 Task: Find connections with filter location Crimmitschau with filter topic #innovationwith filter profile language German with filter current company Worldpanel by Kantar with filter school Sikkim Manipal University - Distance Education with filter industry Wholesale Hardware, Plumbing, Heating Equipment with filter service category Public Speaking with filter keywords title Financial Services Representative
Action: Mouse moved to (707, 96)
Screenshot: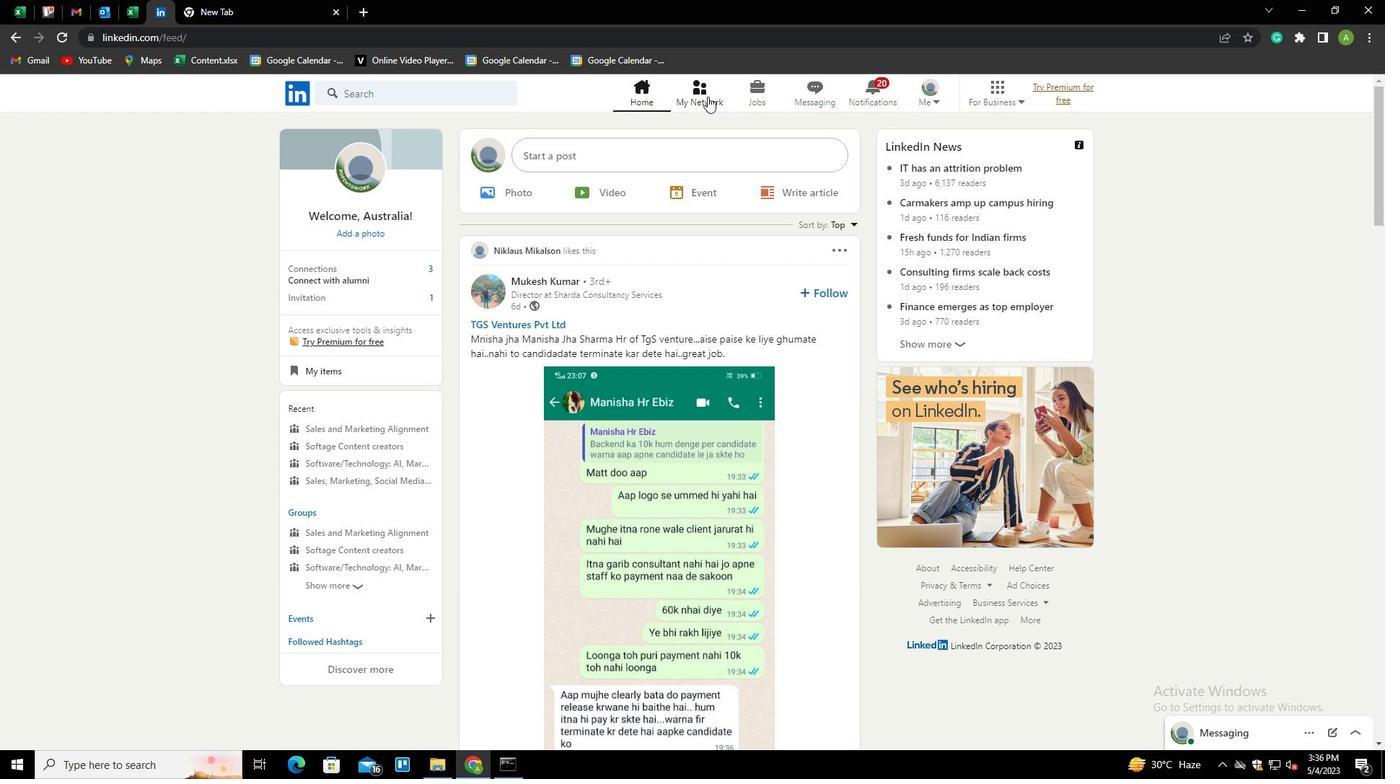 
Action: Mouse pressed left at (707, 96)
Screenshot: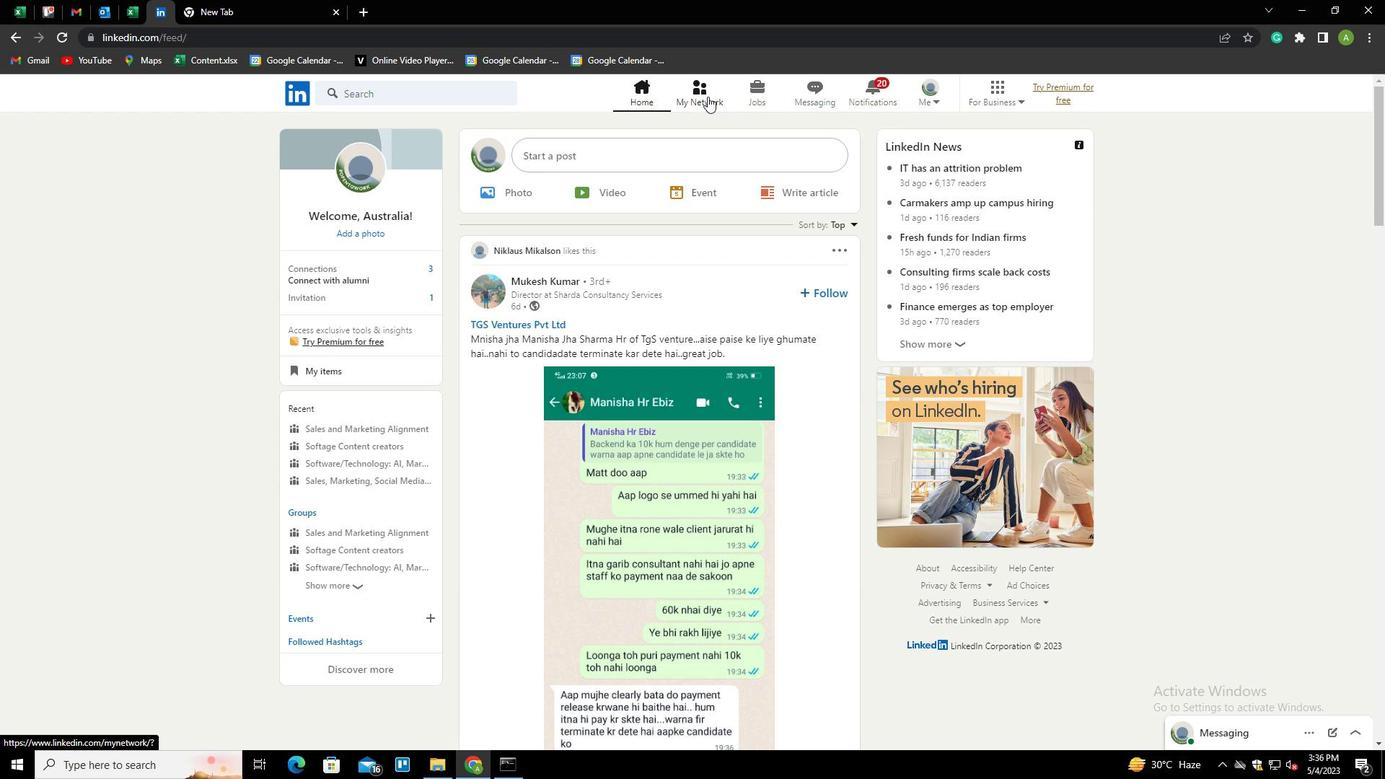 
Action: Mouse moved to (415, 167)
Screenshot: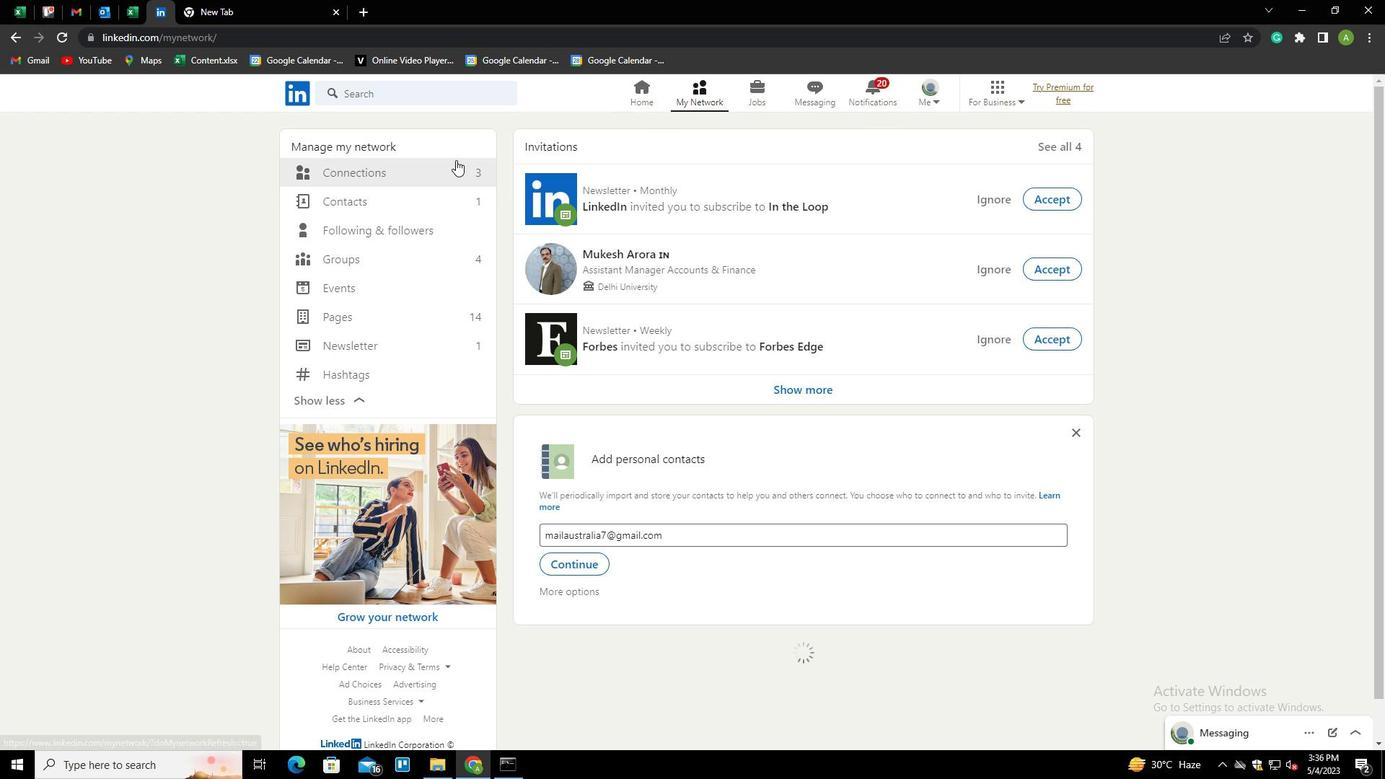 
Action: Mouse pressed left at (415, 167)
Screenshot: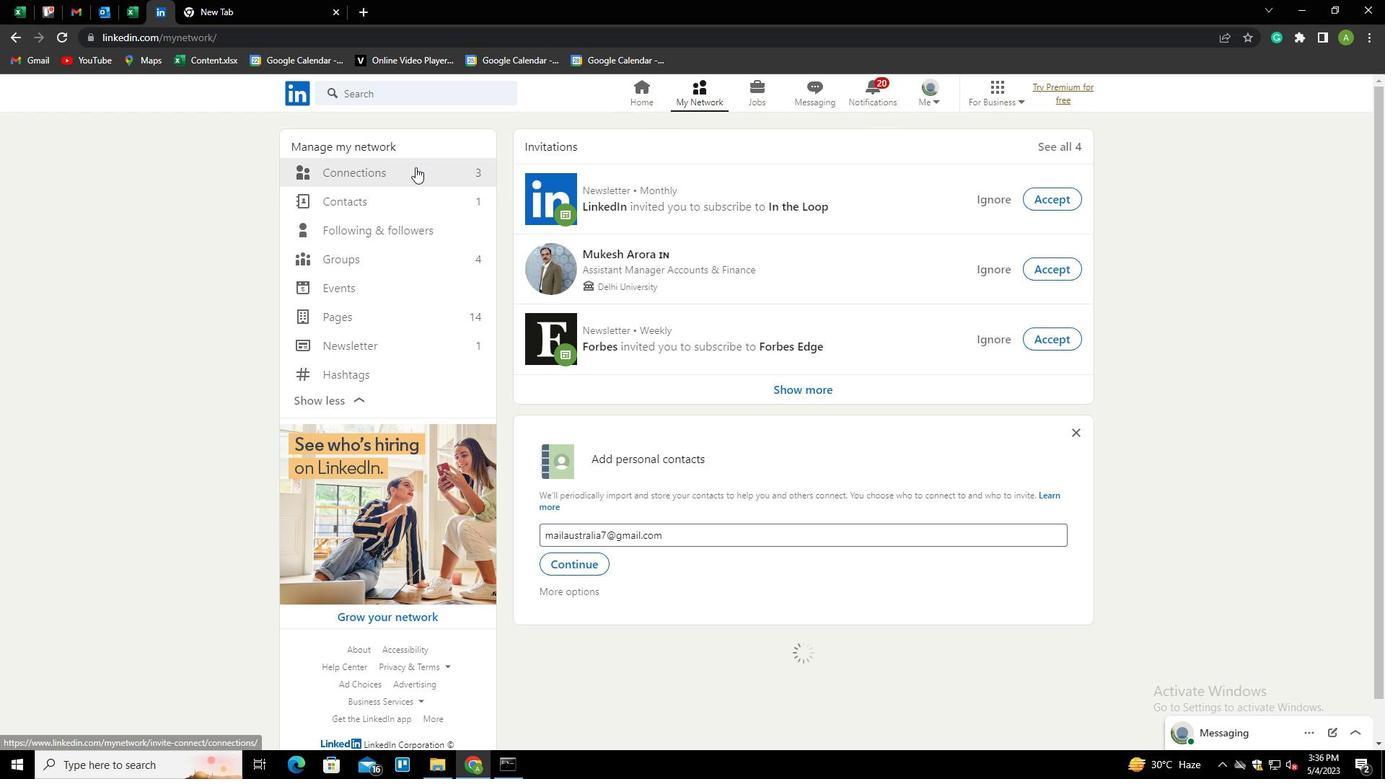 
Action: Mouse moved to (786, 173)
Screenshot: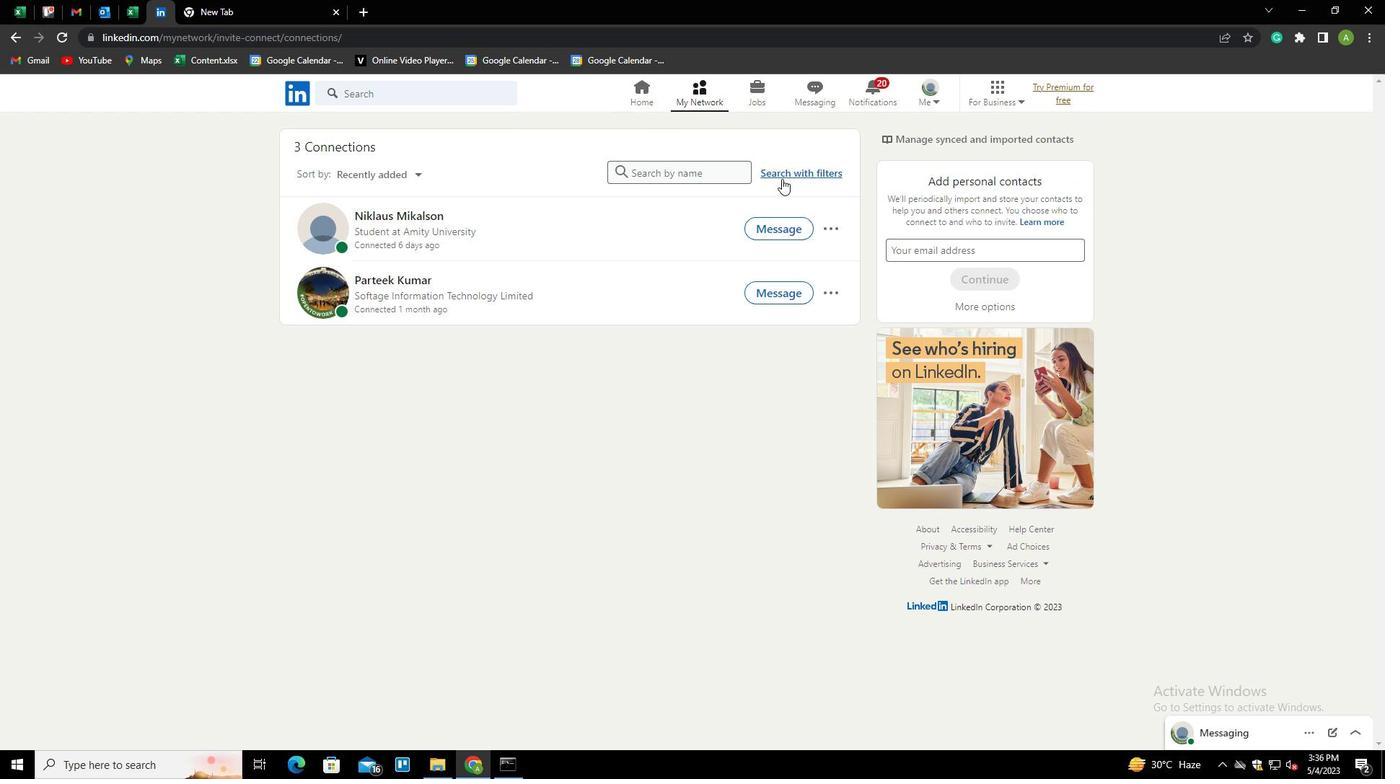 
Action: Mouse pressed left at (786, 173)
Screenshot: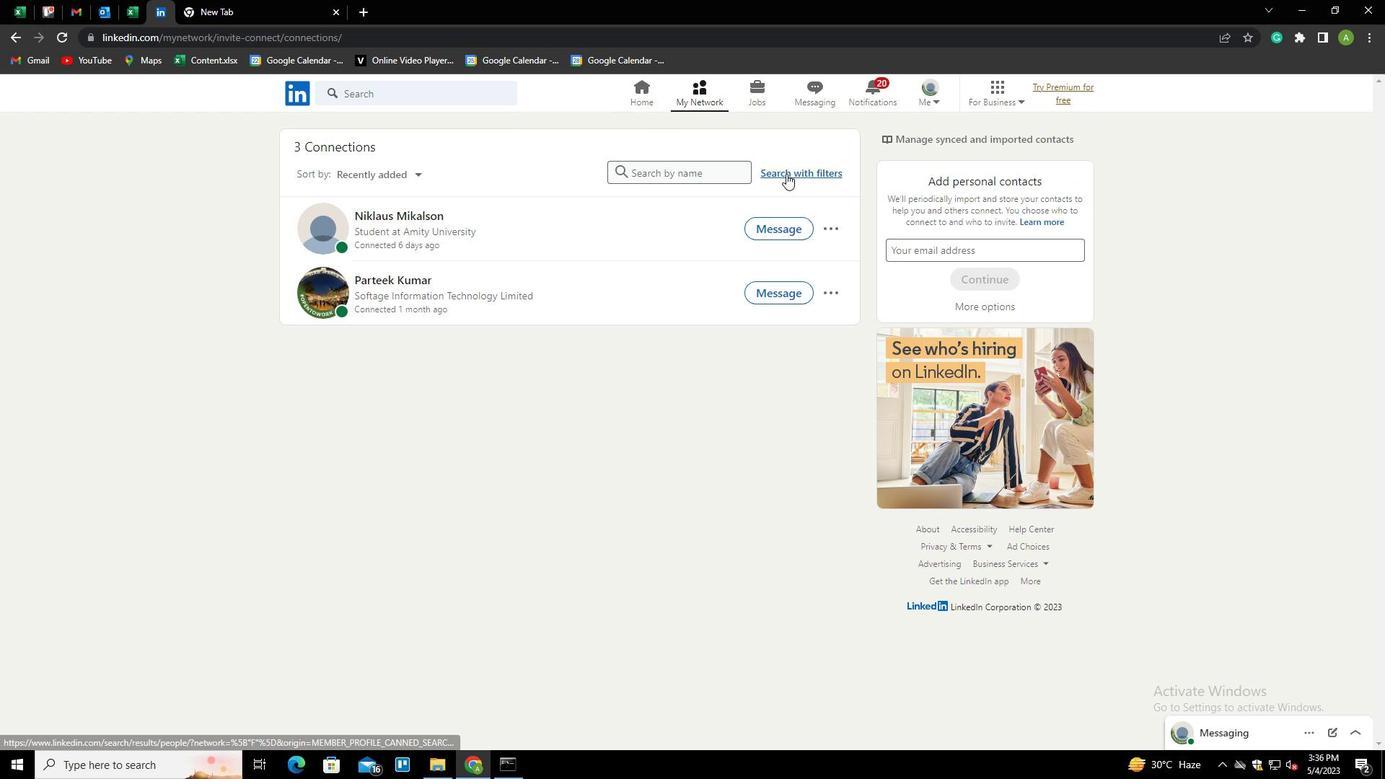 
Action: Mouse moved to (741, 135)
Screenshot: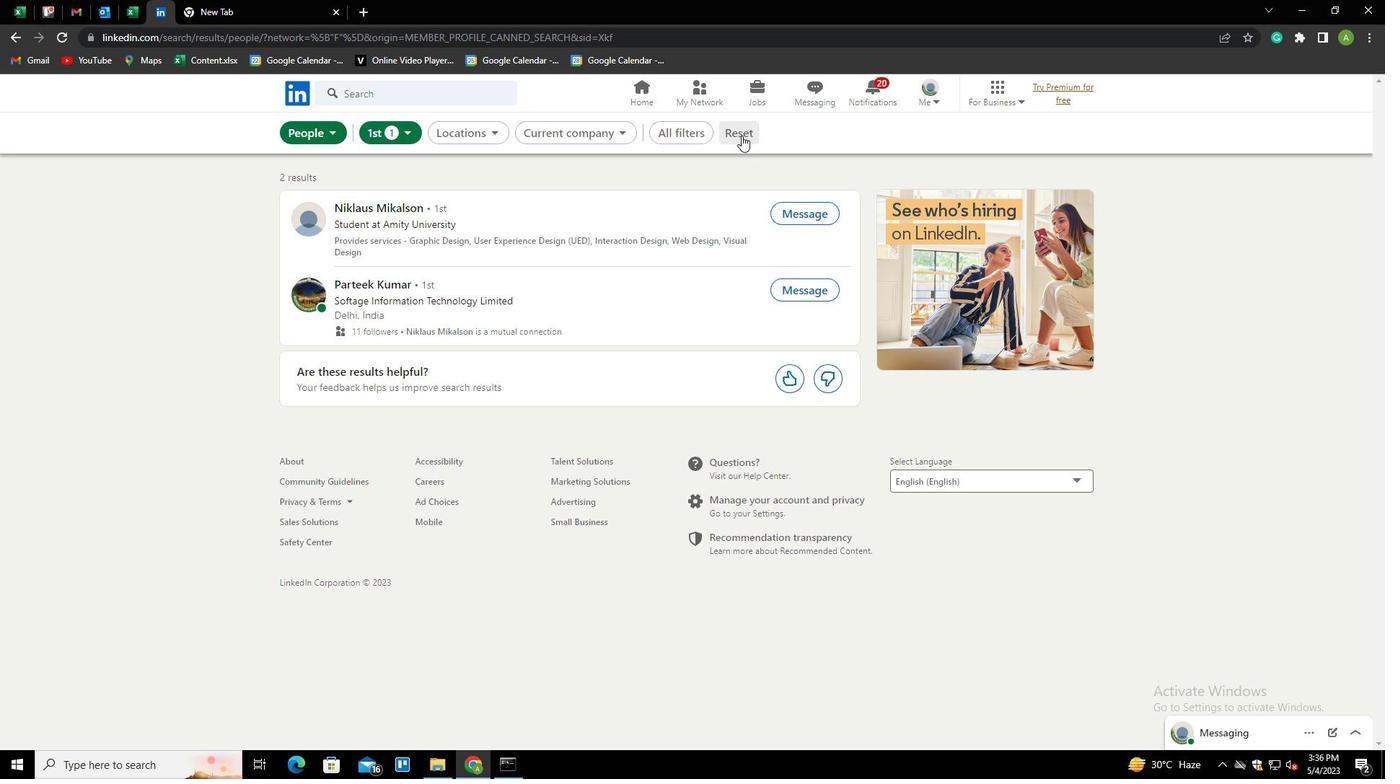 
Action: Mouse pressed left at (741, 135)
Screenshot: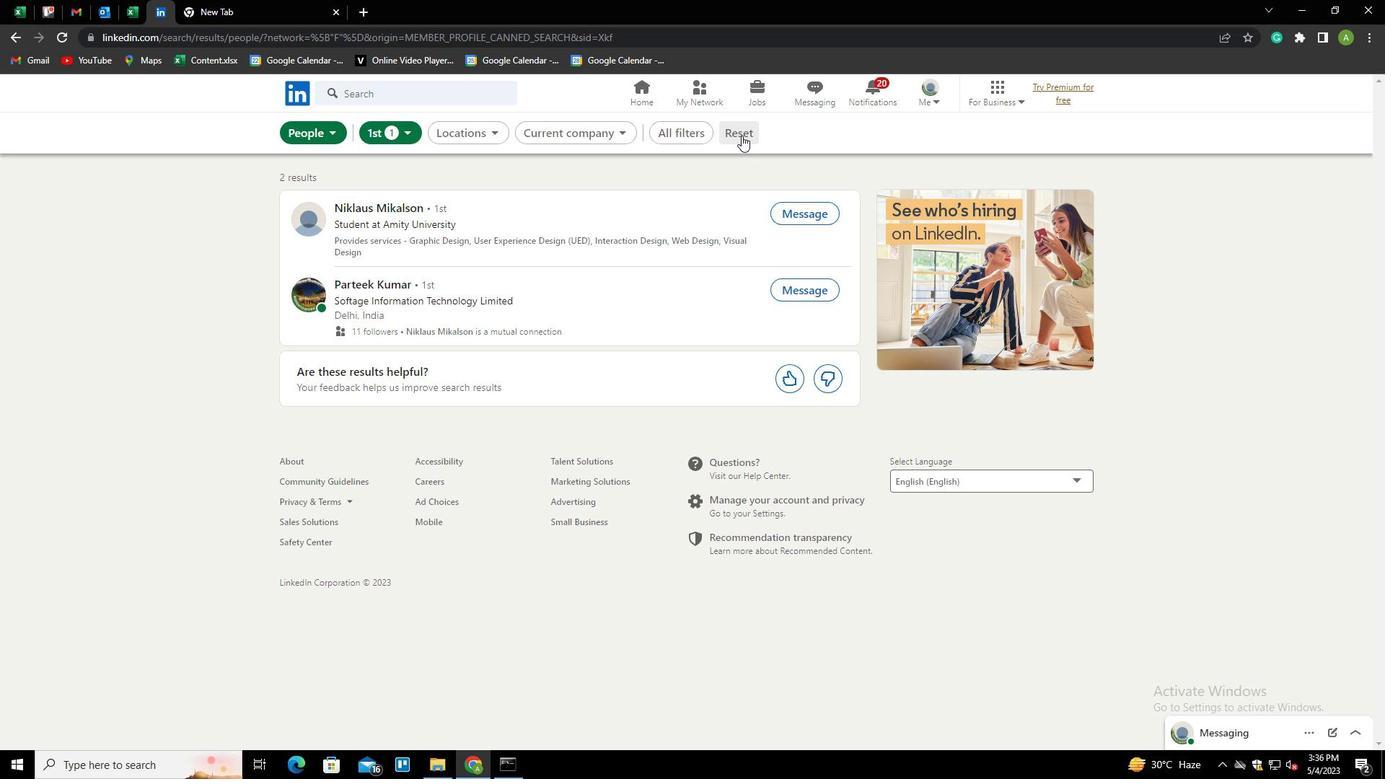 
Action: Mouse moved to (717, 137)
Screenshot: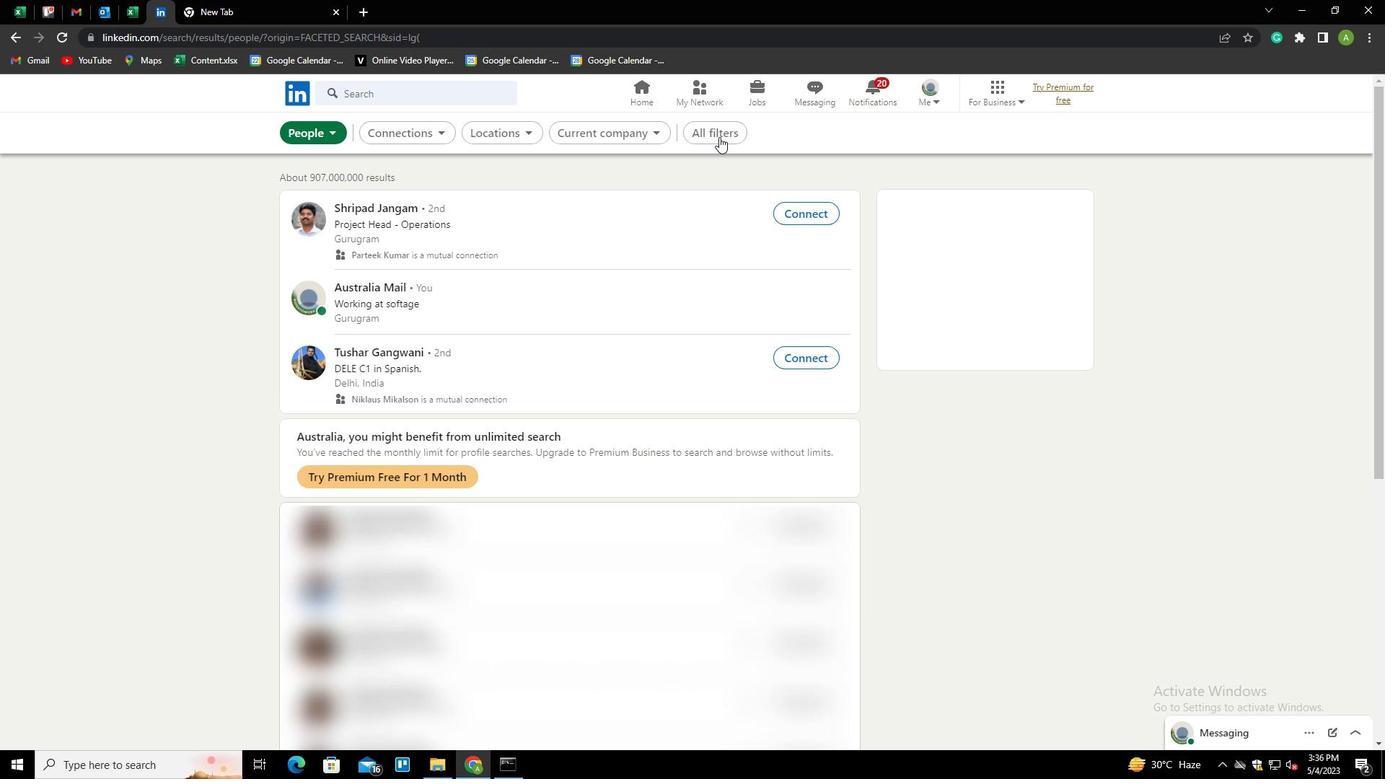 
Action: Mouse pressed left at (717, 137)
Screenshot: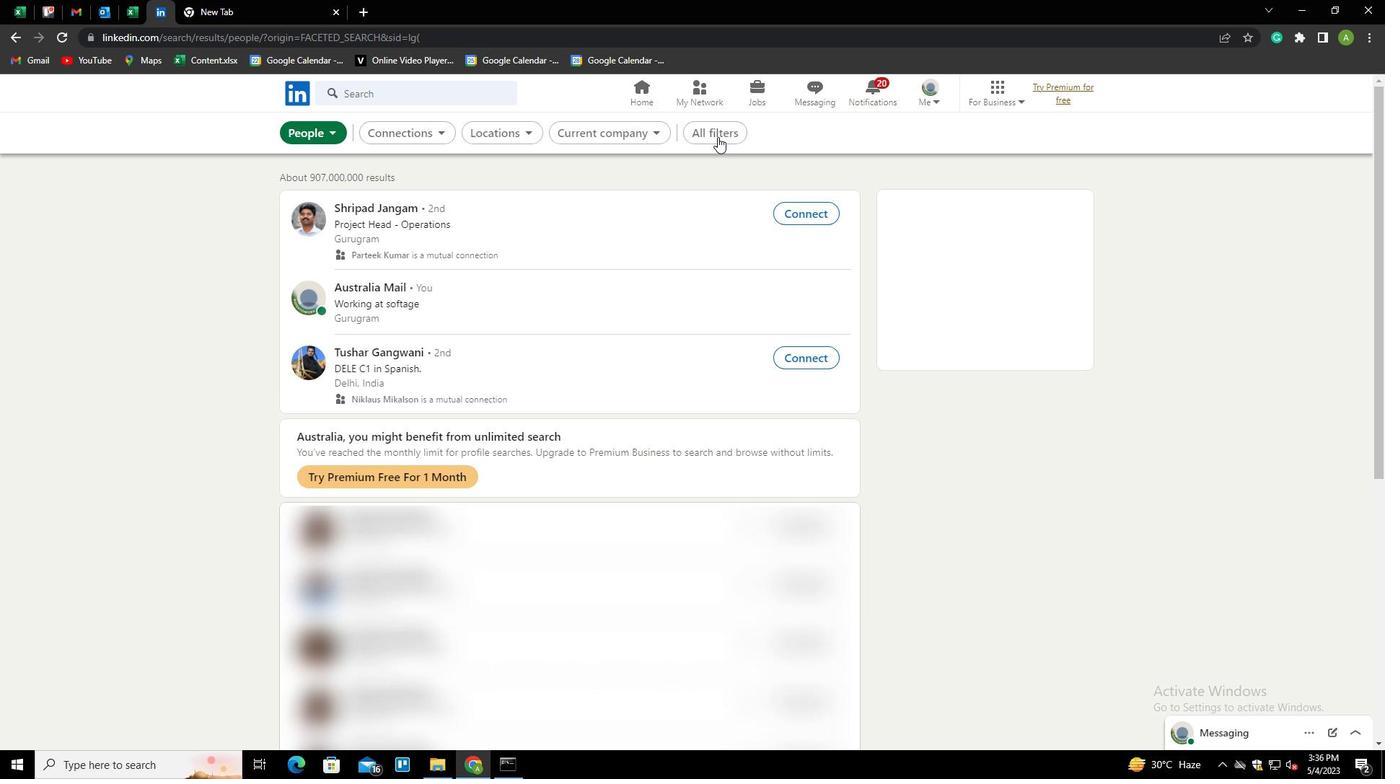 
Action: Mouse moved to (1109, 389)
Screenshot: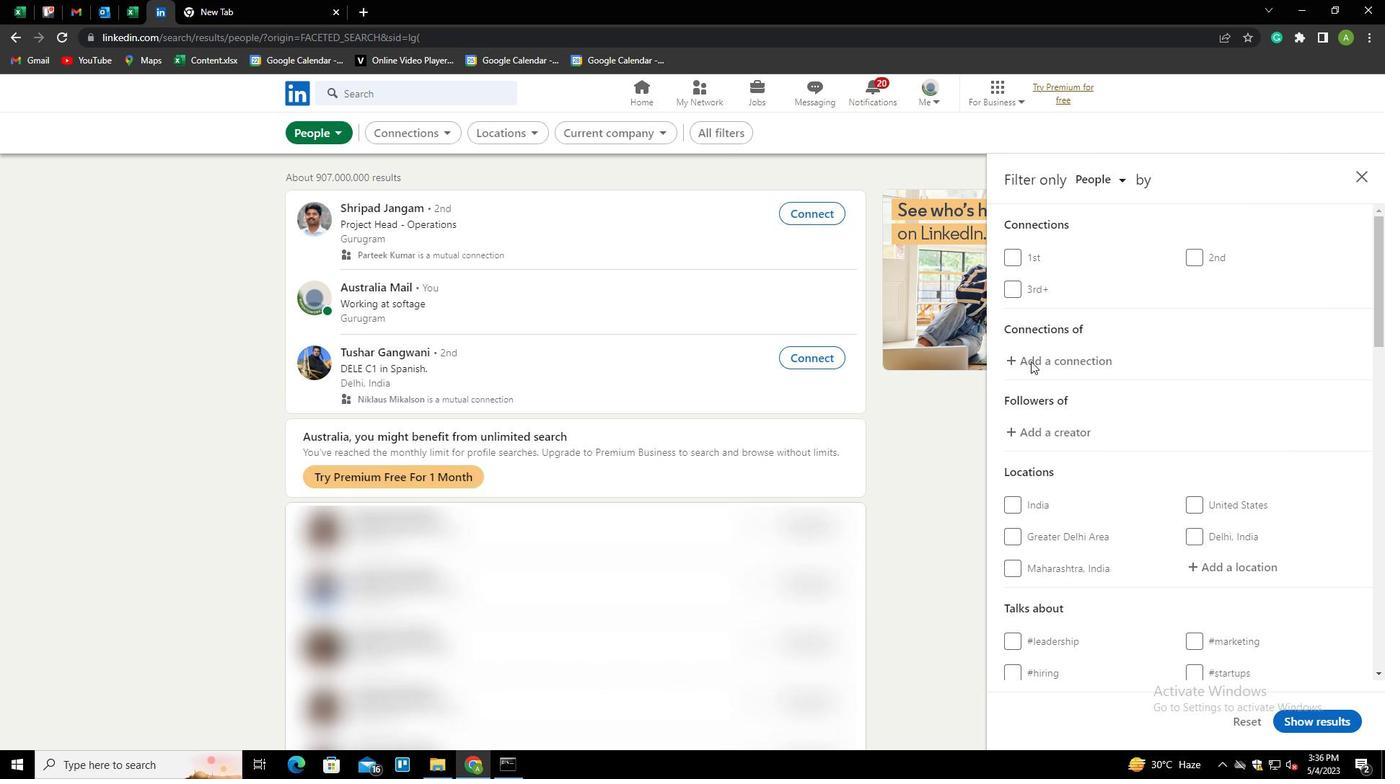 
Action: Mouse scrolled (1109, 388) with delta (0, 0)
Screenshot: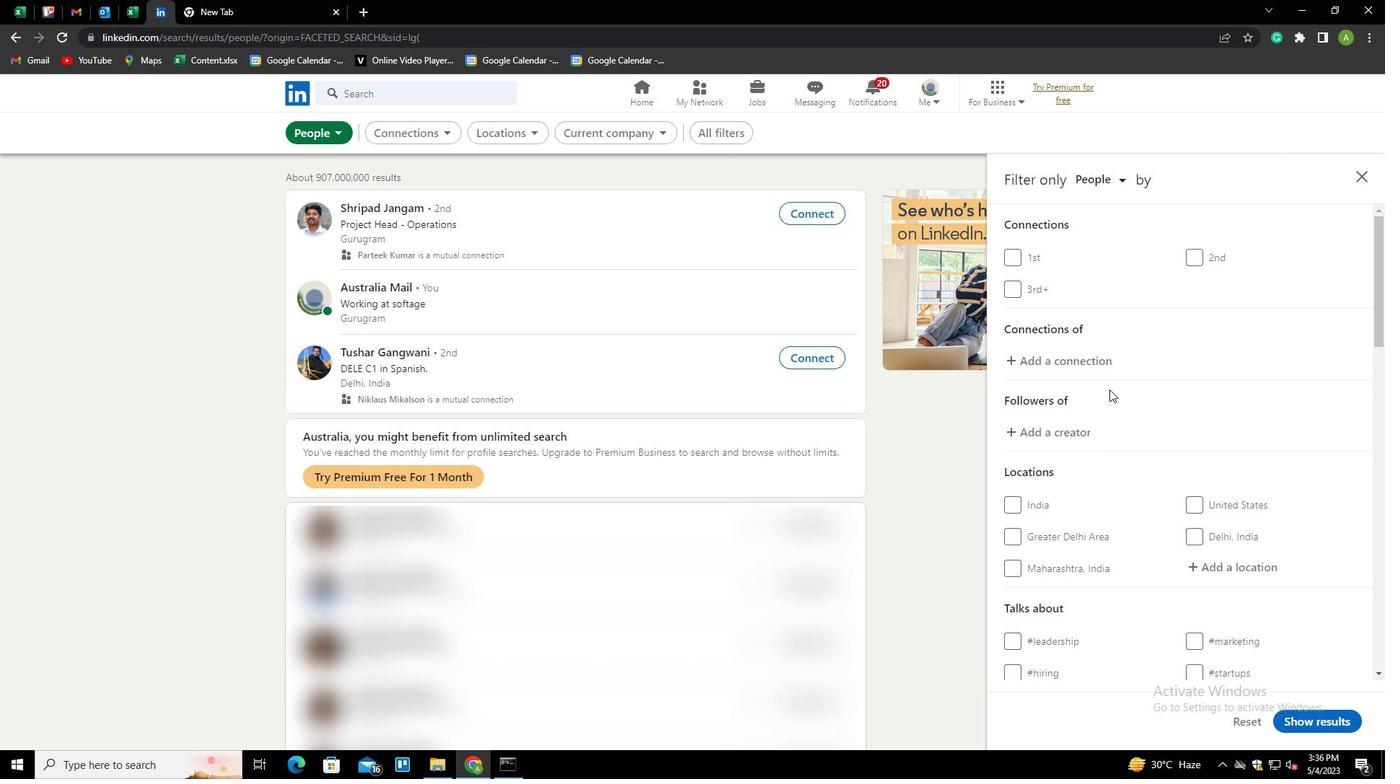 
Action: Mouse scrolled (1109, 388) with delta (0, 0)
Screenshot: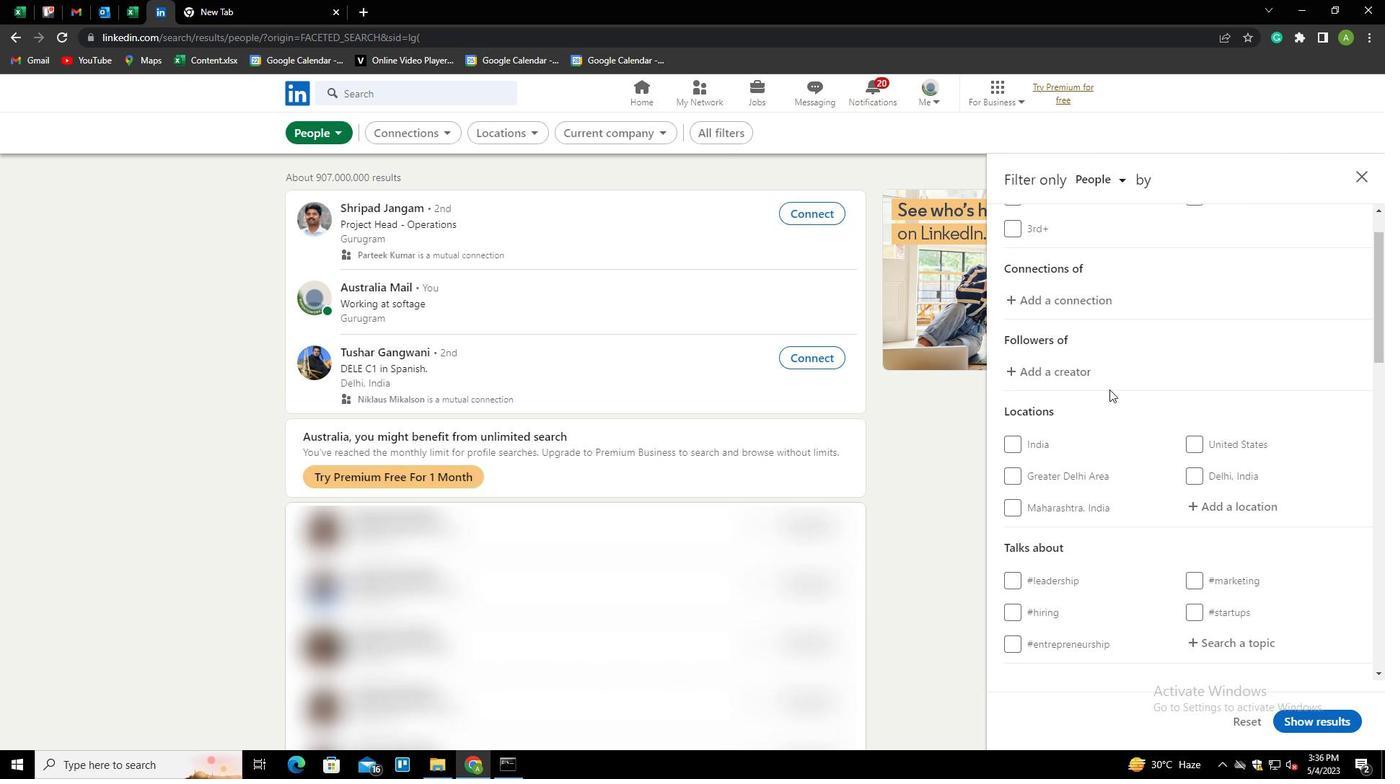 
Action: Mouse scrolled (1109, 388) with delta (0, 0)
Screenshot: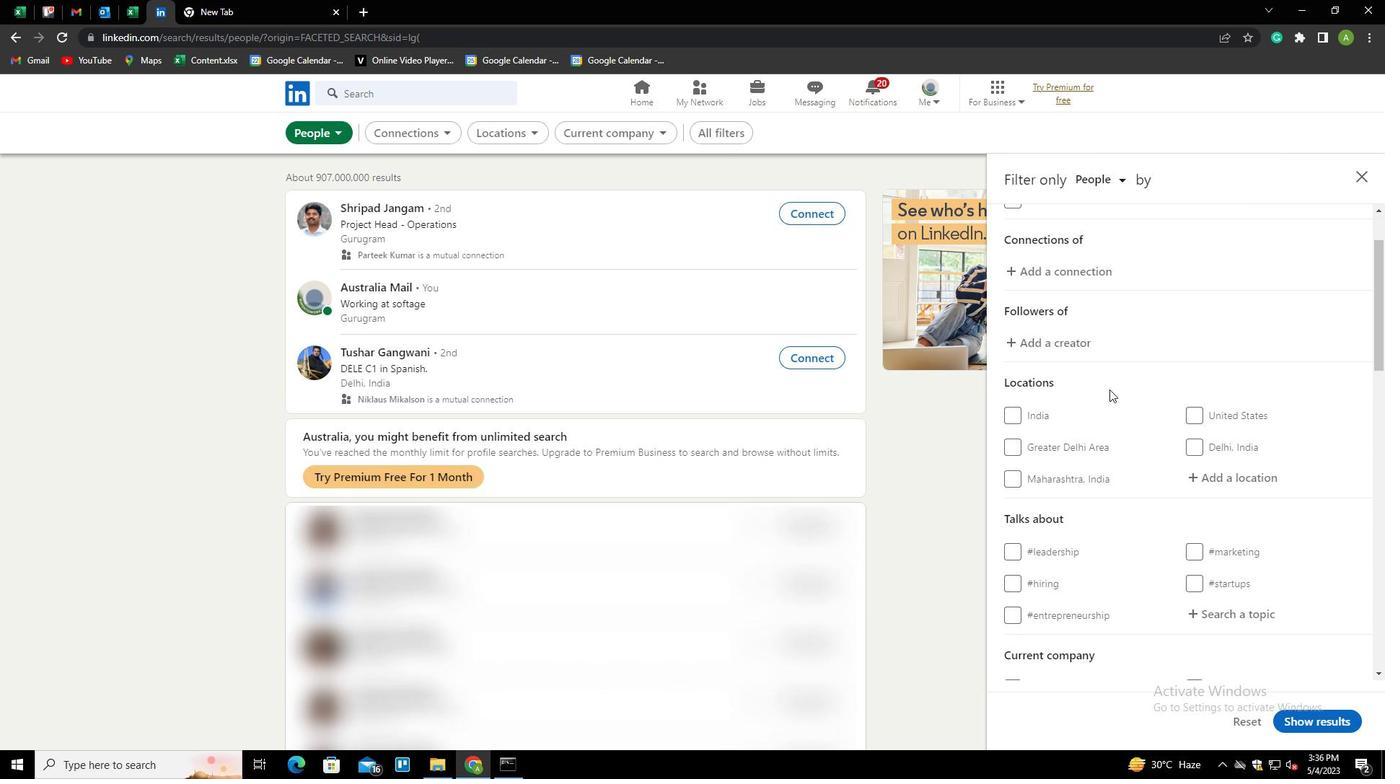 
Action: Mouse moved to (1204, 349)
Screenshot: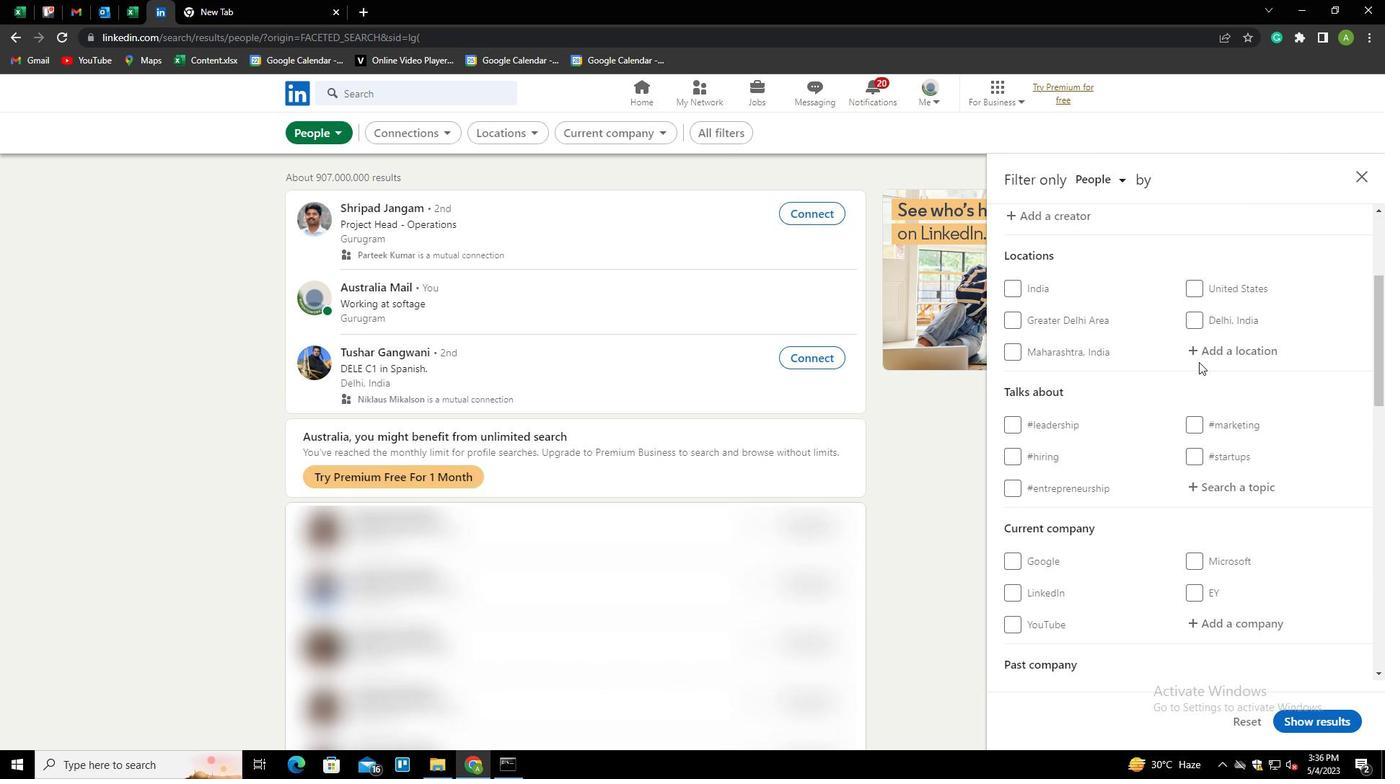 
Action: Mouse pressed left at (1204, 349)
Screenshot: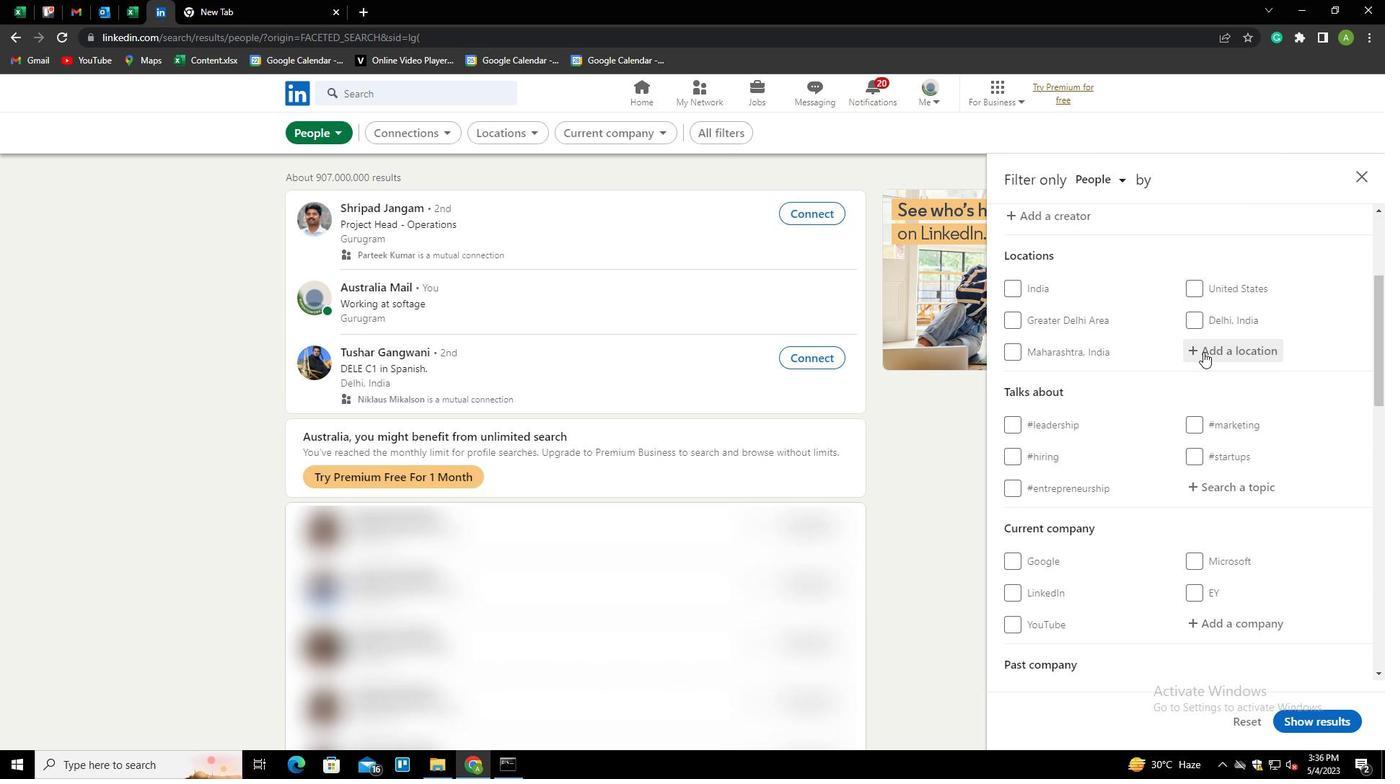 
Action: Mouse moved to (1158, 357)
Screenshot: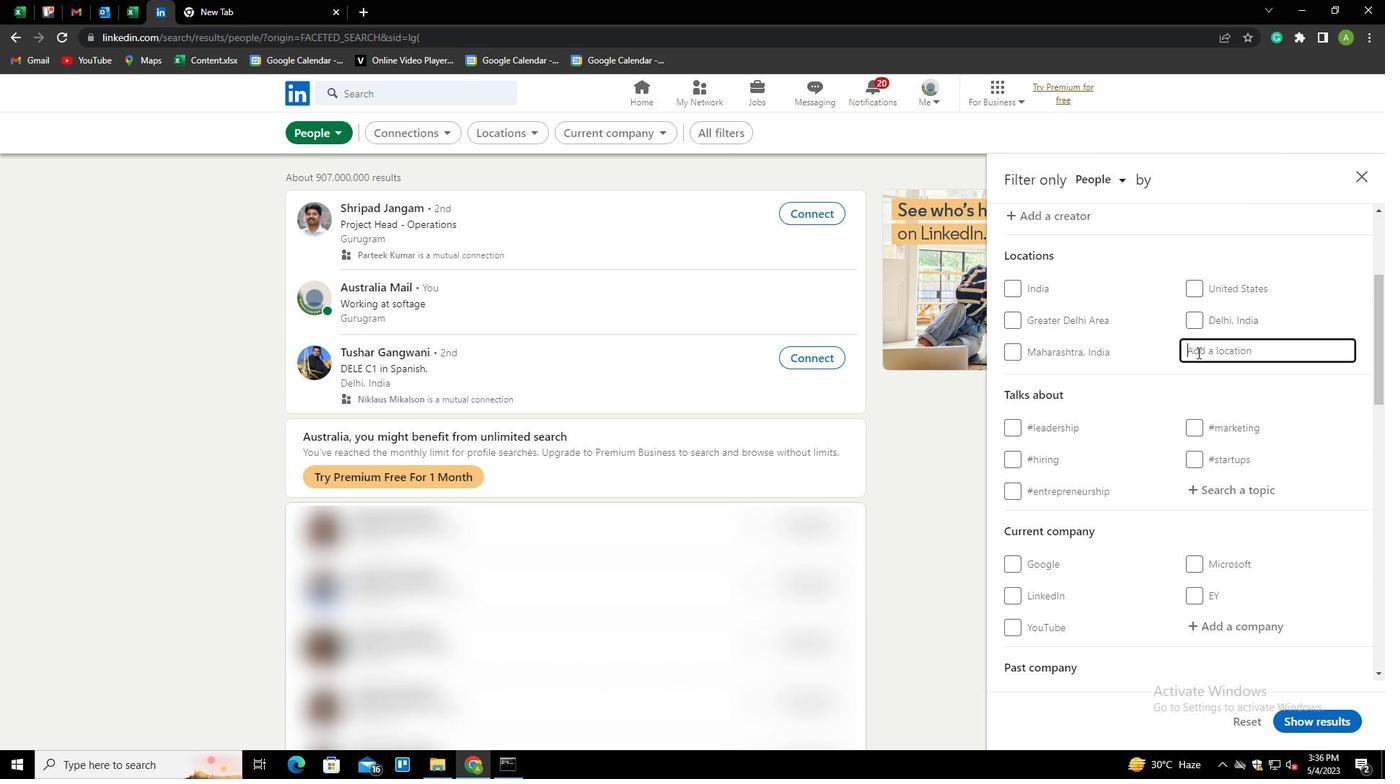 
Action: Key pressed <Key.shift>CRIMMISTSC<Key.left><Key.left><Key.left><Key.backspace><Key.end><Key.down><Key.enter>
Screenshot: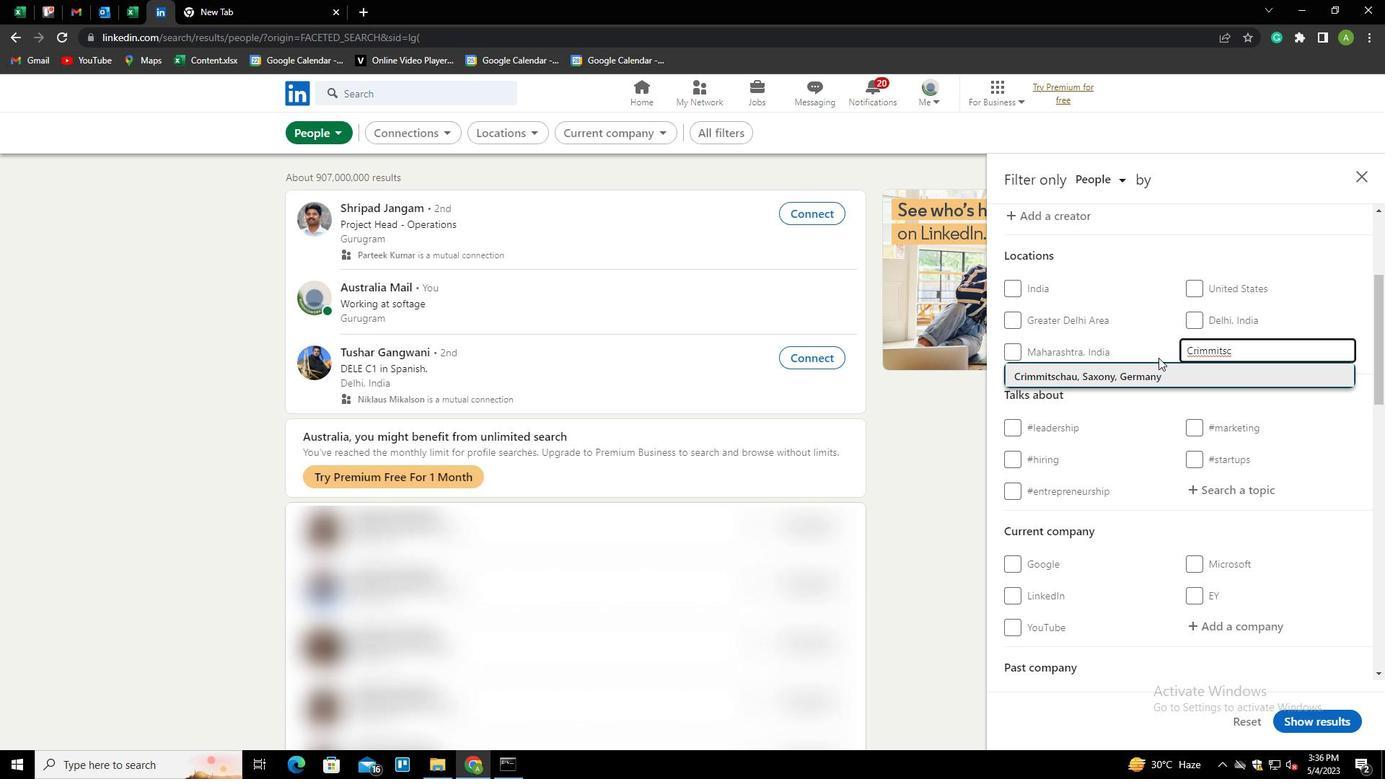 
Action: Mouse scrolled (1158, 357) with delta (0, 0)
Screenshot: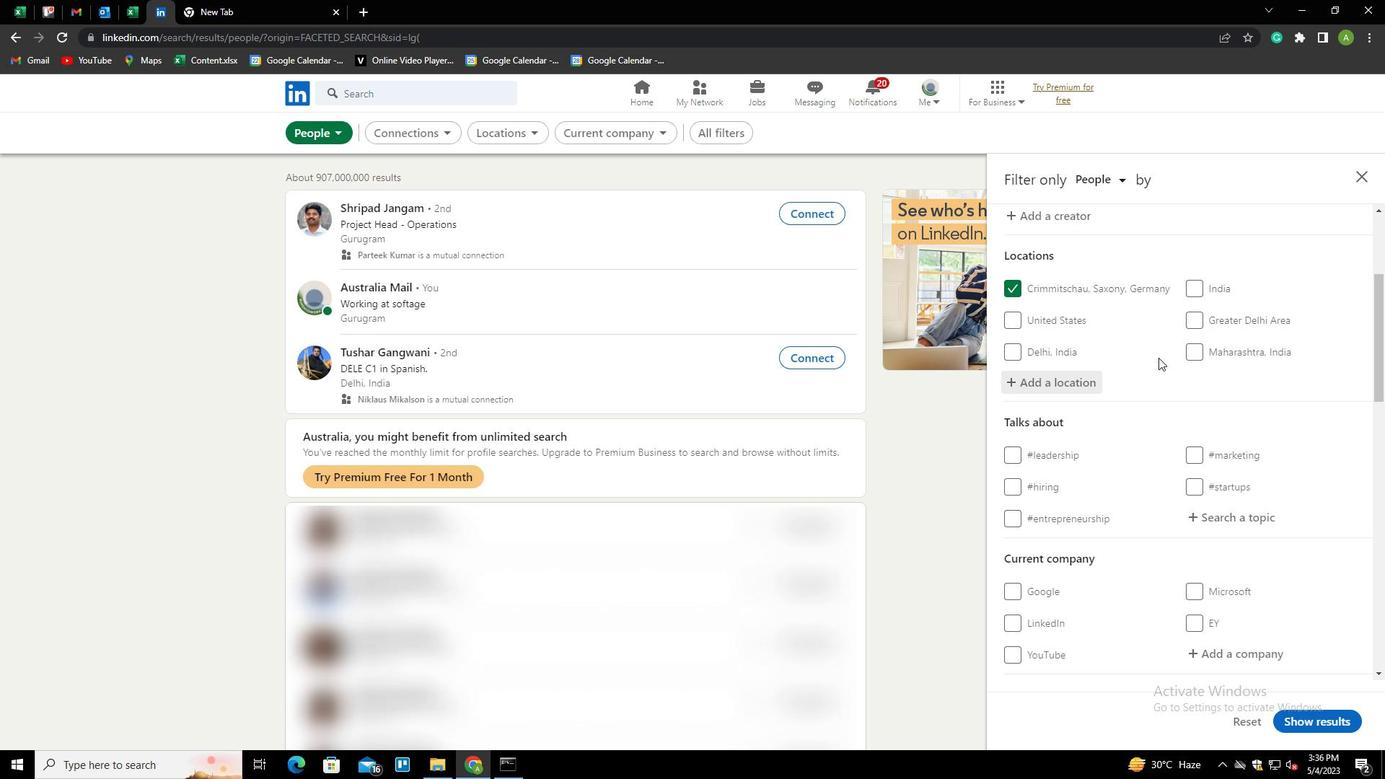 
Action: Mouse scrolled (1158, 357) with delta (0, 0)
Screenshot: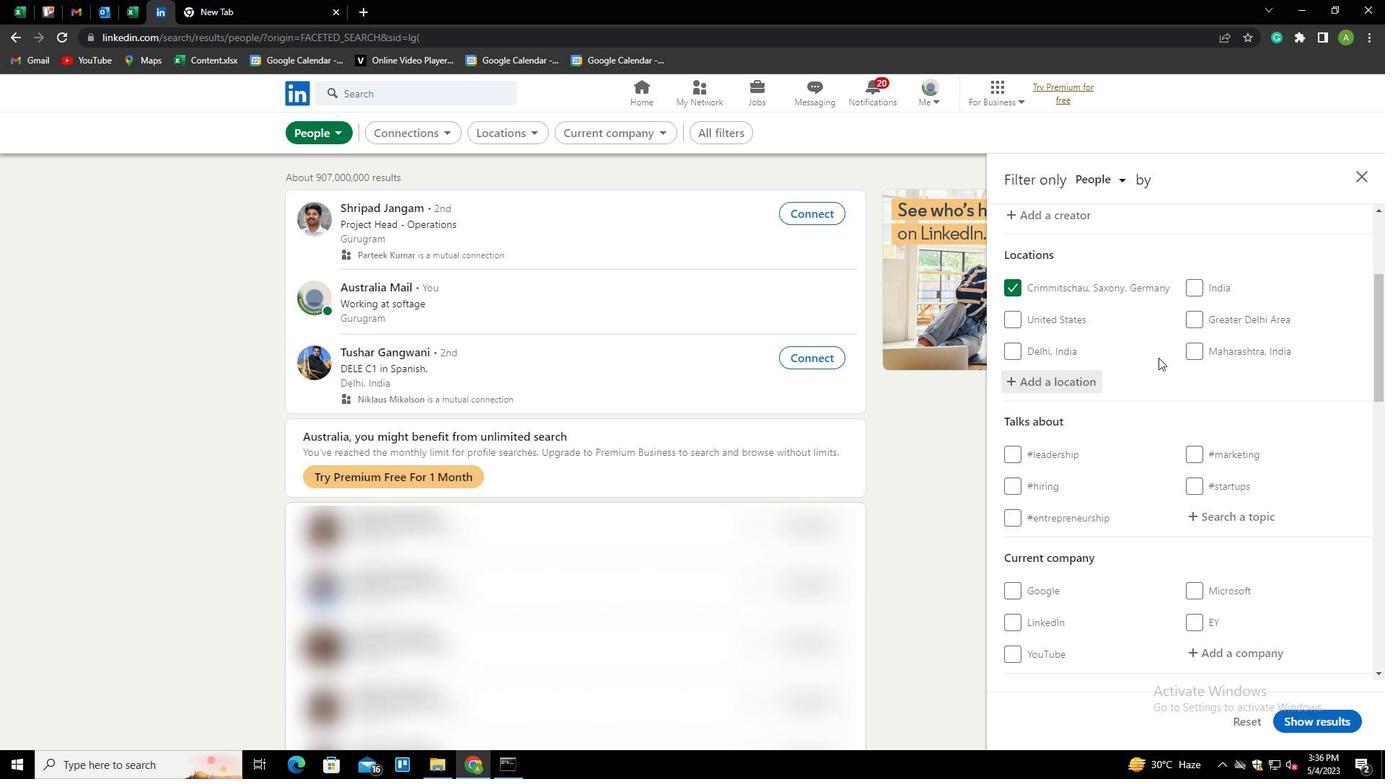
Action: Mouse moved to (1204, 374)
Screenshot: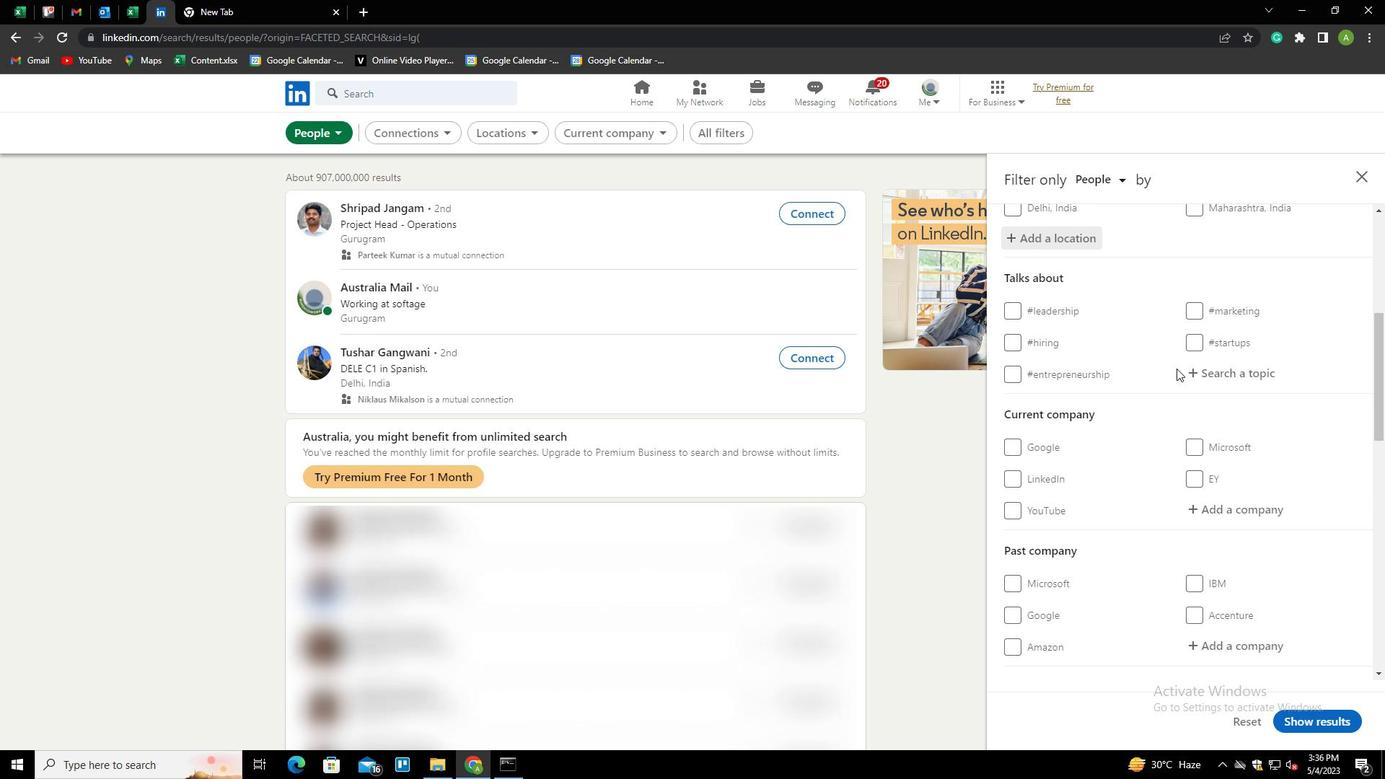 
Action: Mouse pressed left at (1204, 374)
Screenshot: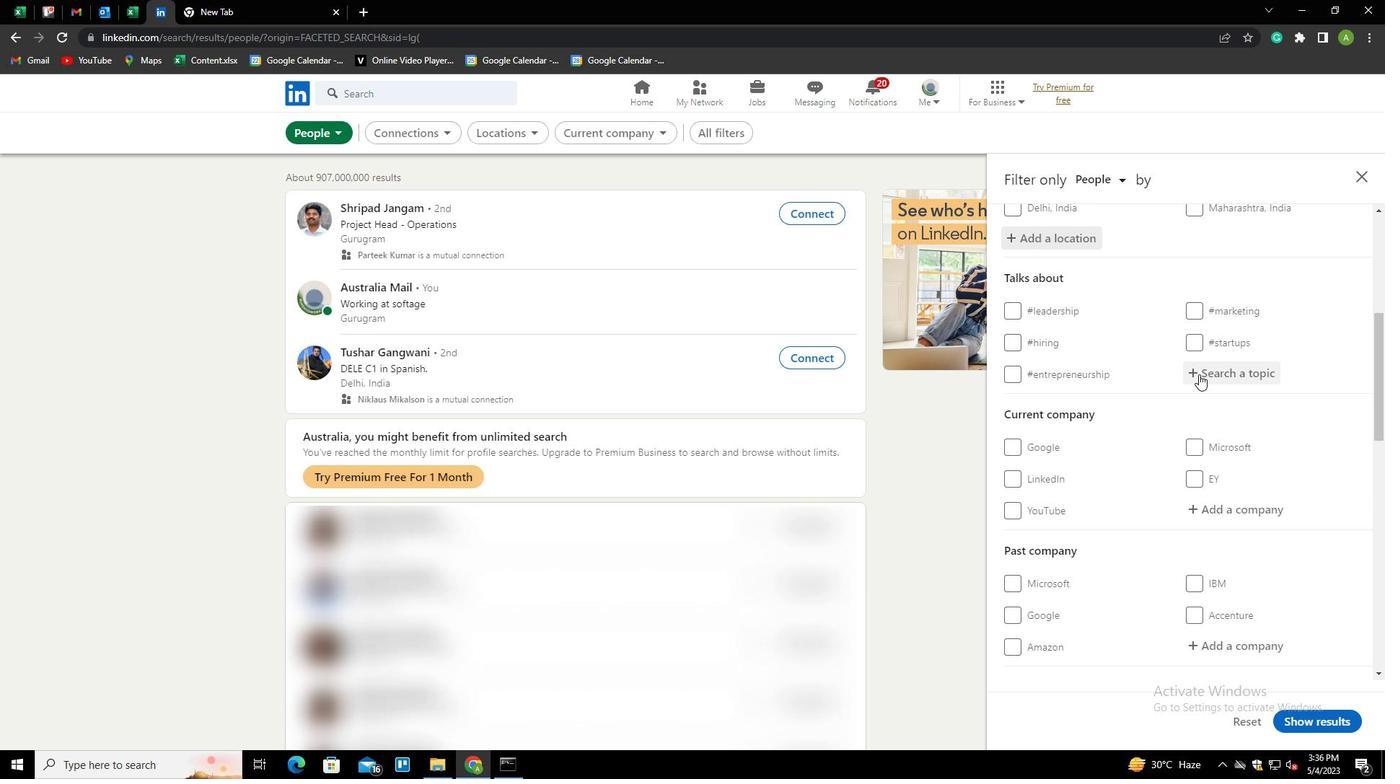 
Action: Mouse moved to (1181, 357)
Screenshot: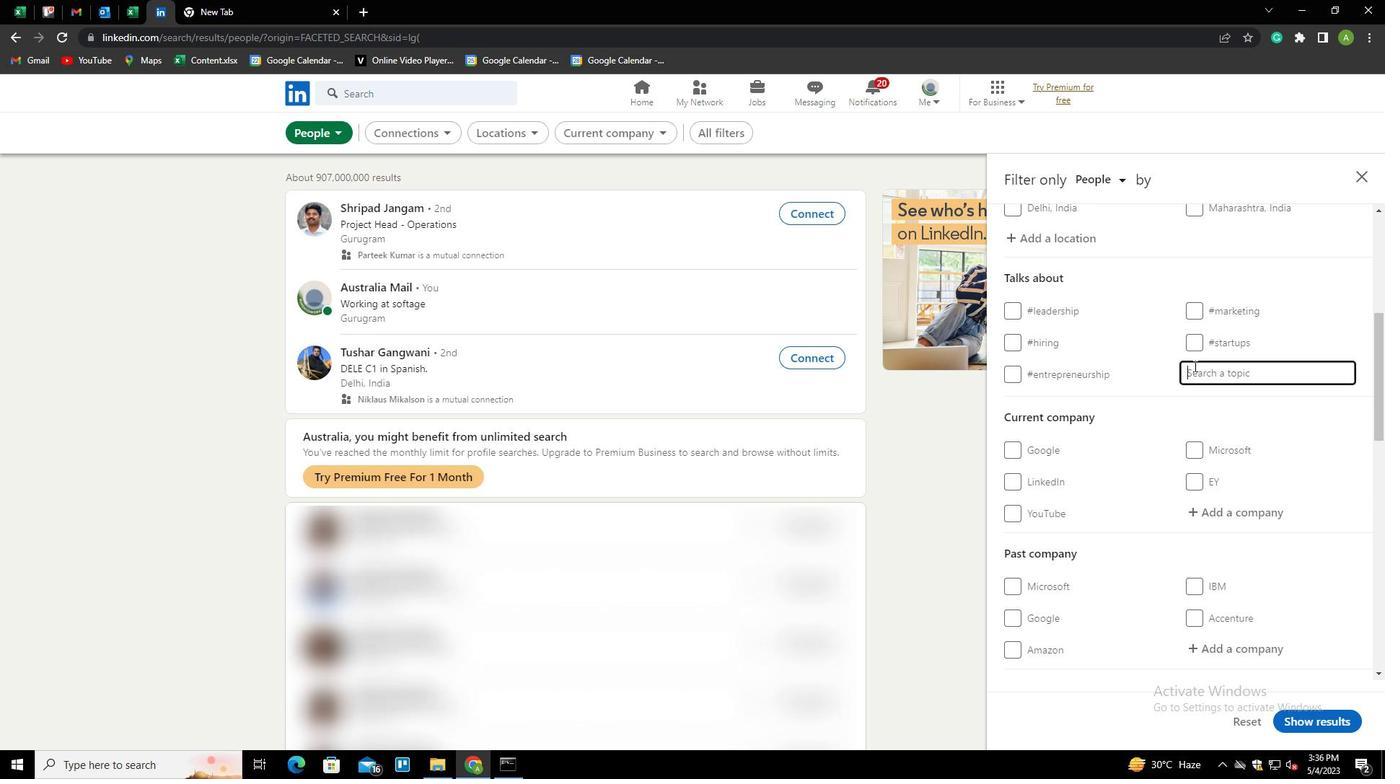 
Action: Key pressed INNOVATION<Key.down><Key.enter>
Screenshot: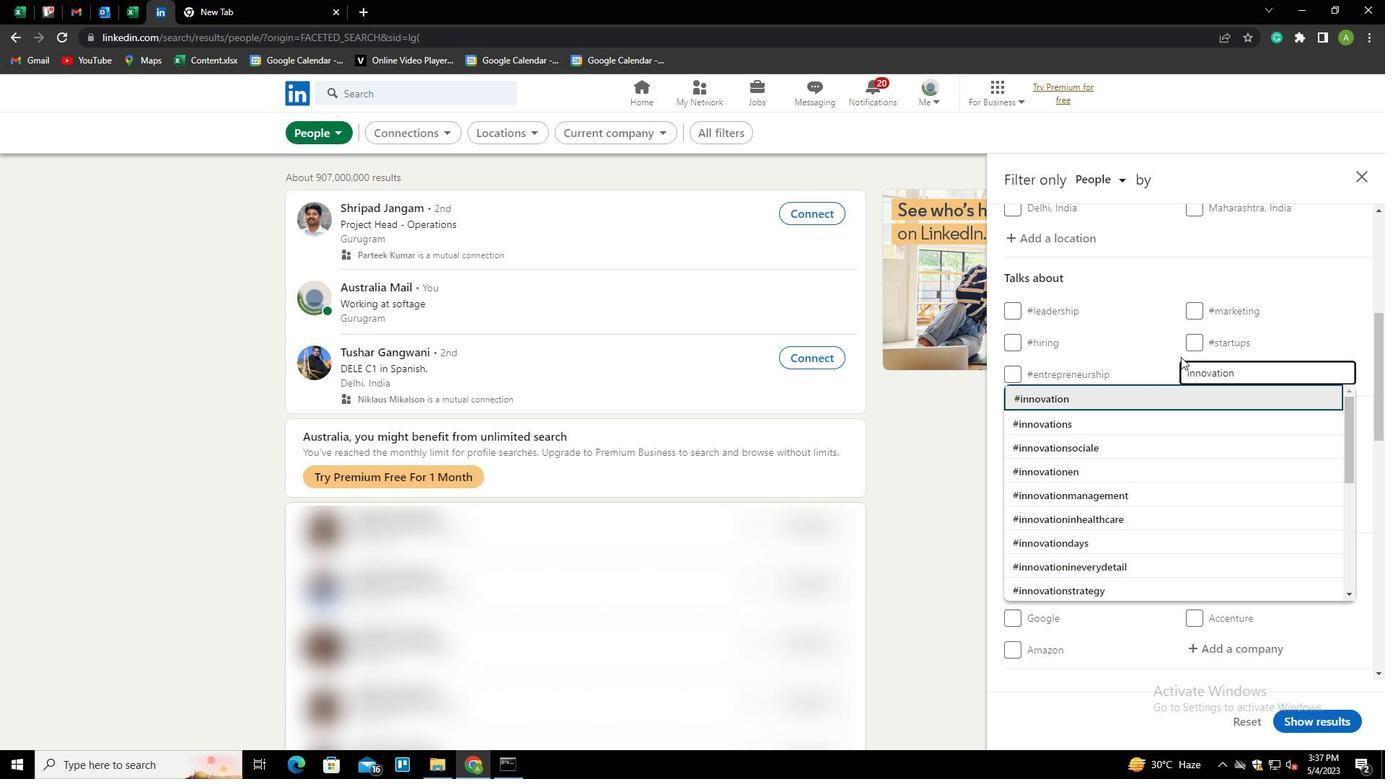 
Action: Mouse scrolled (1181, 356) with delta (0, 0)
Screenshot: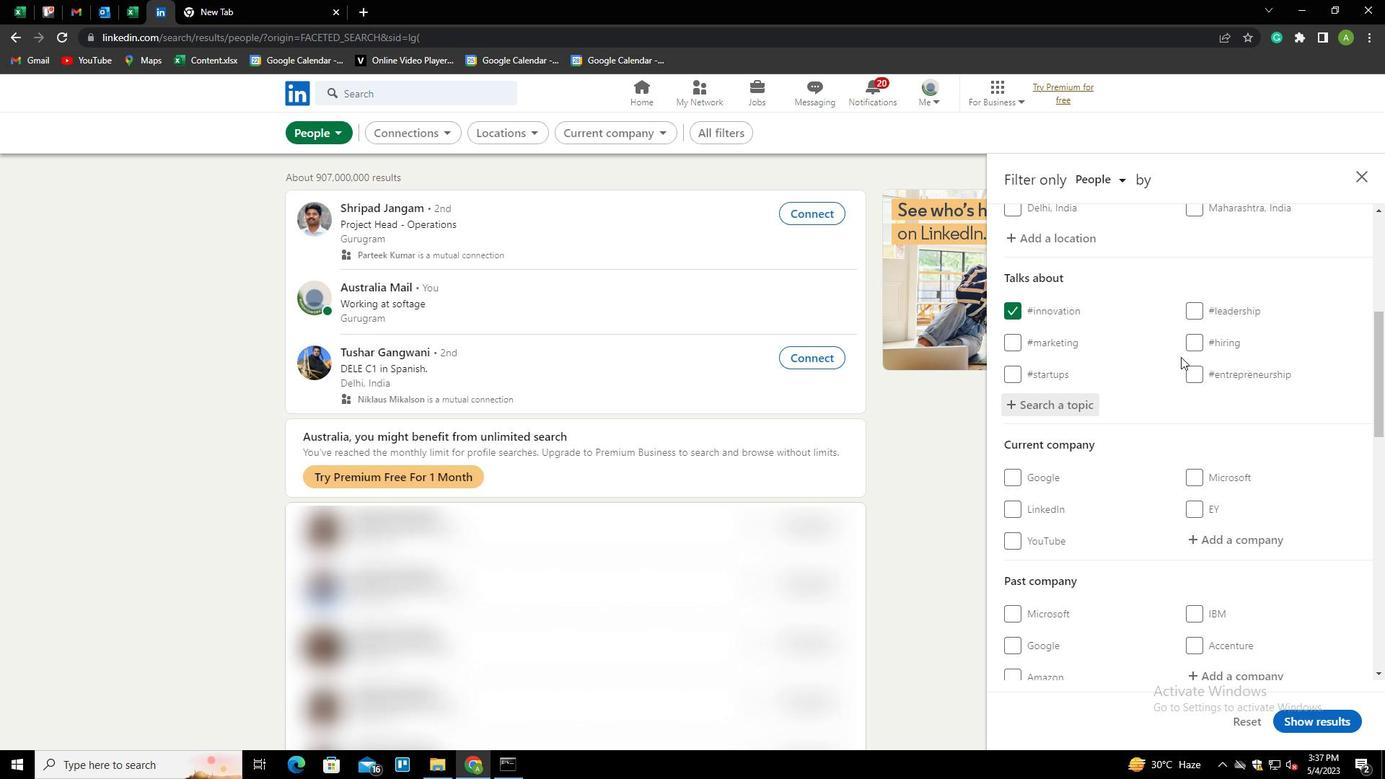 
Action: Mouse scrolled (1181, 356) with delta (0, 0)
Screenshot: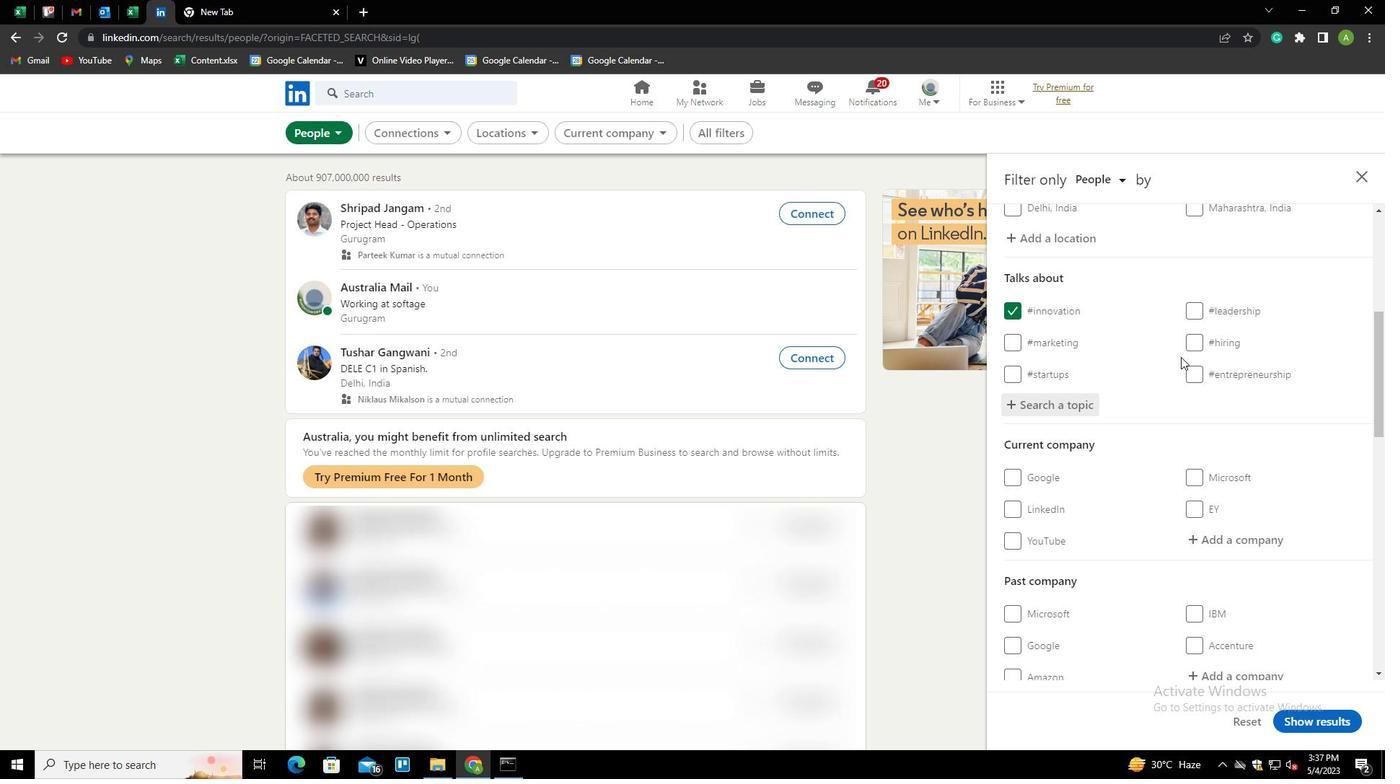 
Action: Mouse scrolled (1181, 356) with delta (0, 0)
Screenshot: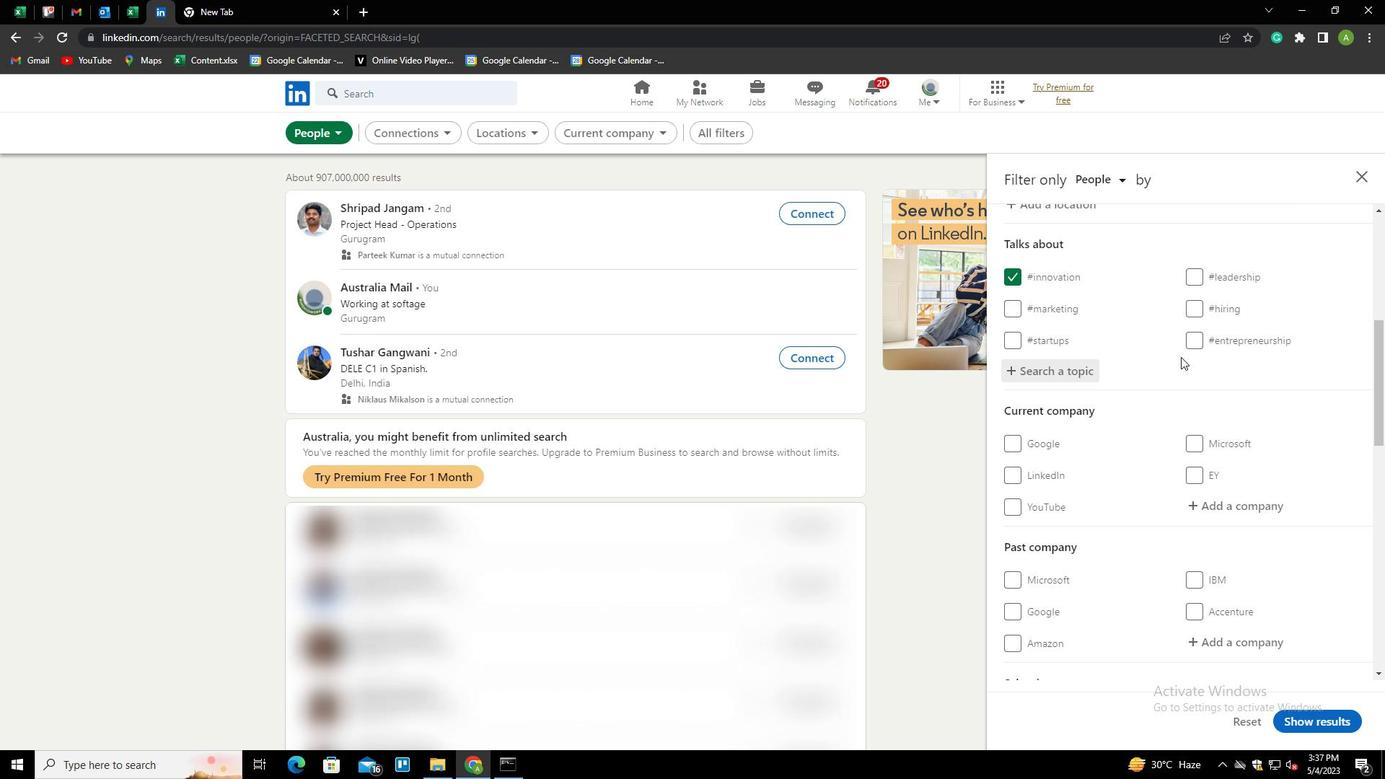
Action: Mouse scrolled (1181, 356) with delta (0, 0)
Screenshot: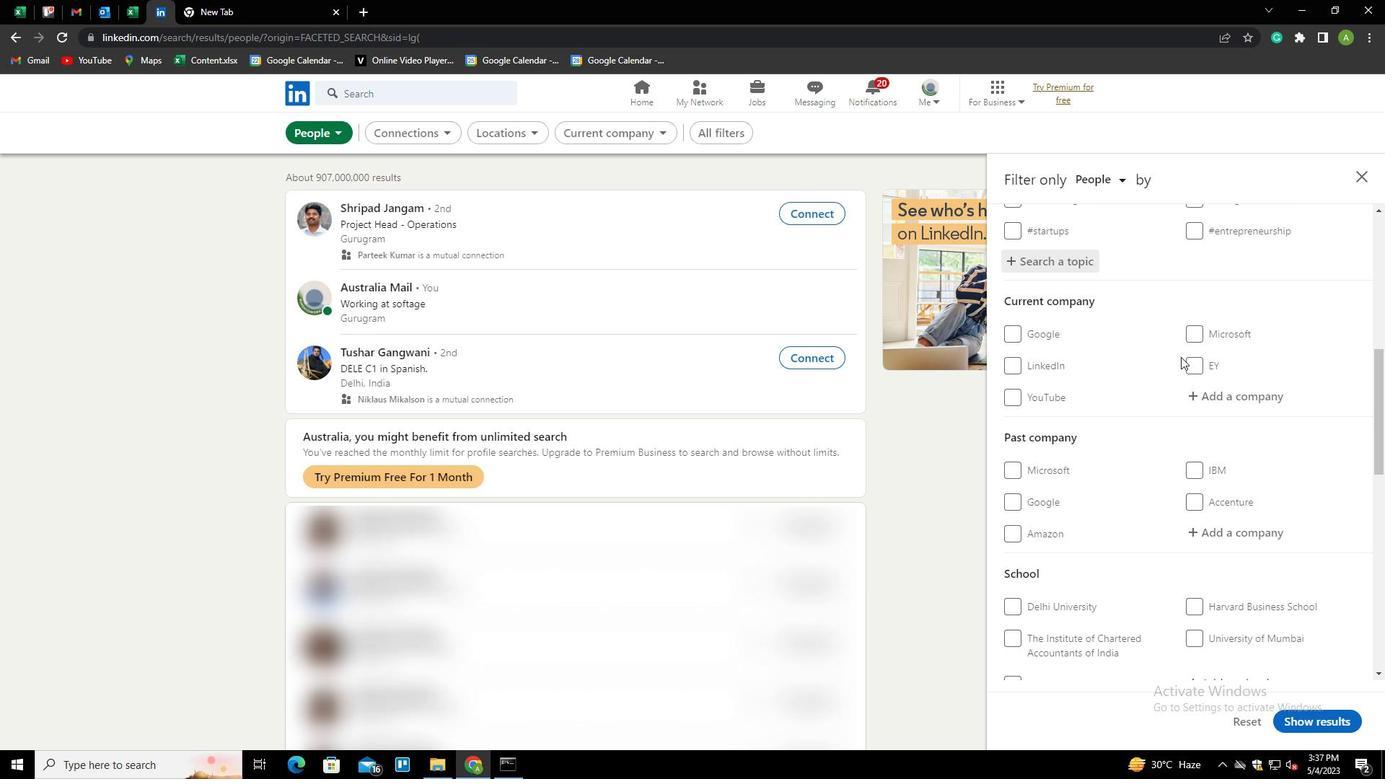 
Action: Mouse scrolled (1181, 356) with delta (0, 0)
Screenshot: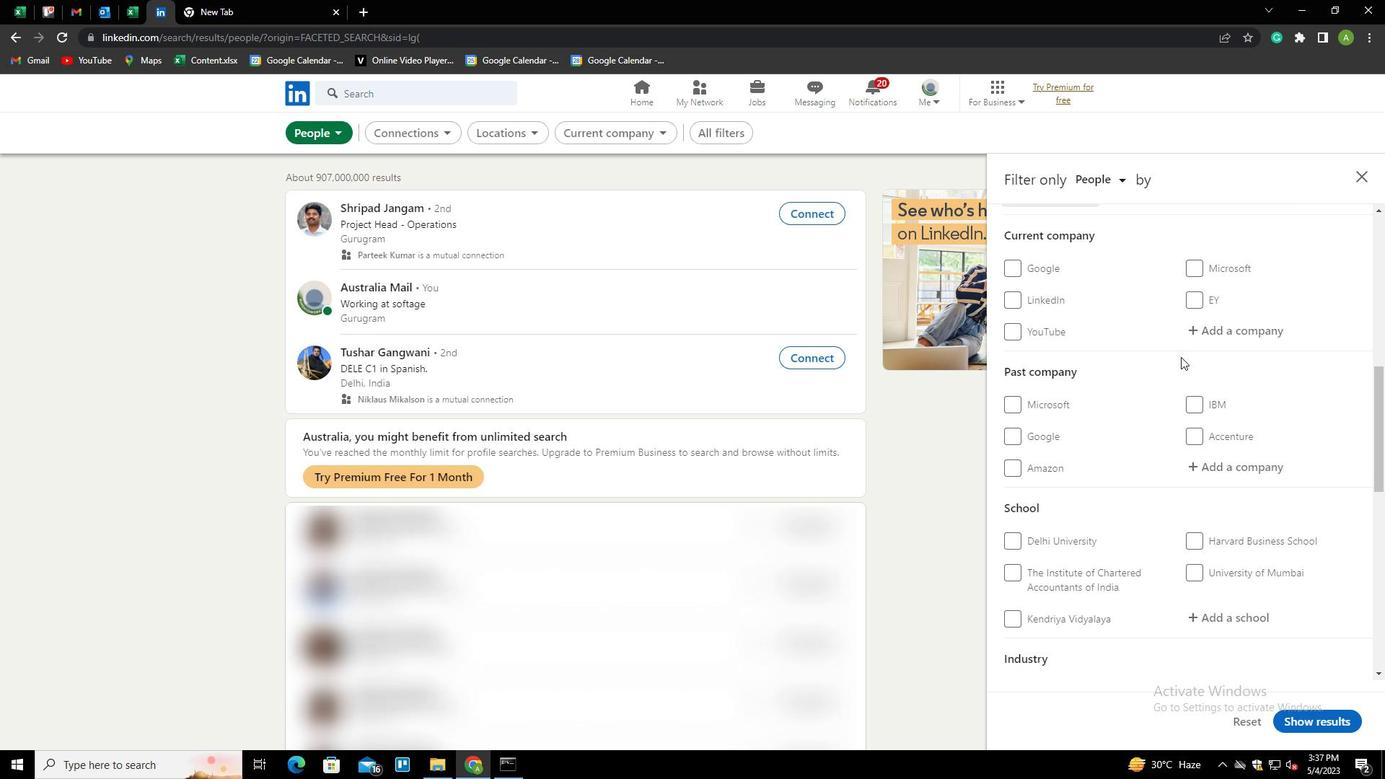 
Action: Mouse scrolled (1181, 356) with delta (0, 0)
Screenshot: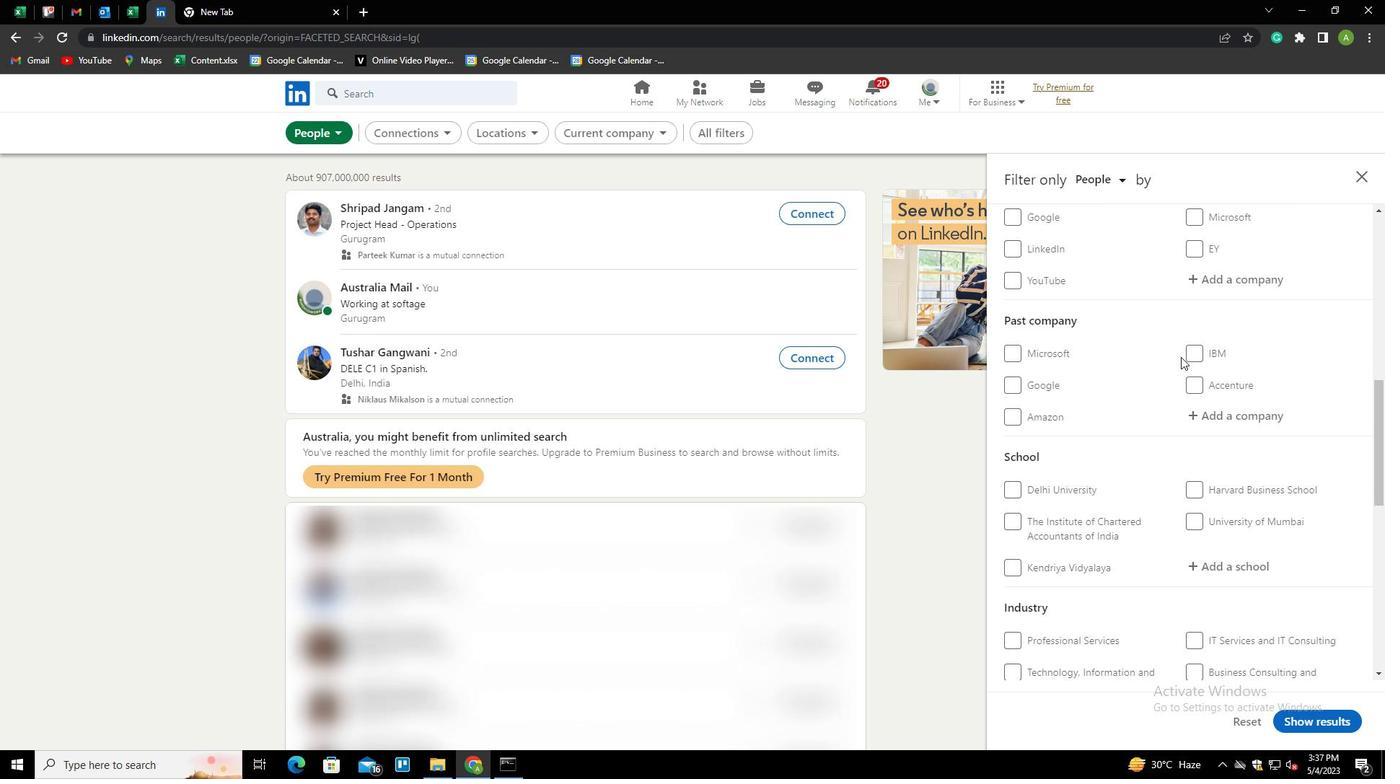 
Action: Mouse scrolled (1181, 356) with delta (0, 0)
Screenshot: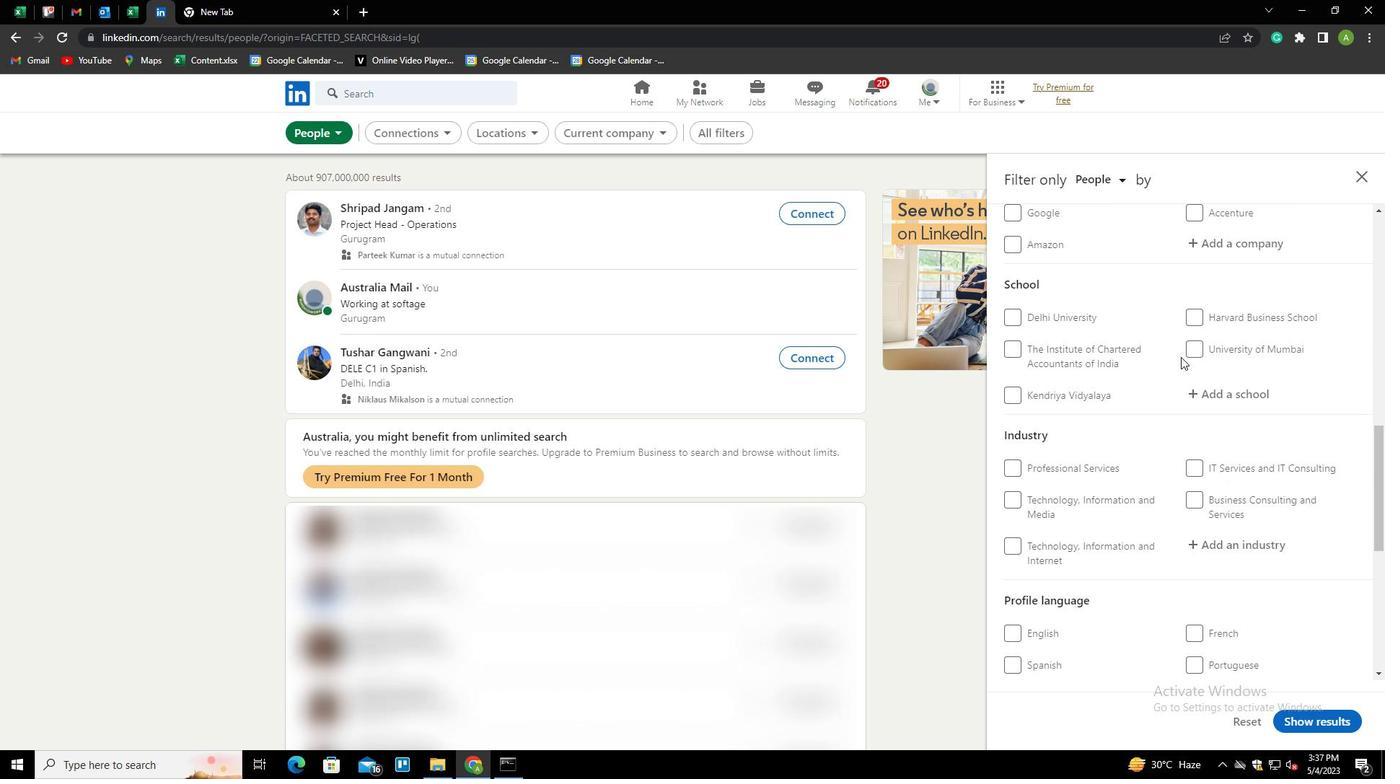 
Action: Mouse scrolled (1181, 356) with delta (0, 0)
Screenshot: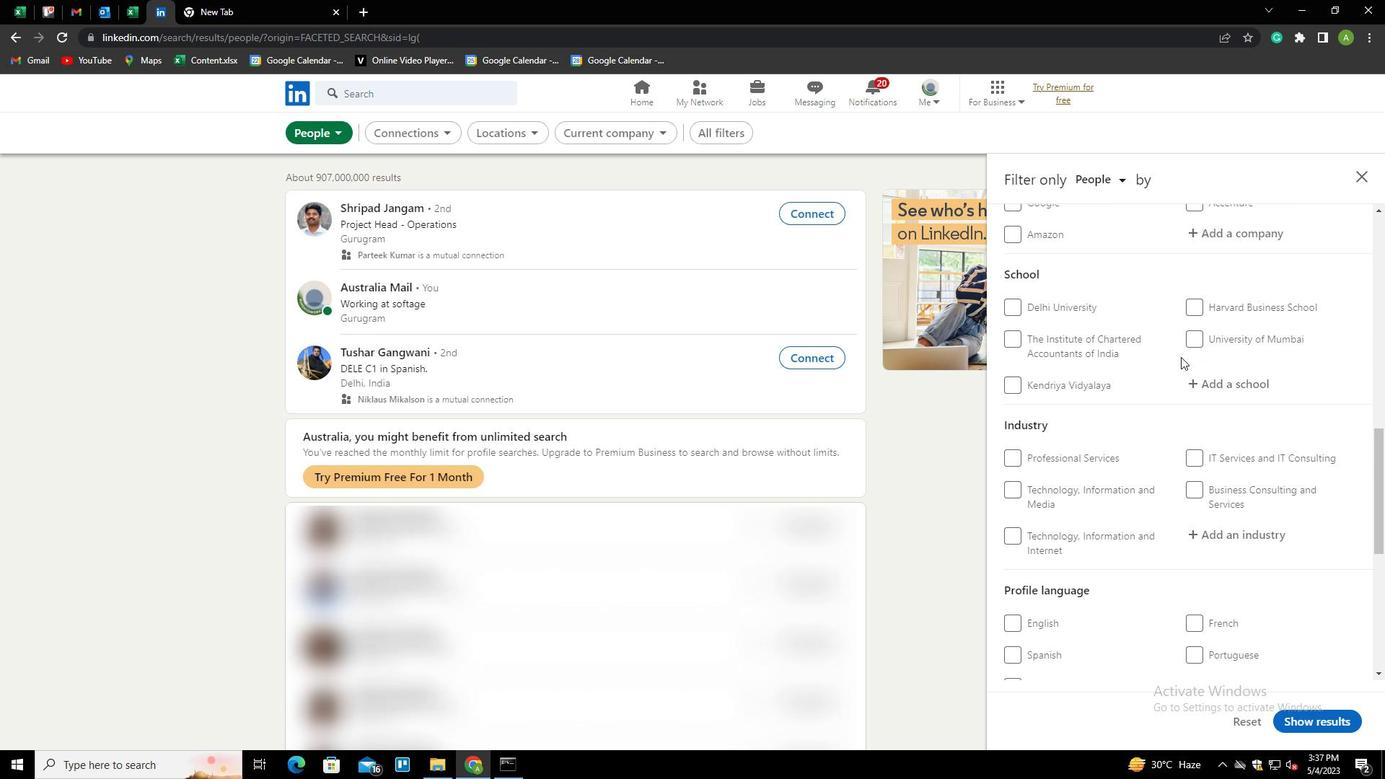 
Action: Mouse scrolled (1181, 356) with delta (0, 0)
Screenshot: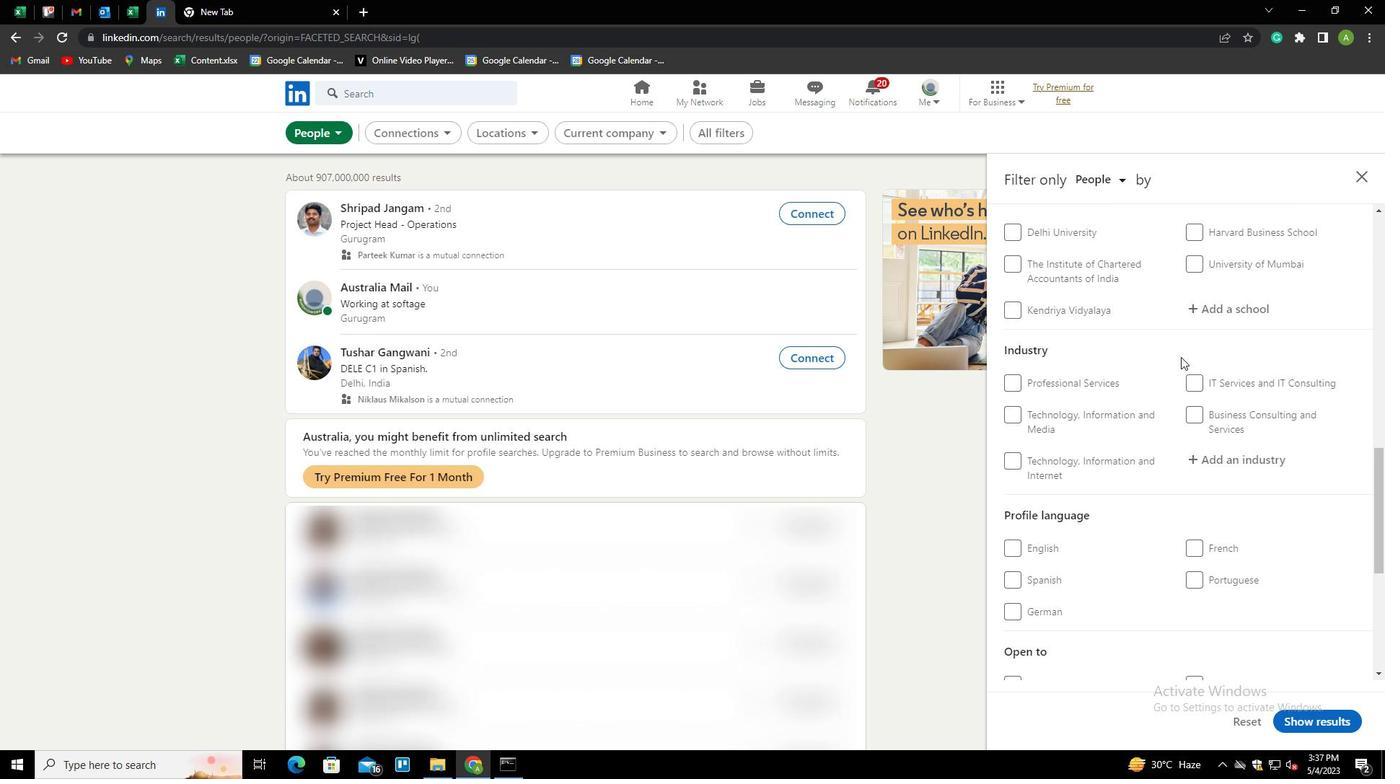 
Action: Mouse moved to (1006, 483)
Screenshot: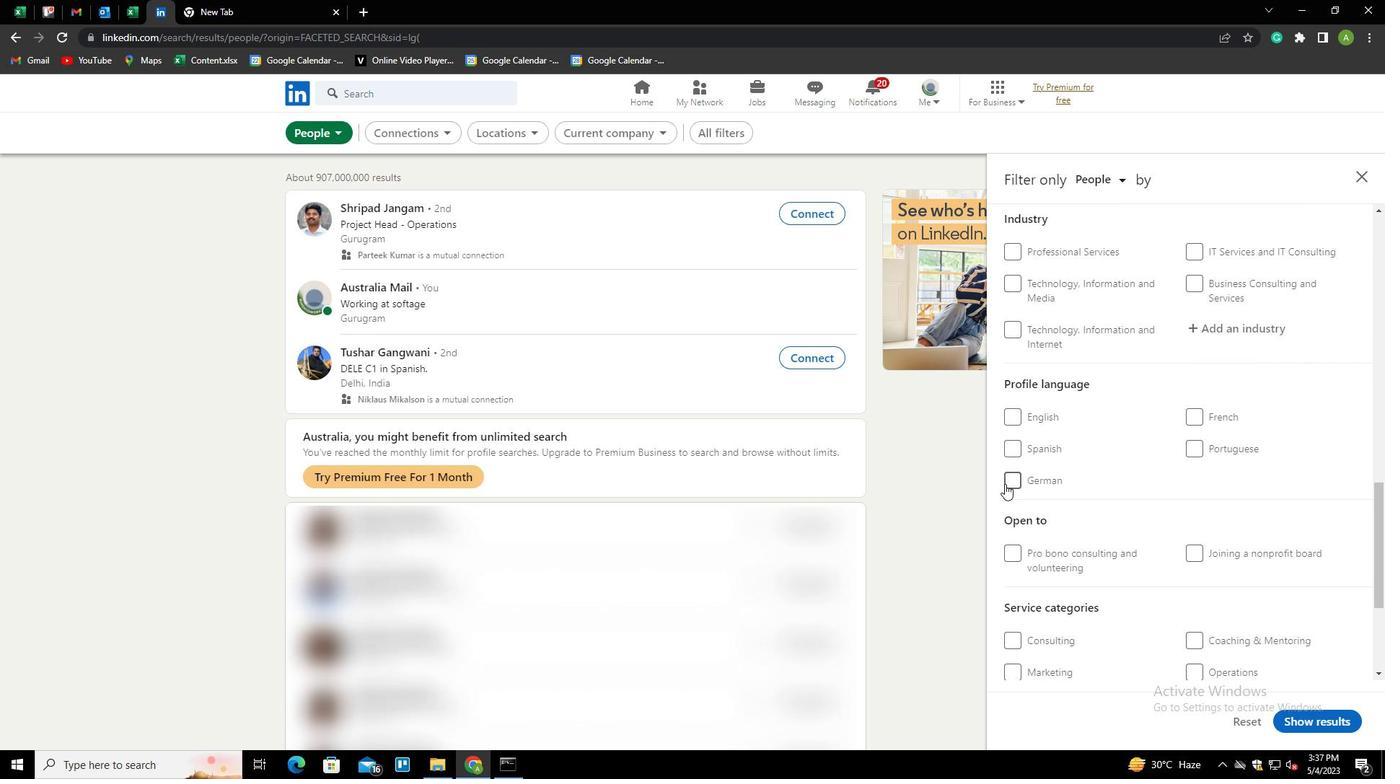 
Action: Mouse pressed left at (1006, 483)
Screenshot: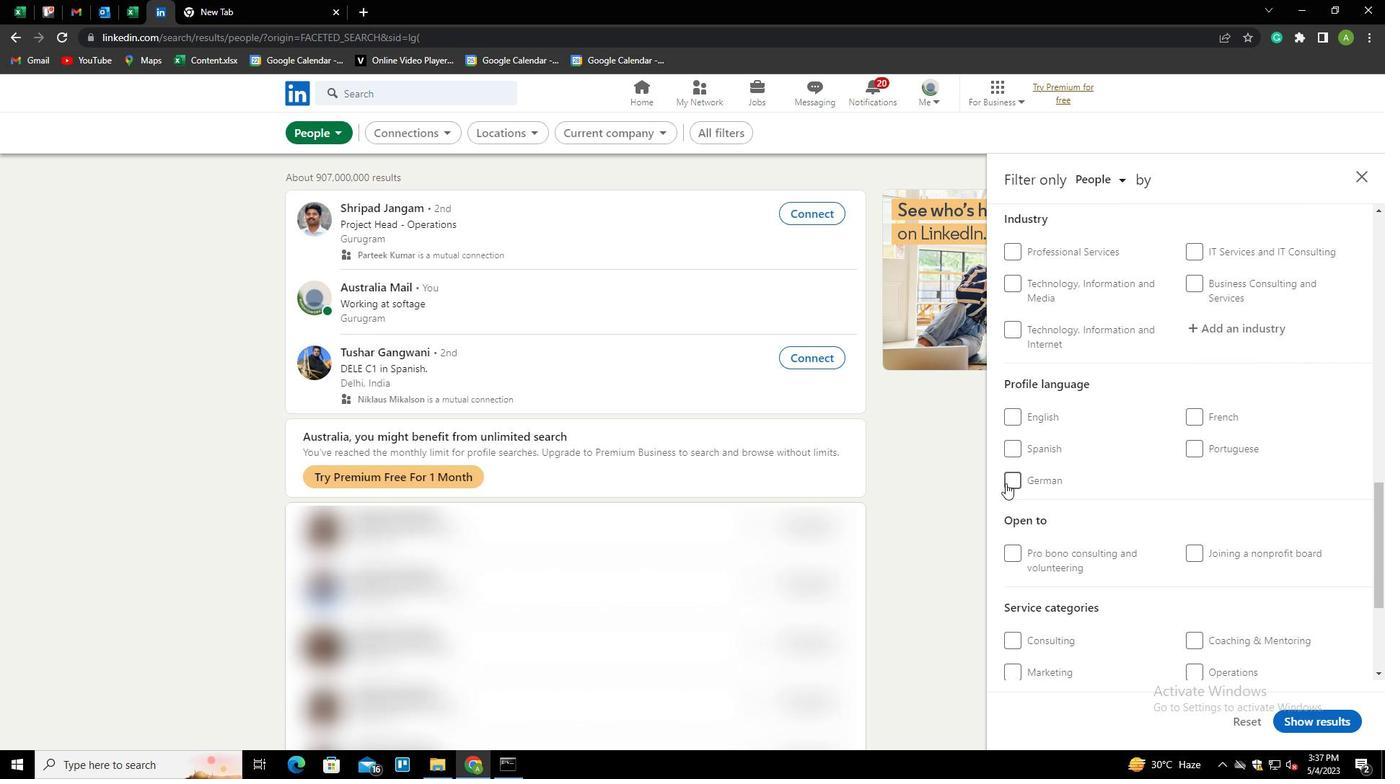 
Action: Mouse moved to (1112, 486)
Screenshot: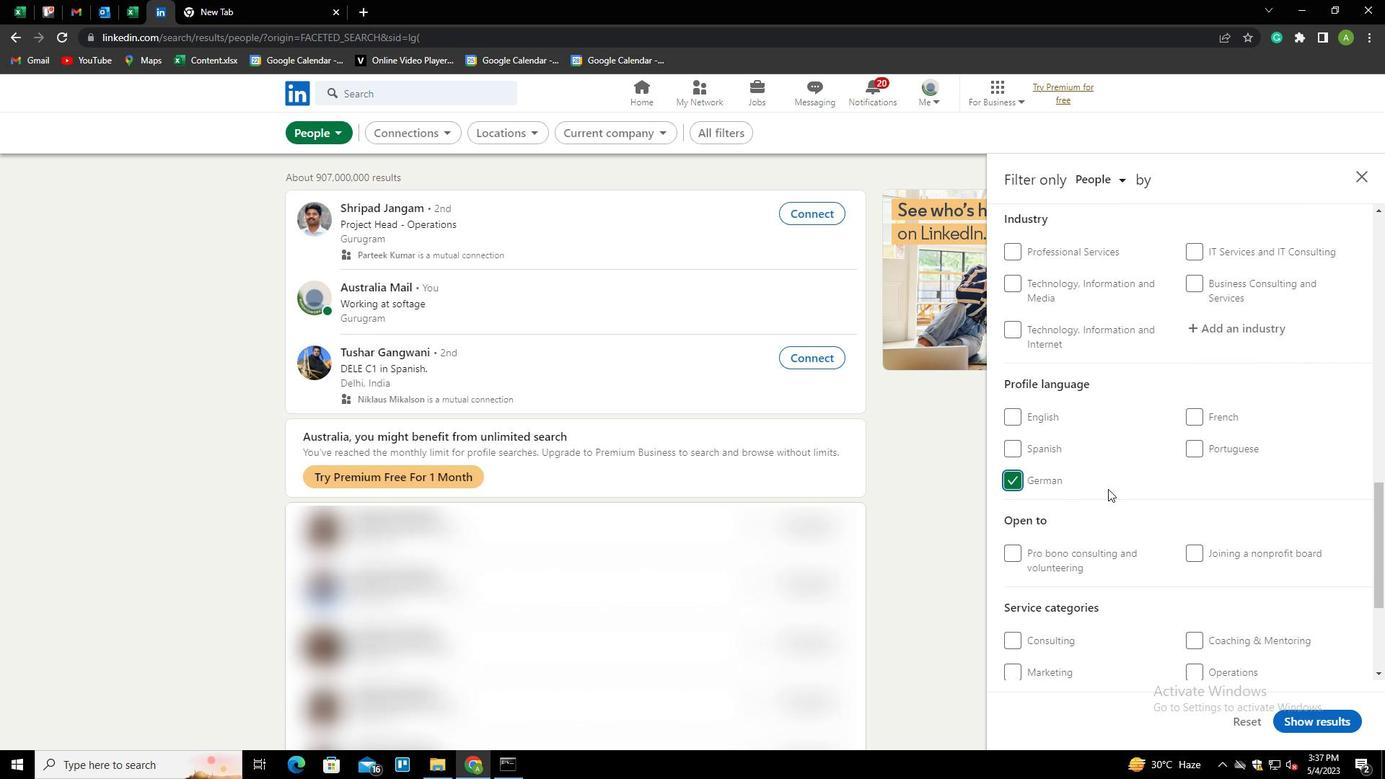 
Action: Mouse scrolled (1112, 487) with delta (0, 0)
Screenshot: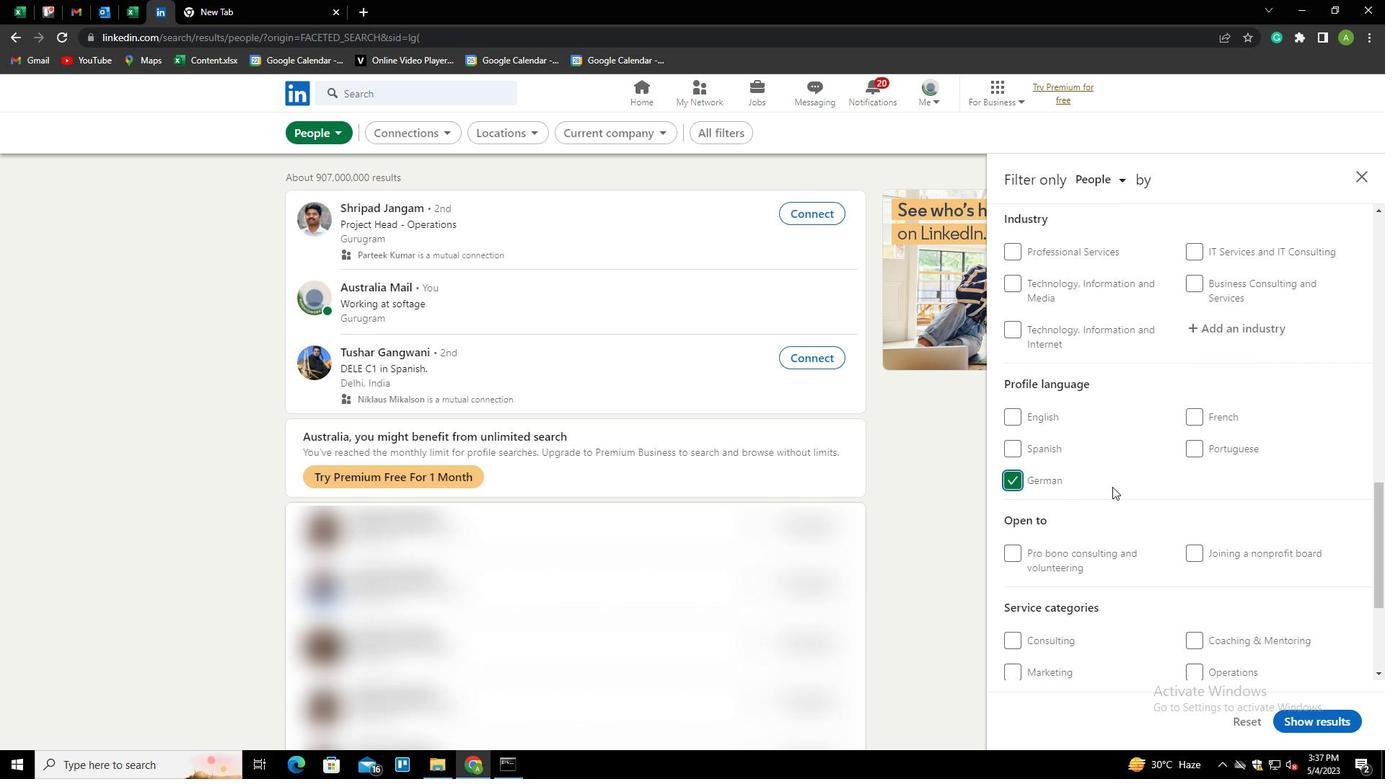 
Action: Mouse scrolled (1112, 487) with delta (0, 0)
Screenshot: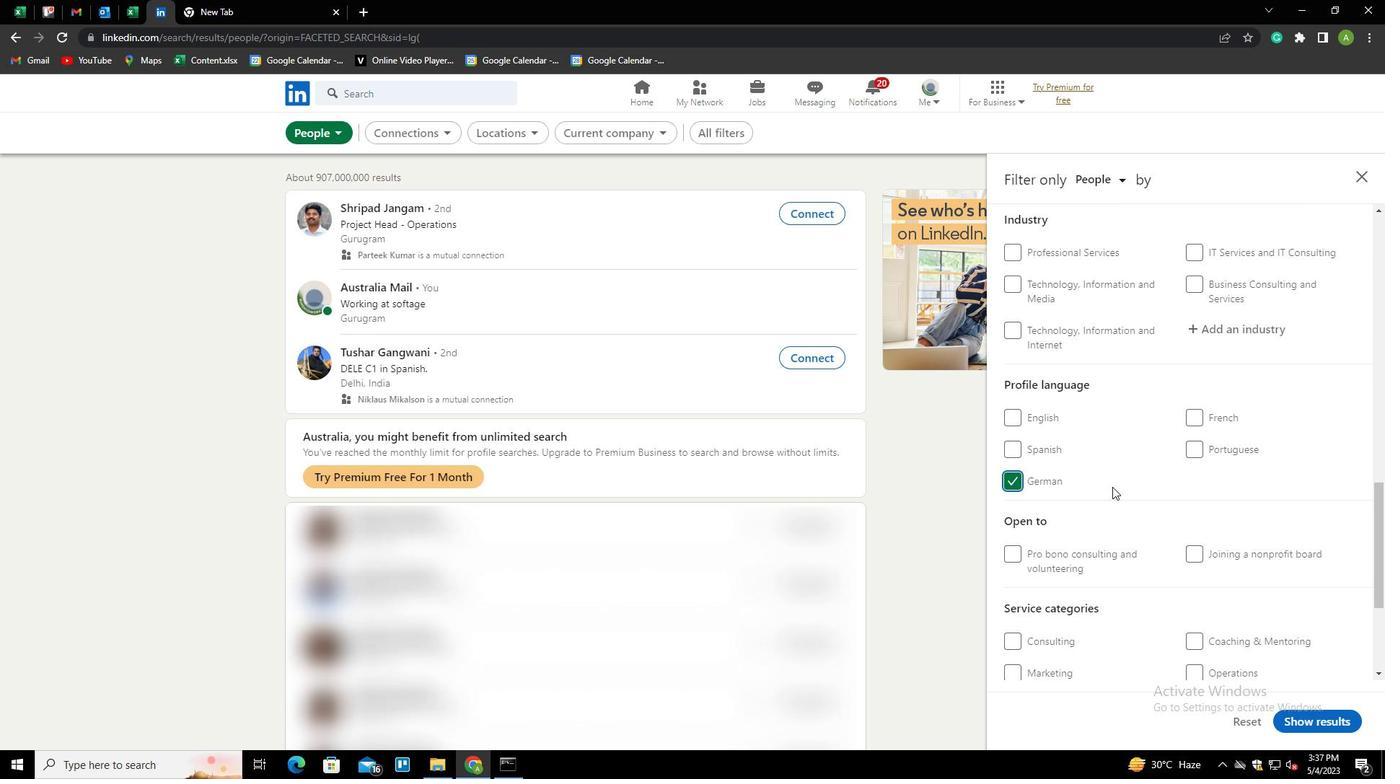 
Action: Mouse scrolled (1112, 487) with delta (0, 0)
Screenshot: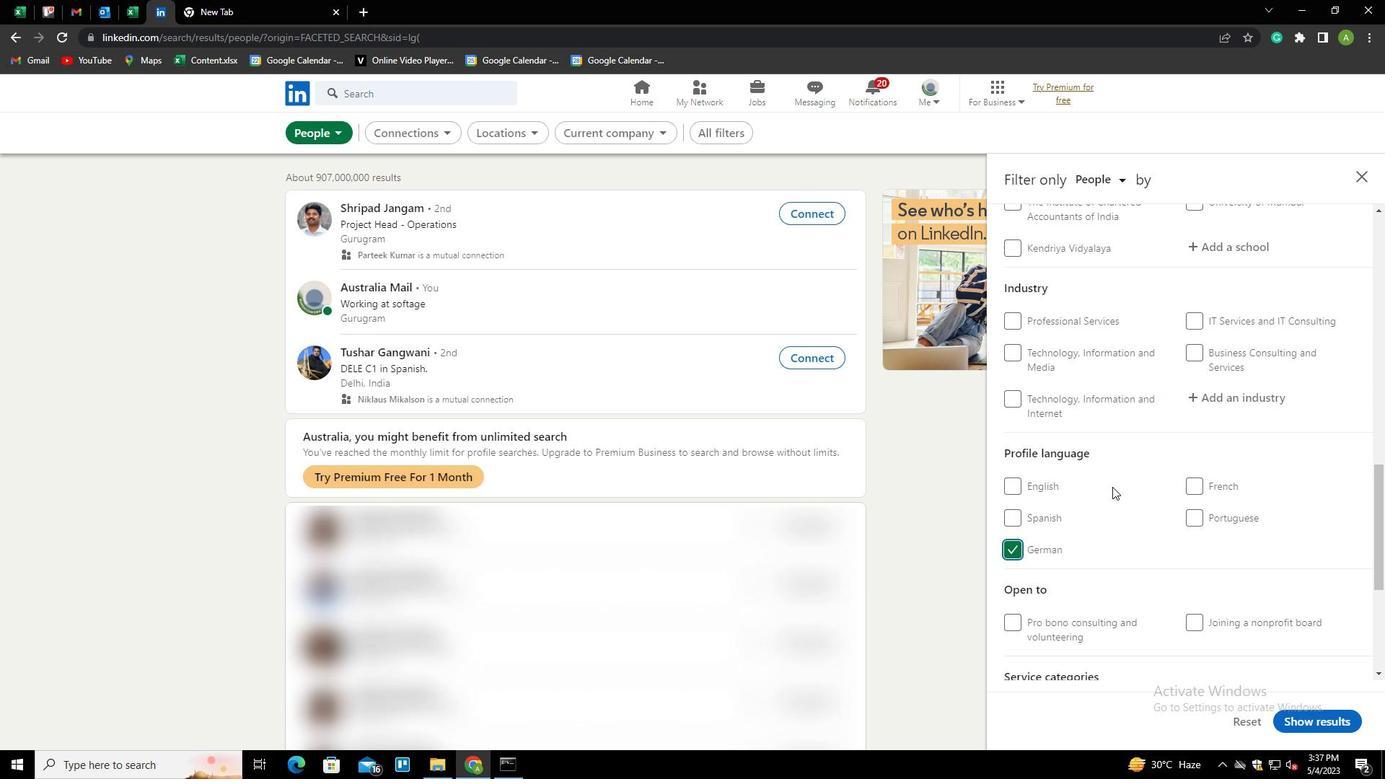 
Action: Mouse scrolled (1112, 487) with delta (0, 0)
Screenshot: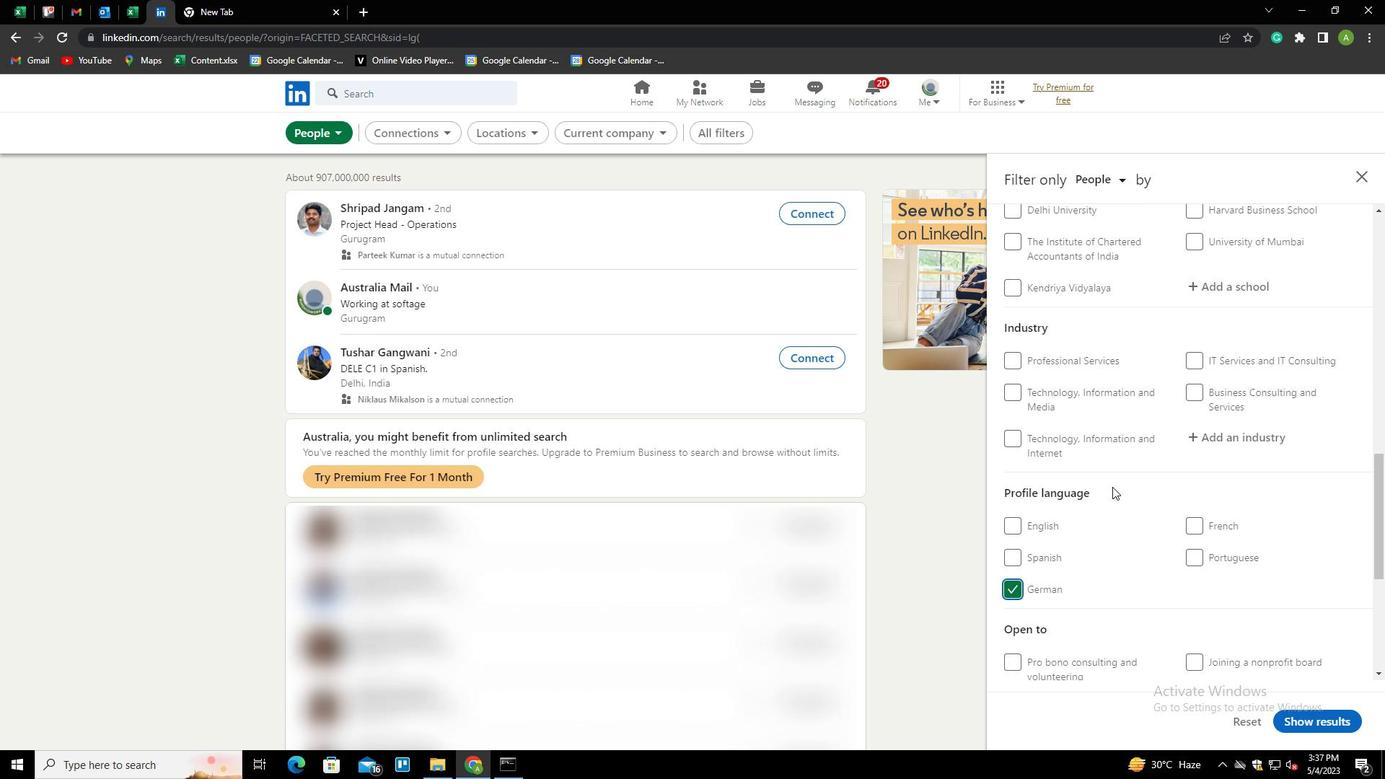 
Action: Mouse scrolled (1112, 487) with delta (0, 0)
Screenshot: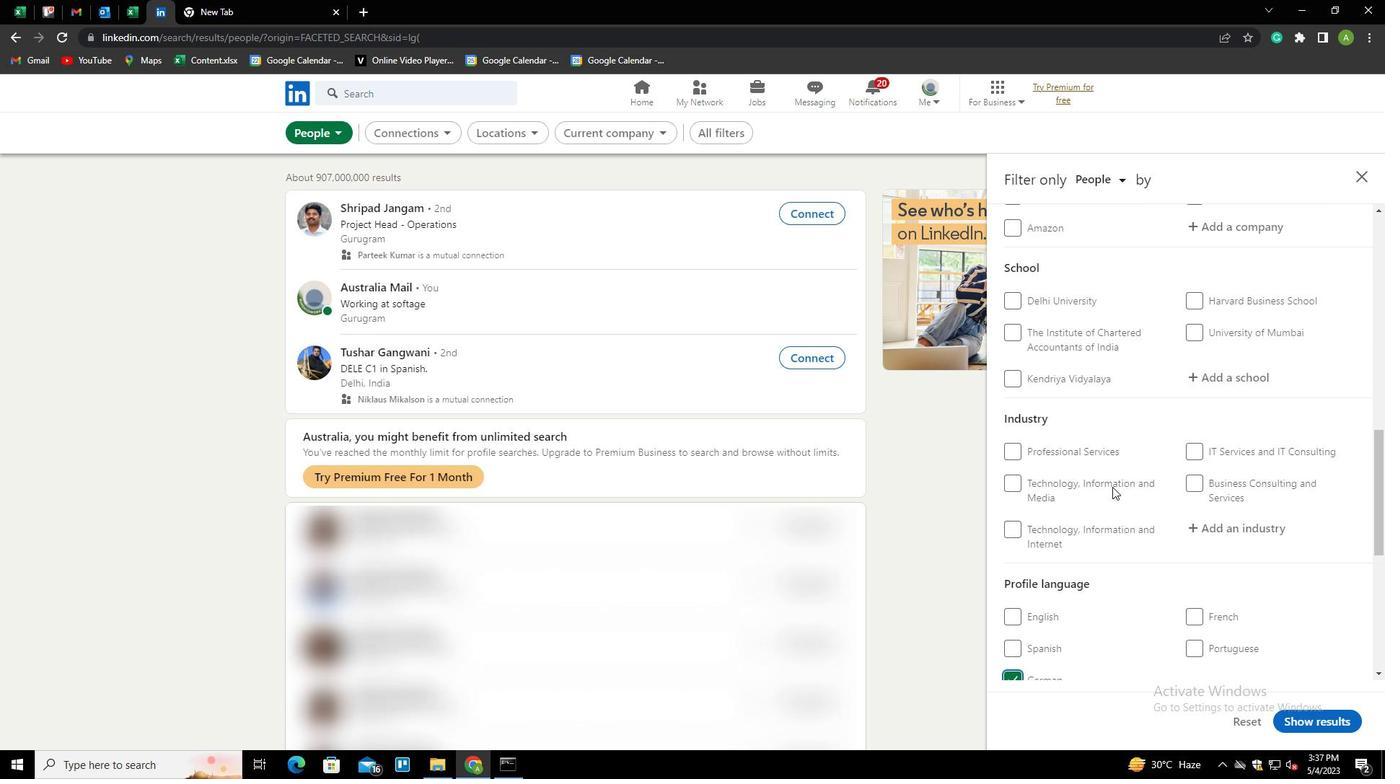 
Action: Mouse scrolled (1112, 487) with delta (0, 0)
Screenshot: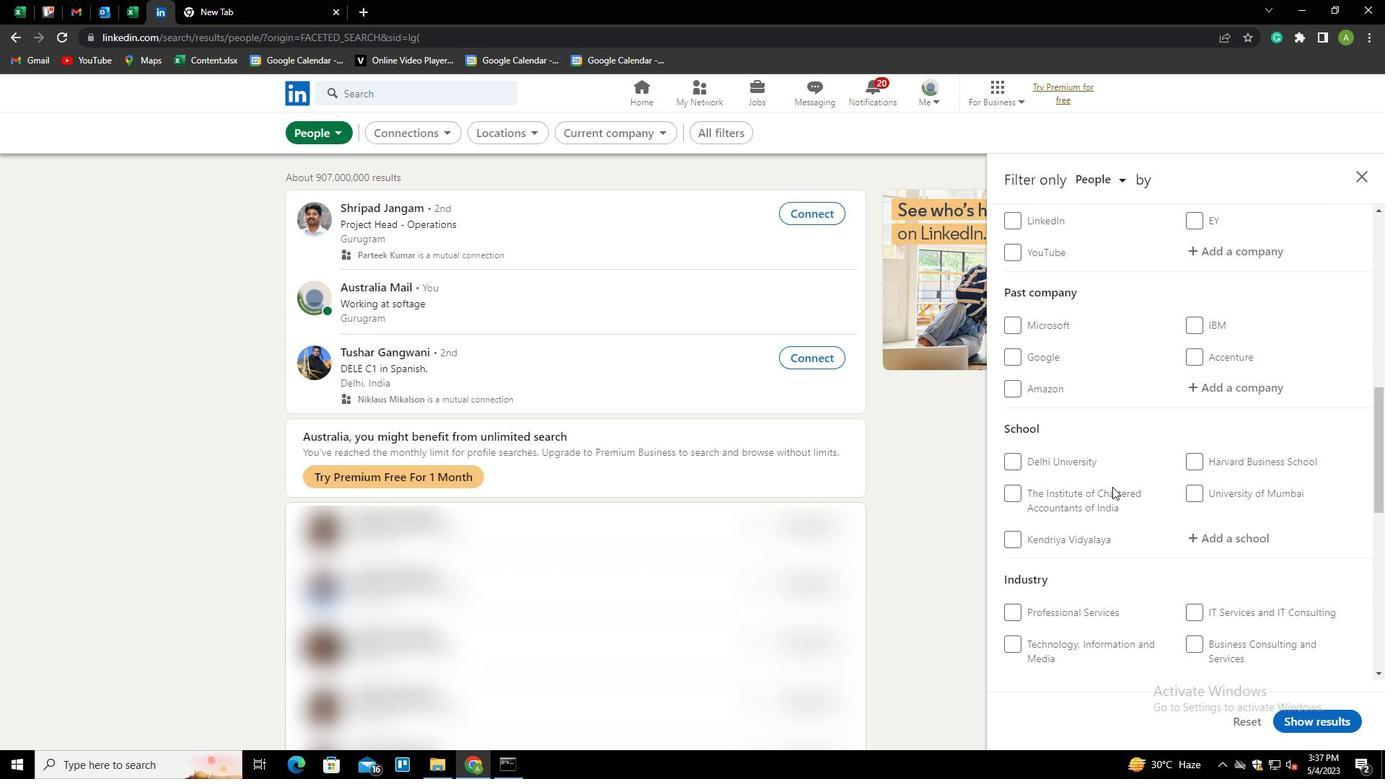 
Action: Mouse scrolled (1112, 487) with delta (0, 0)
Screenshot: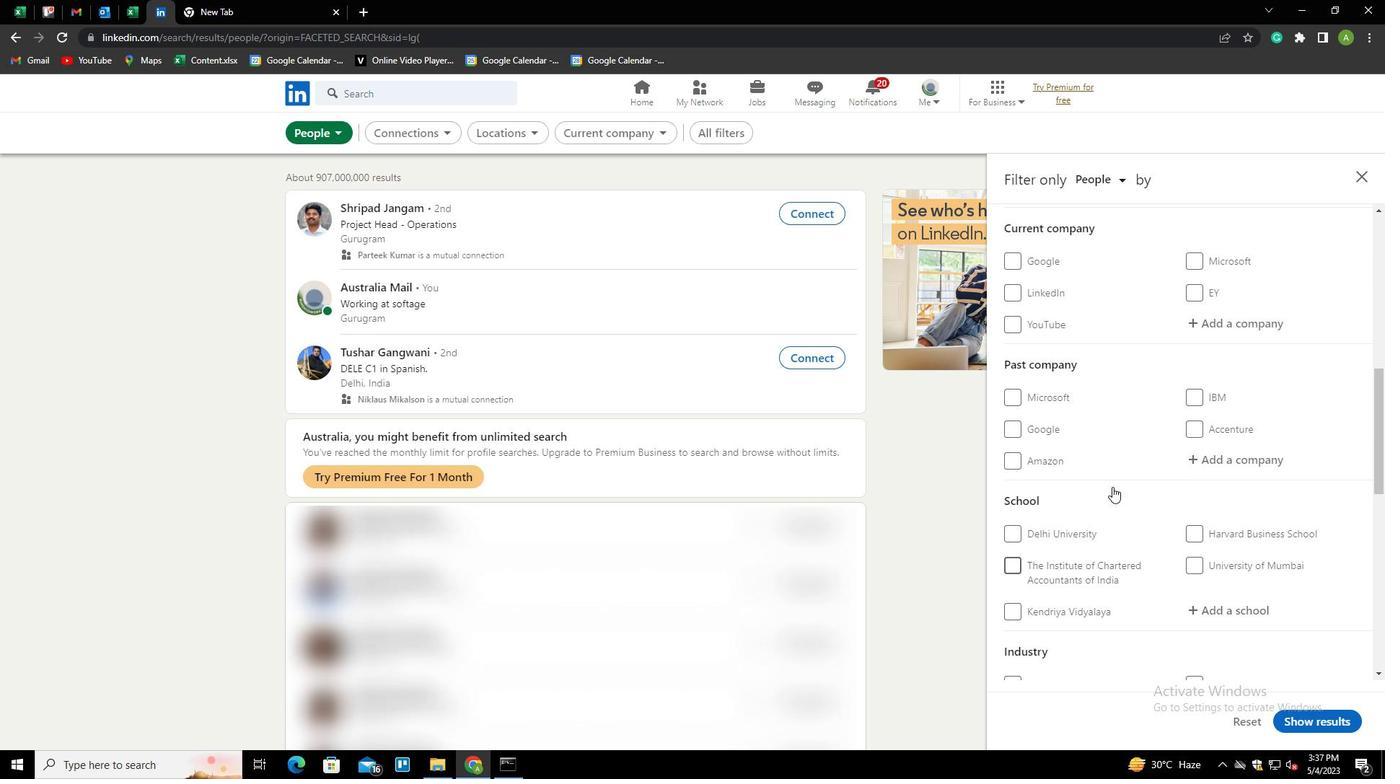 
Action: Mouse moved to (1198, 391)
Screenshot: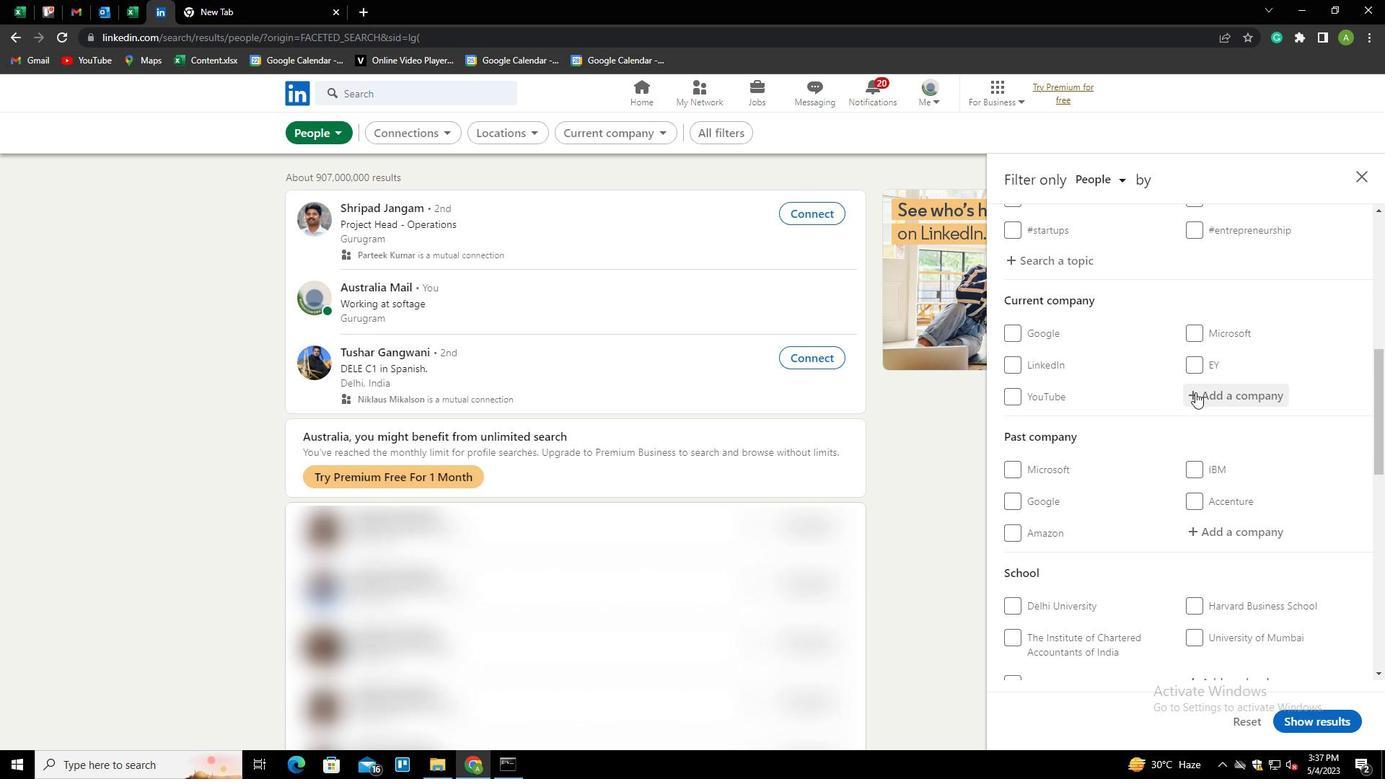 
Action: Mouse pressed left at (1198, 391)
Screenshot: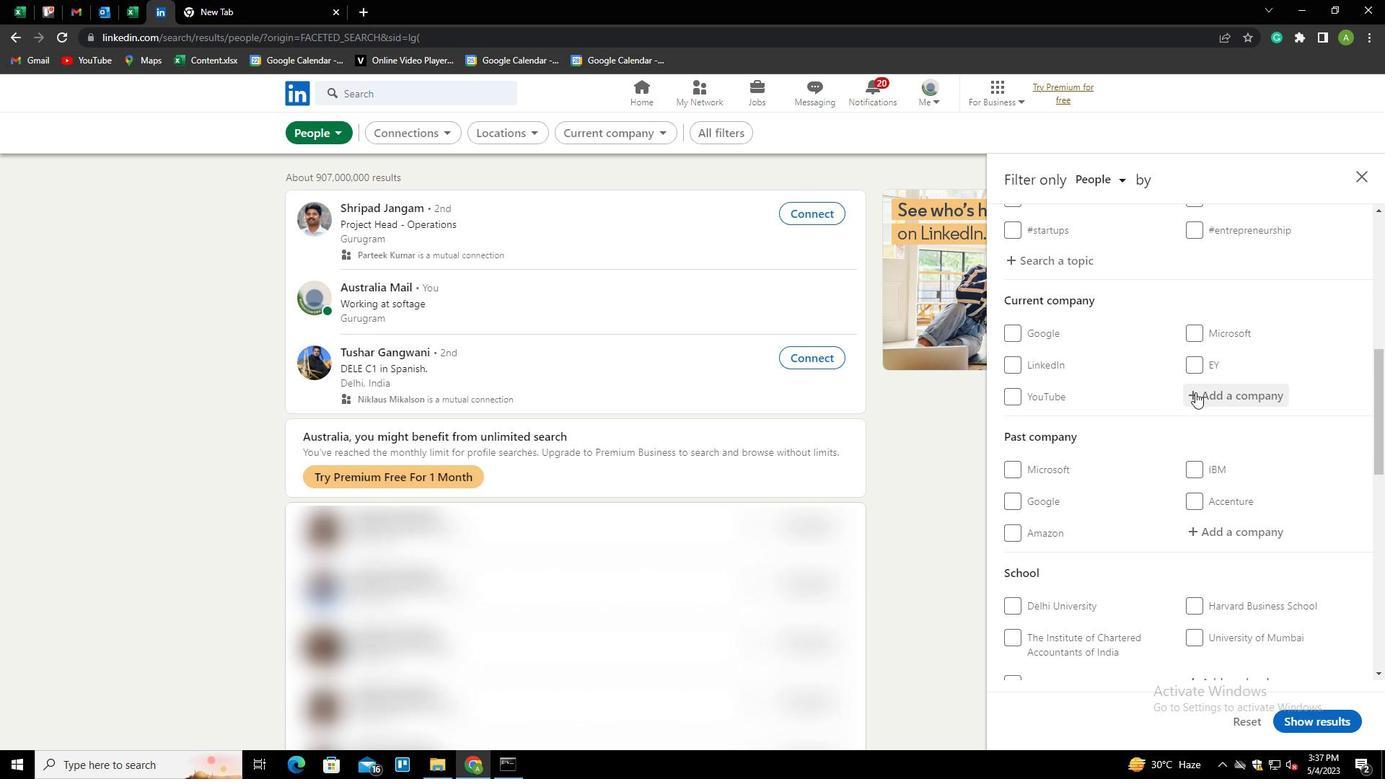 
Action: Key pressed F
Screenshot: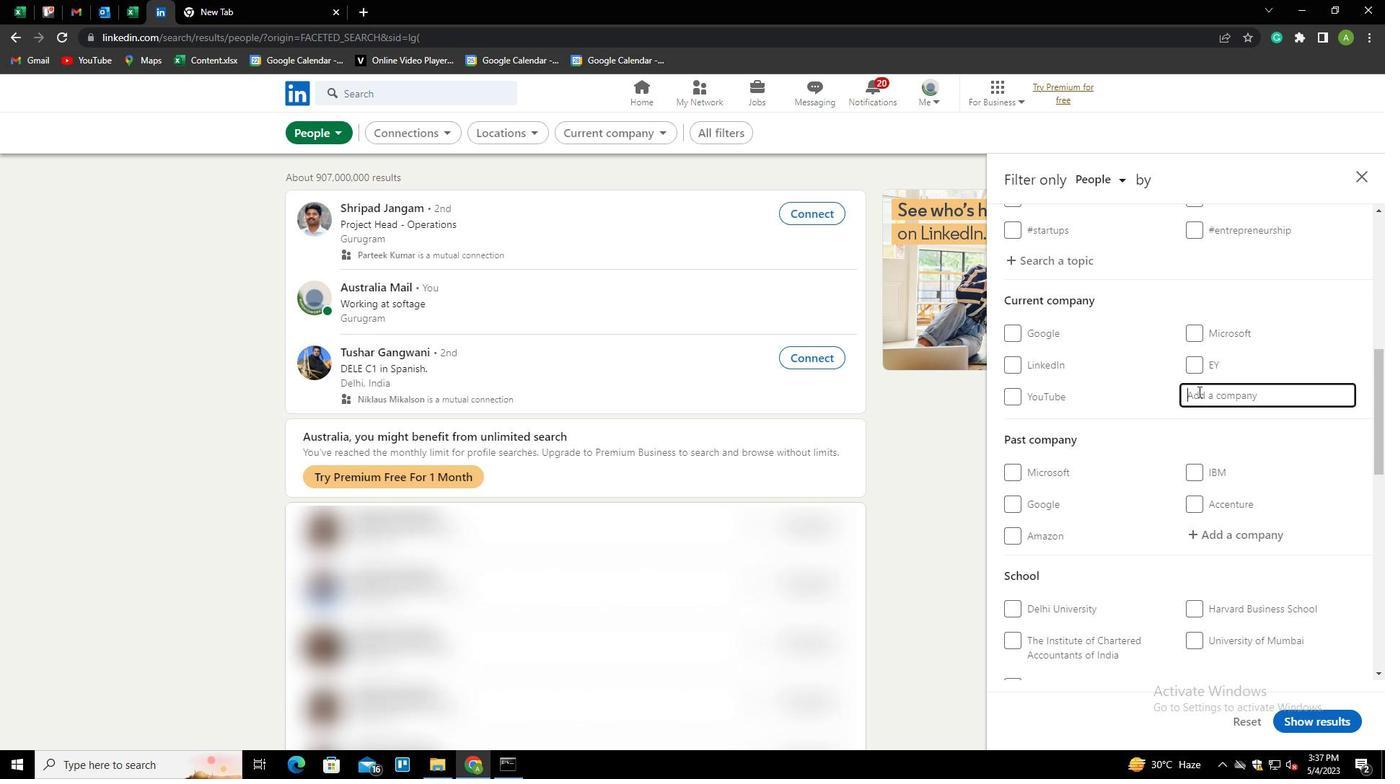 
Action: Mouse moved to (1190, 386)
Screenshot: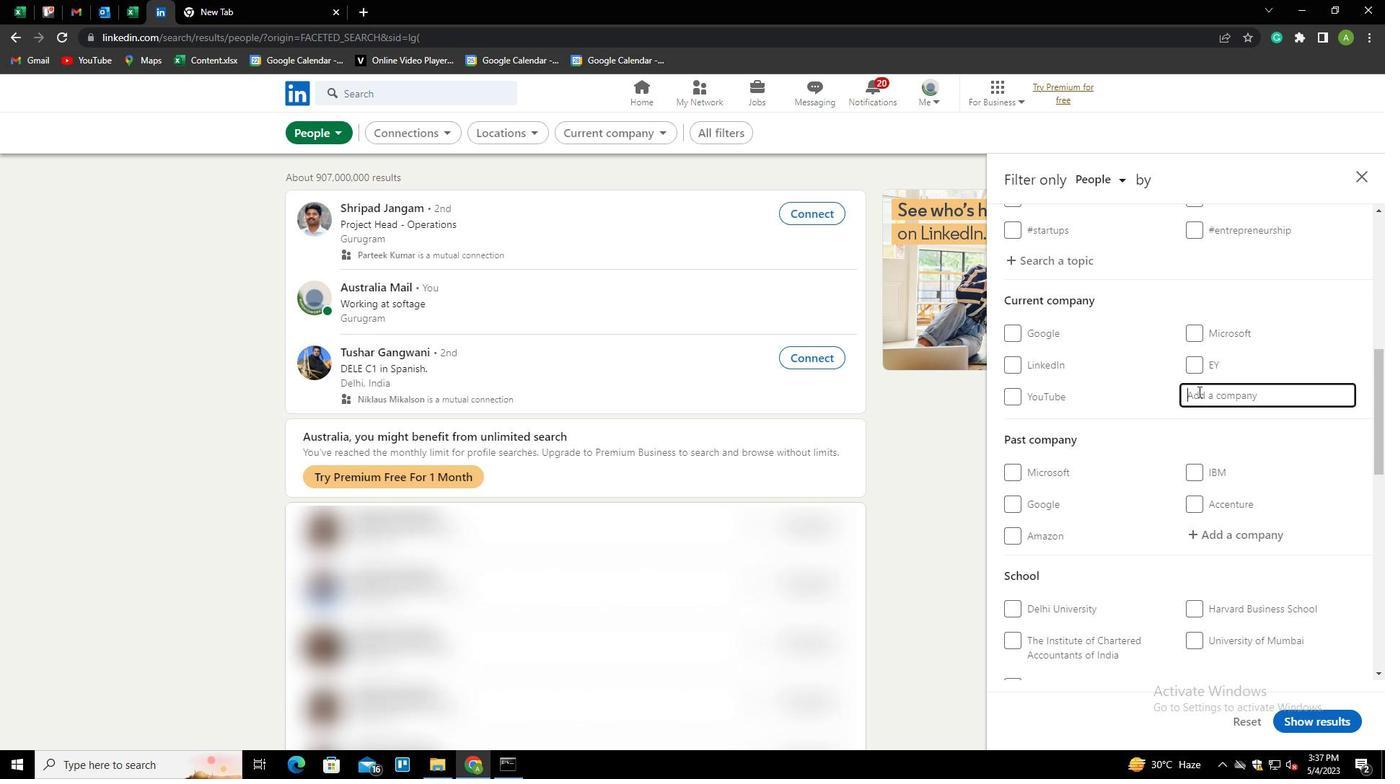 
Action: Key pressed <Key.backspace><Key.shift>WORLD<Key.shift>PANEL<Key.space><Key.down><Key.enter>
Screenshot: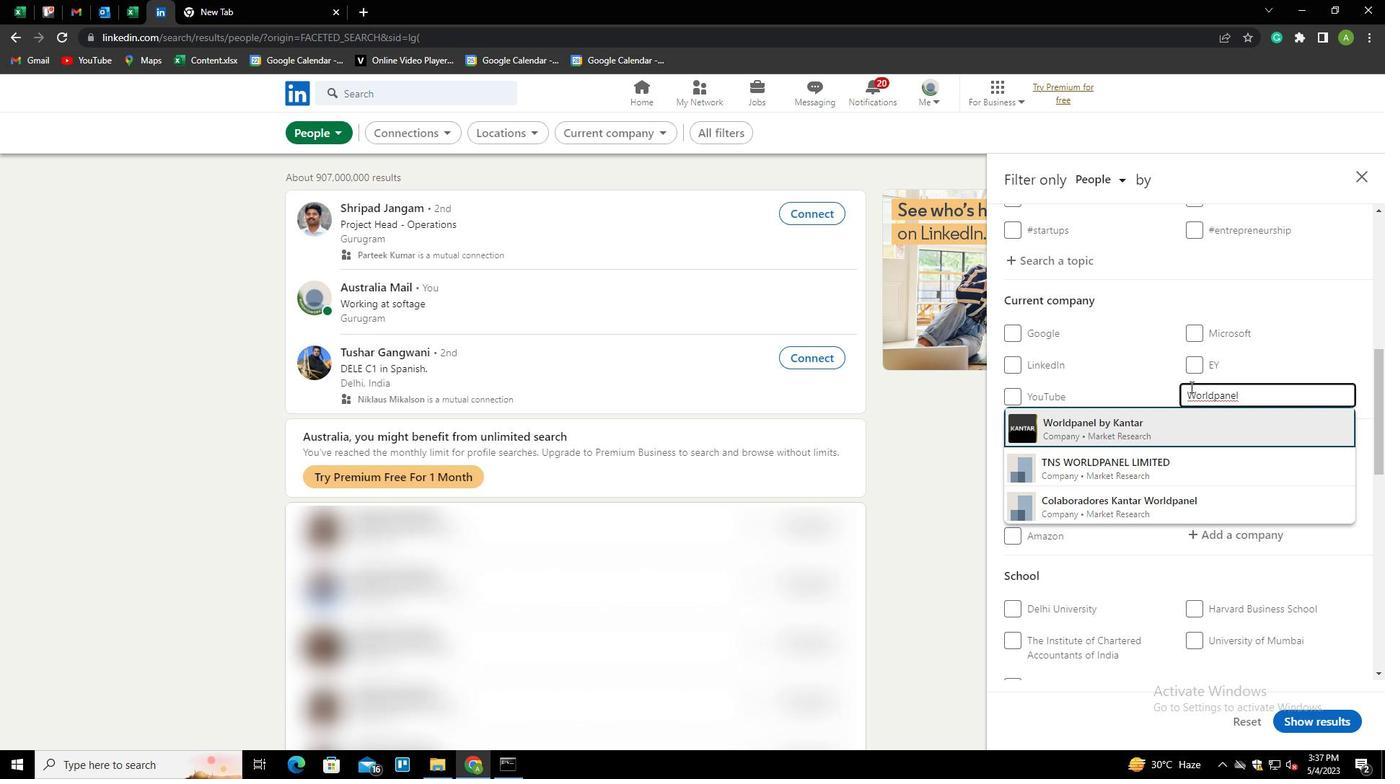 
Action: Mouse moved to (1190, 385)
Screenshot: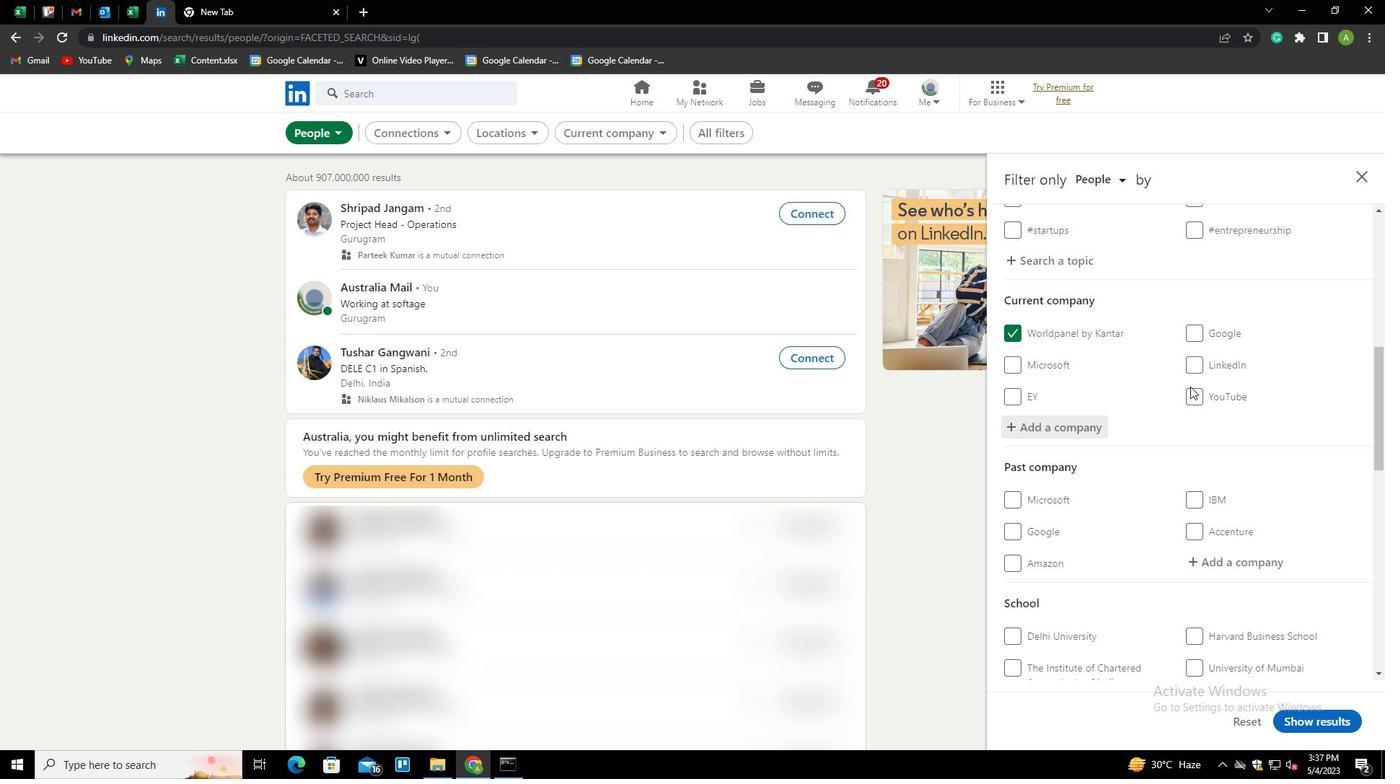 
Action: Mouse scrolled (1190, 385) with delta (0, 0)
Screenshot: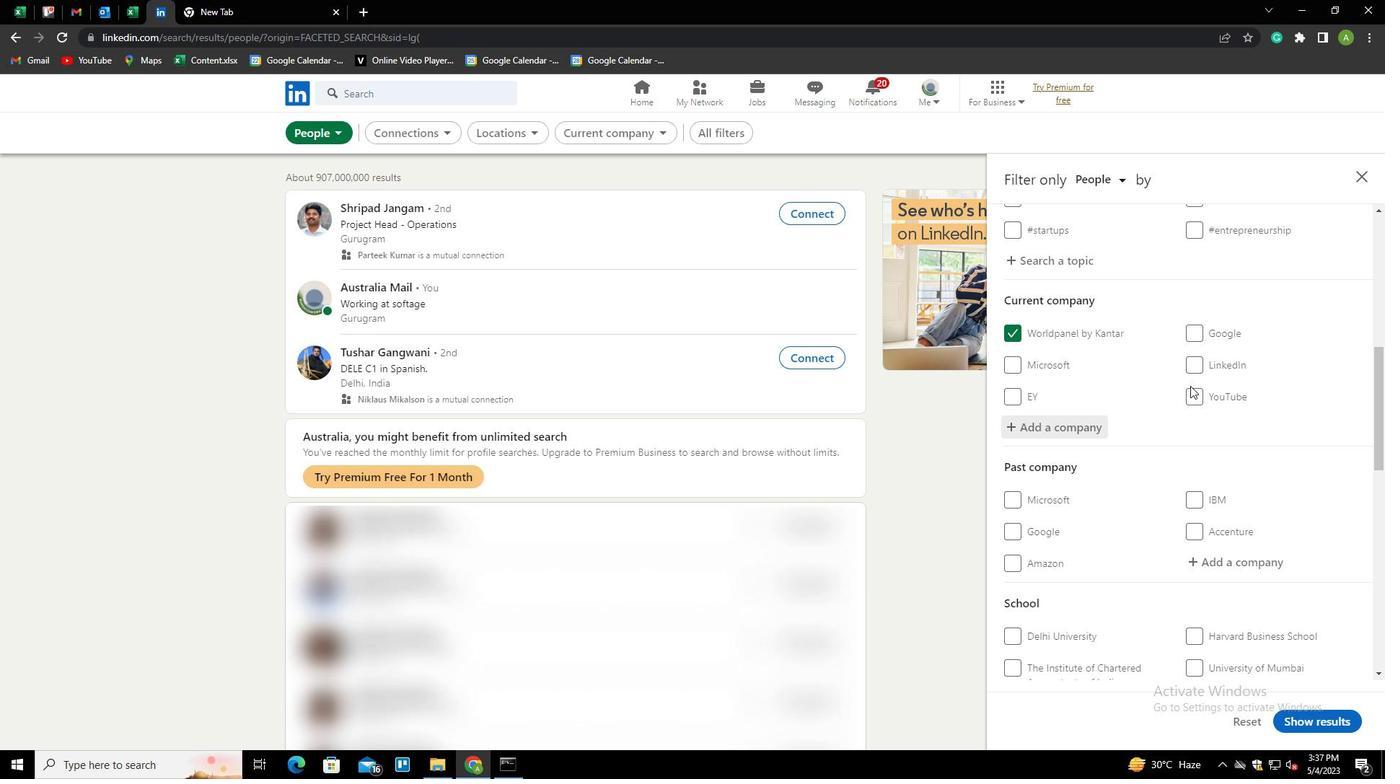 
Action: Mouse scrolled (1190, 385) with delta (0, 0)
Screenshot: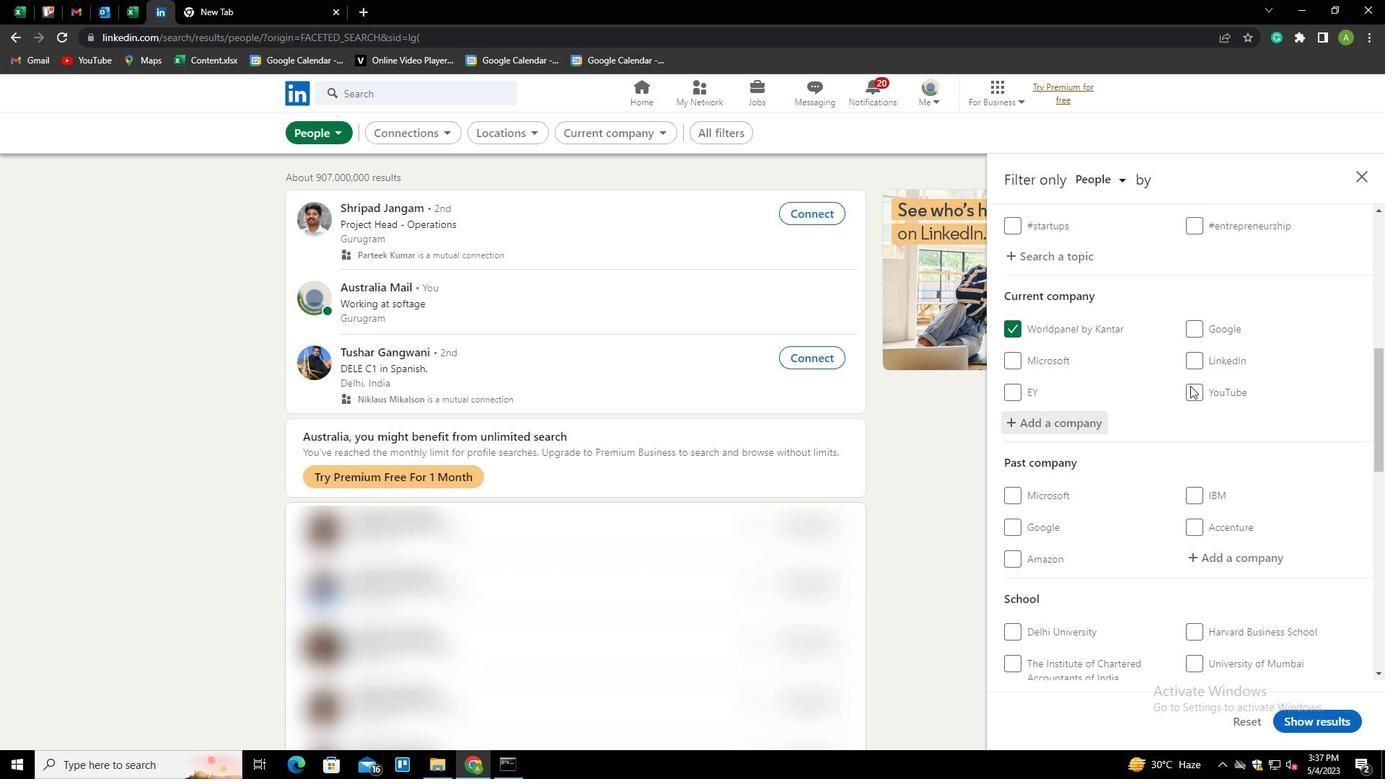 
Action: Mouse scrolled (1190, 385) with delta (0, 0)
Screenshot: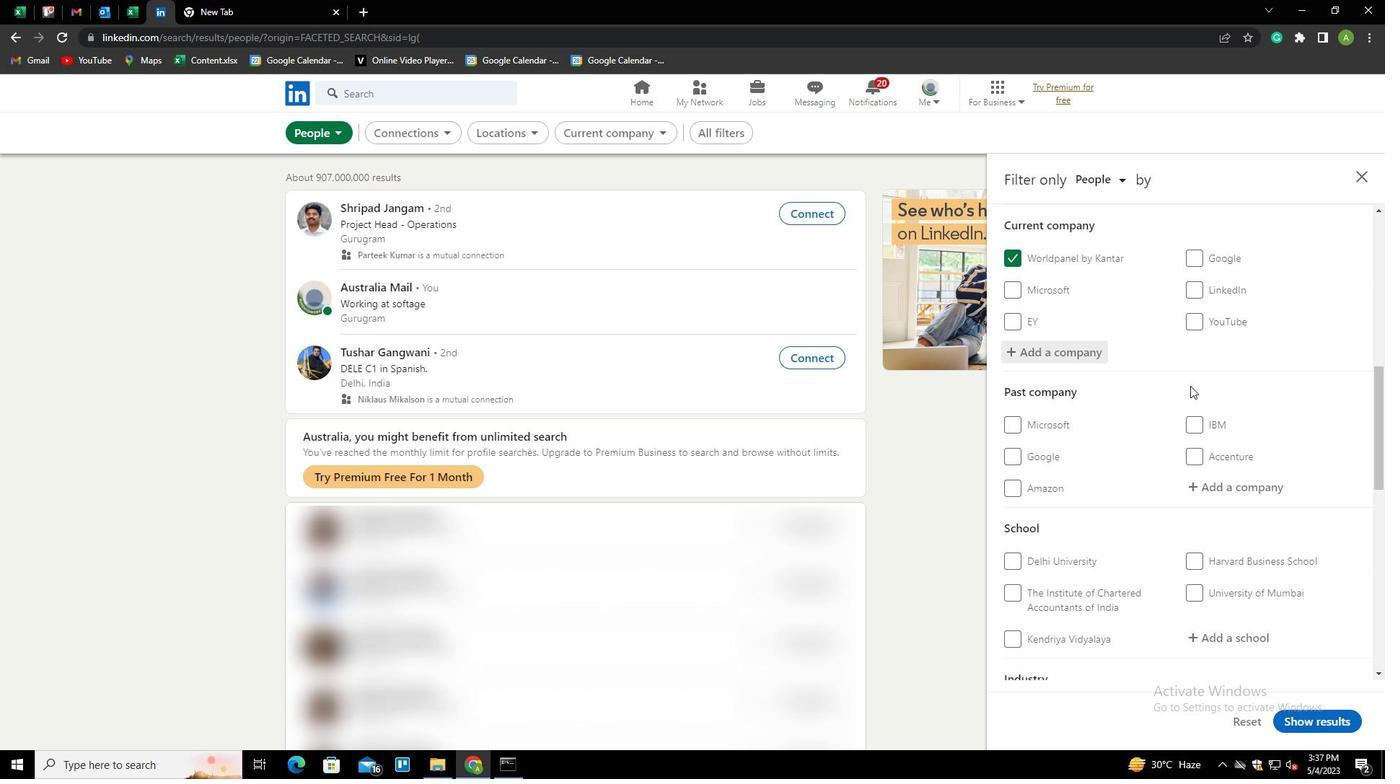 
Action: Mouse scrolled (1190, 385) with delta (0, 0)
Screenshot: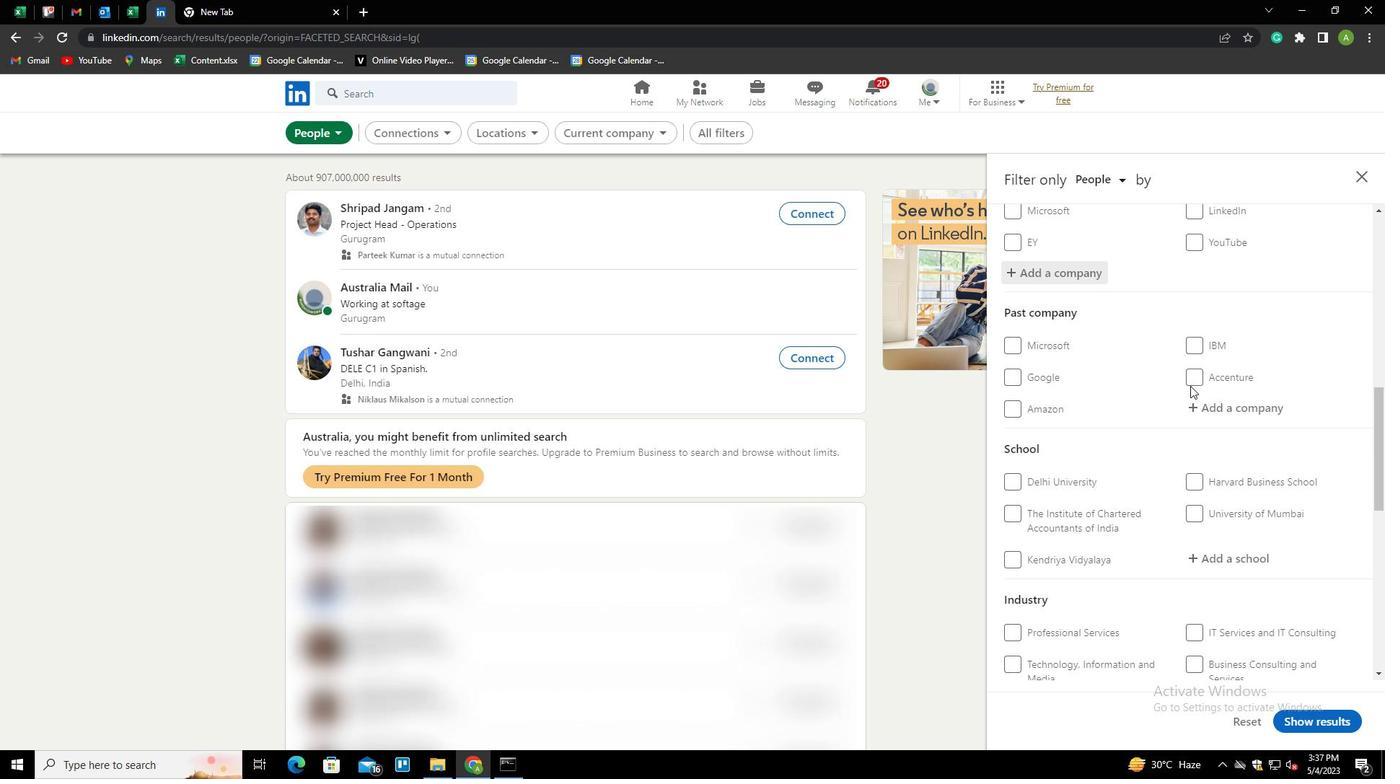 
Action: Mouse moved to (1211, 417)
Screenshot: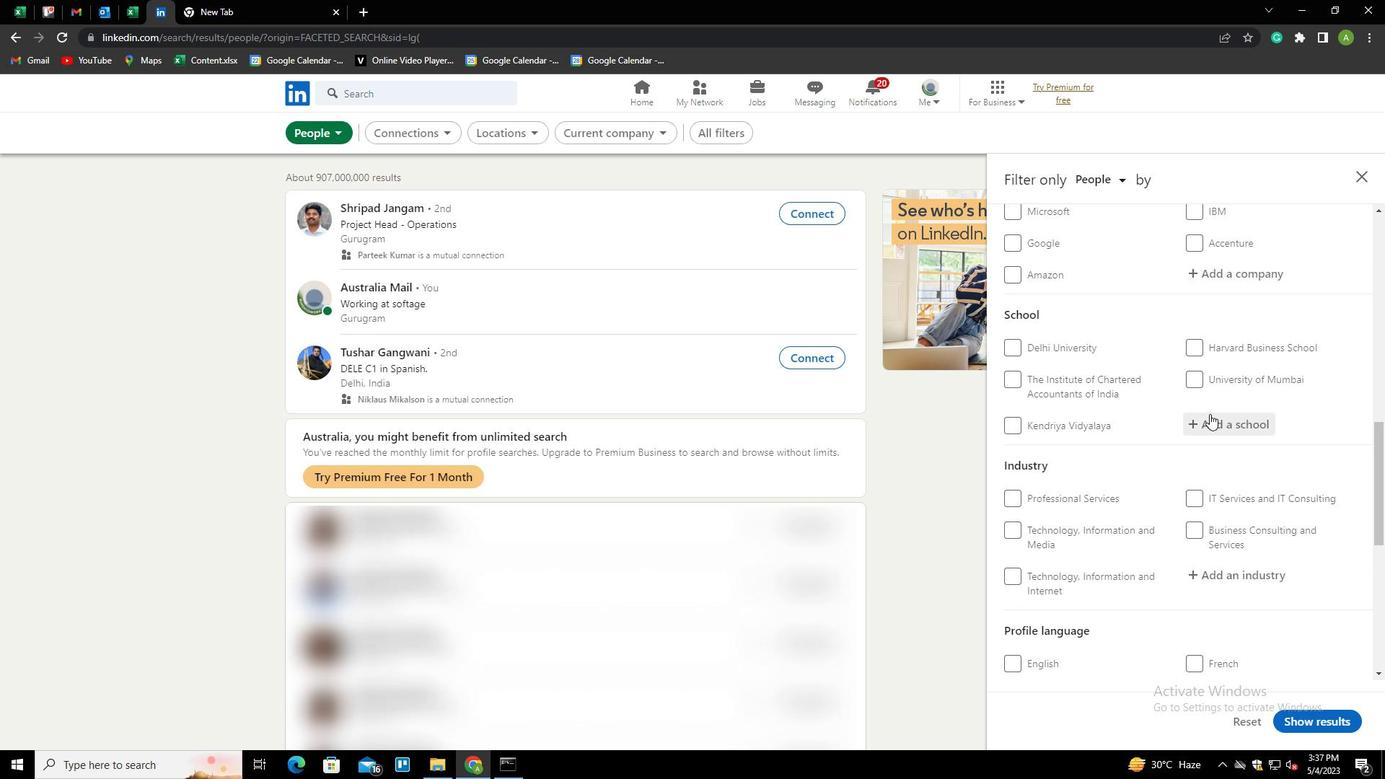 
Action: Mouse pressed left at (1211, 417)
Screenshot: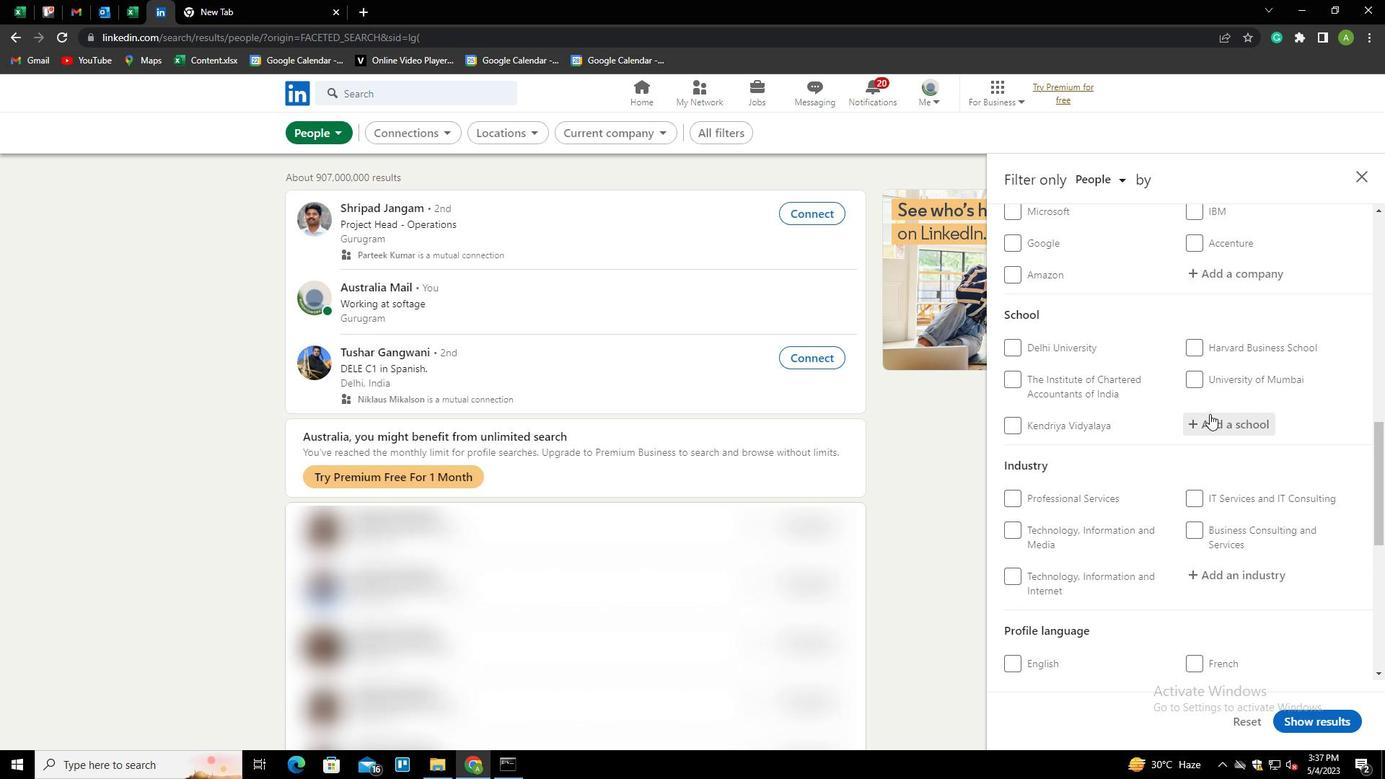 
Action: Key pressed <Key.shift>D<Key.backspace>SIKKIM<Key.space><Key.shift>MANIPAL<Key.space><Key.shift>UNIVERSITY<Key.down><Key.enter>
Screenshot: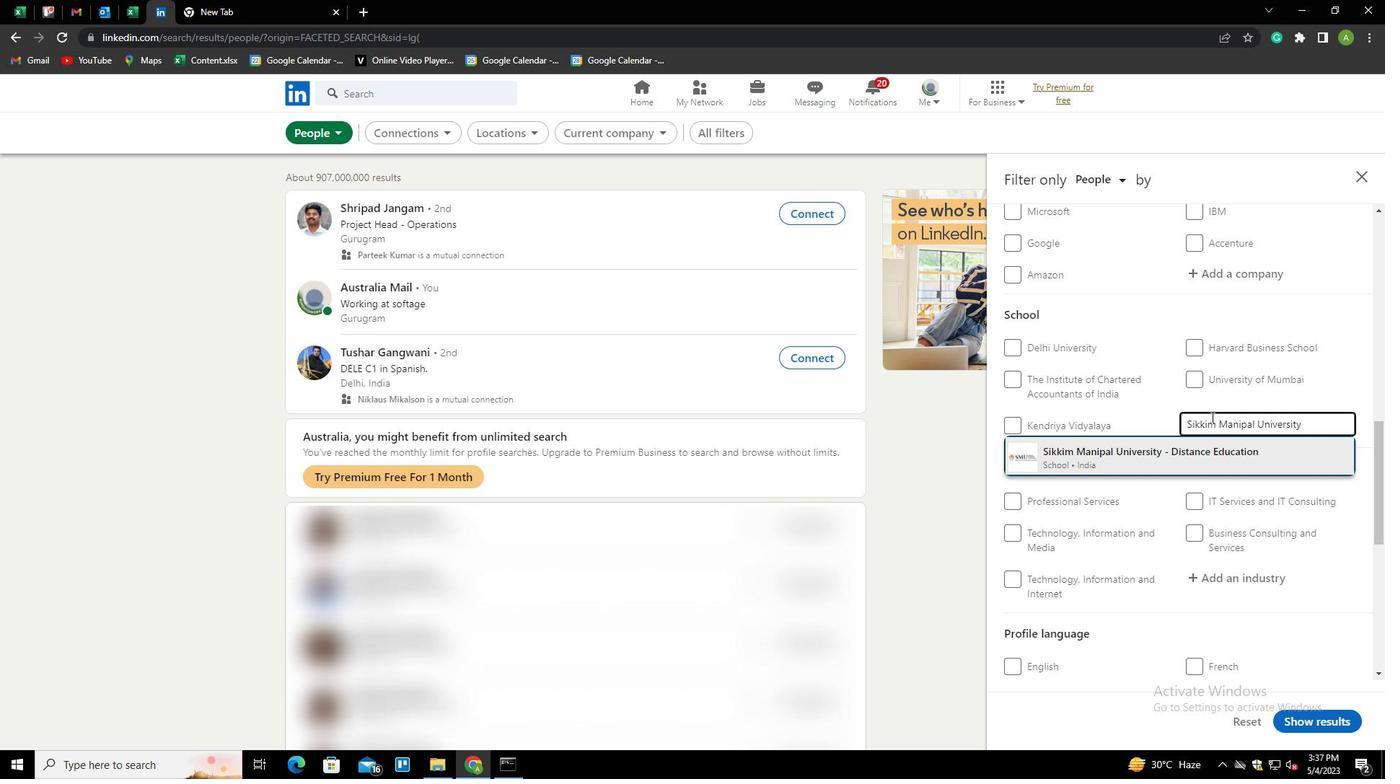 
Action: Mouse scrolled (1211, 417) with delta (0, 0)
Screenshot: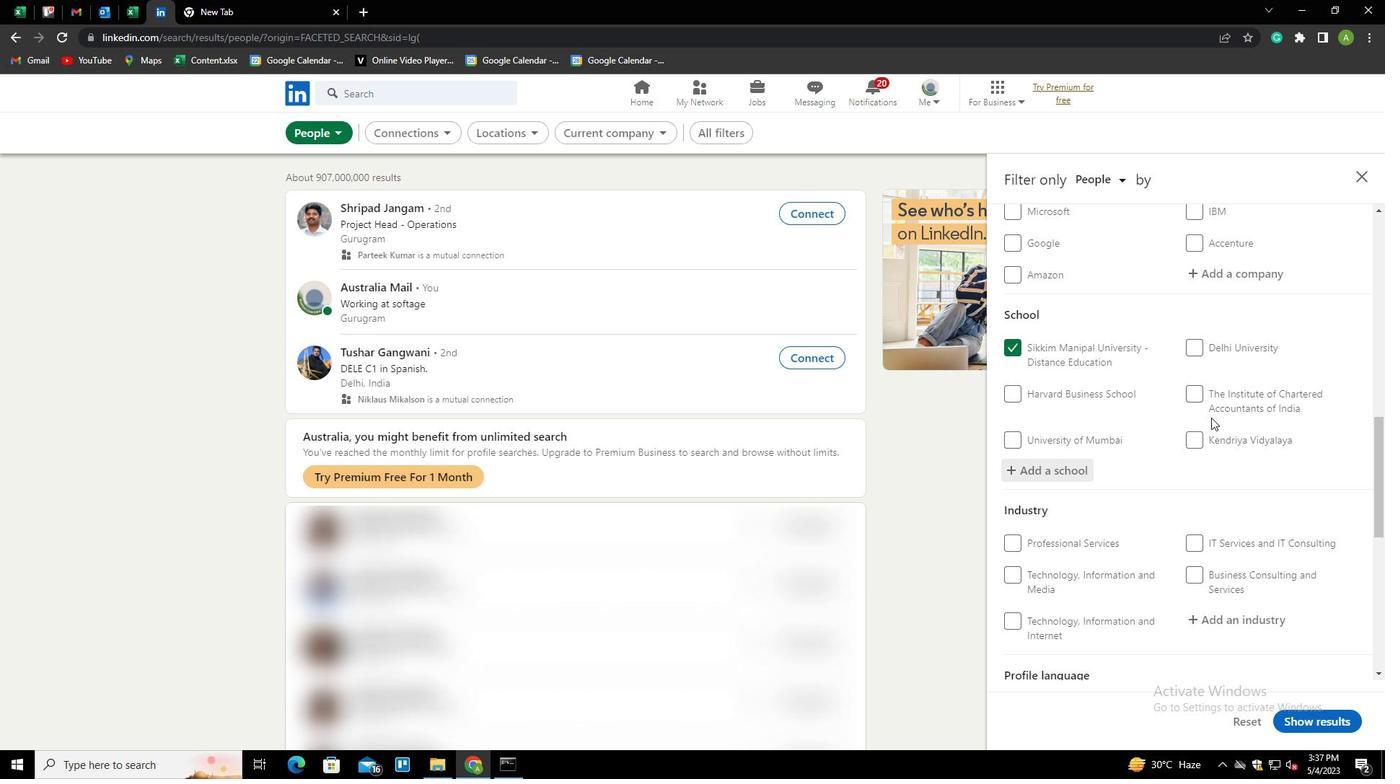 
Action: Mouse scrolled (1211, 417) with delta (0, 0)
Screenshot: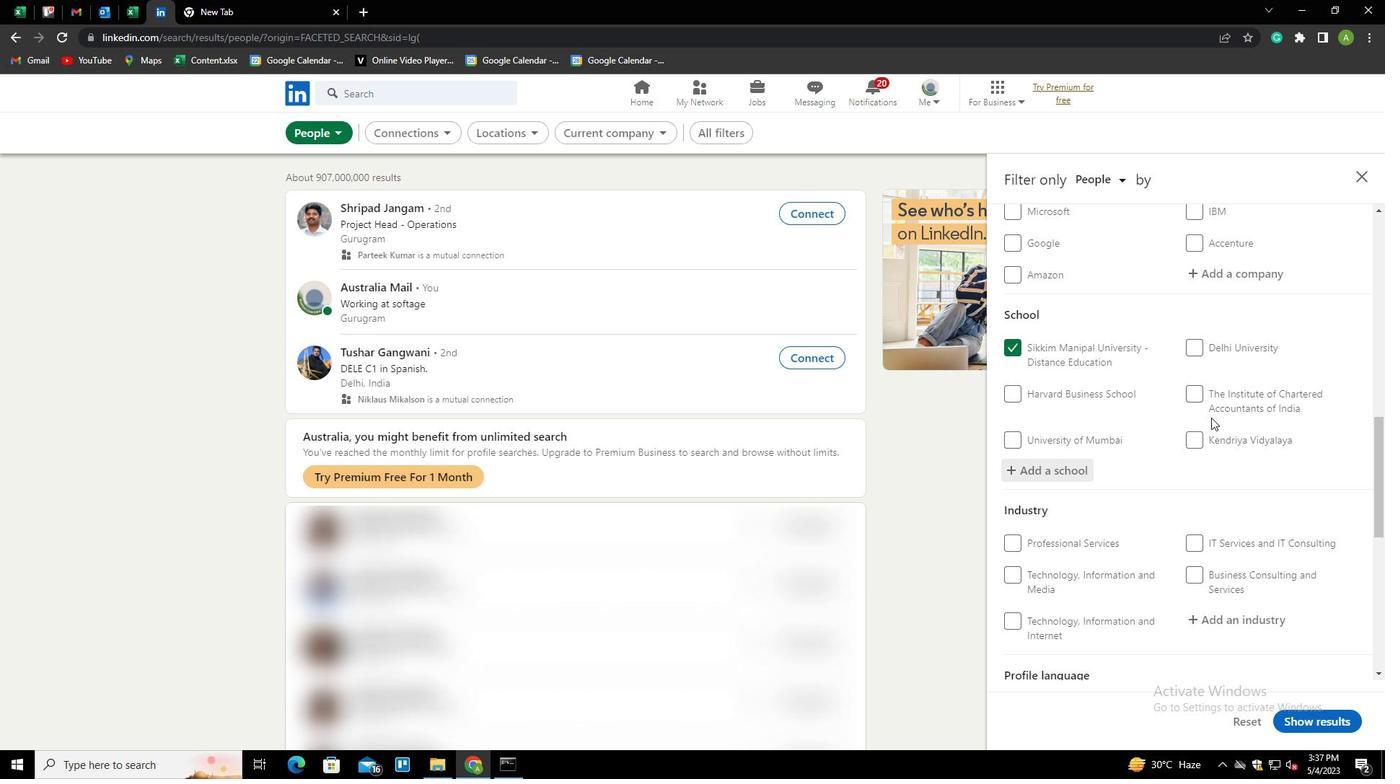 
Action: Mouse scrolled (1211, 417) with delta (0, 0)
Screenshot: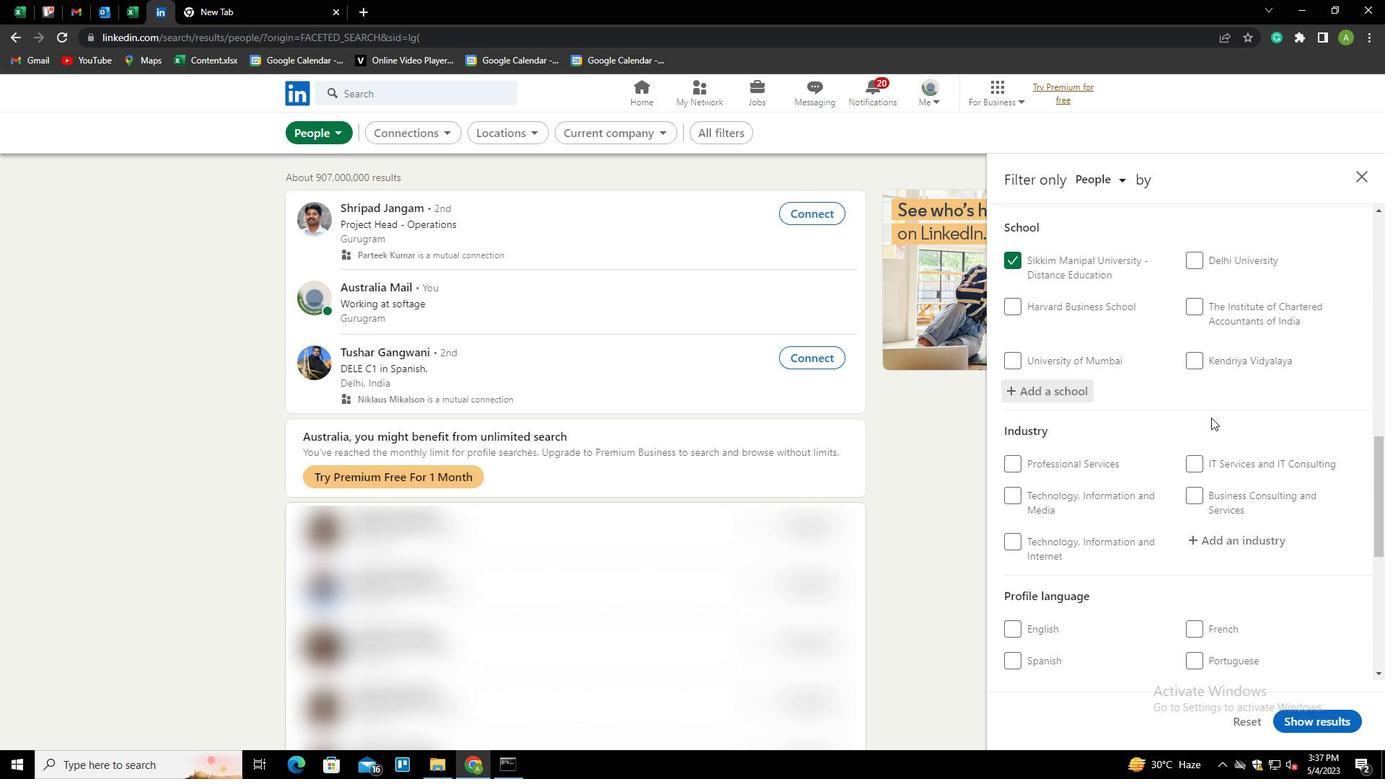 
Action: Mouse moved to (1220, 406)
Screenshot: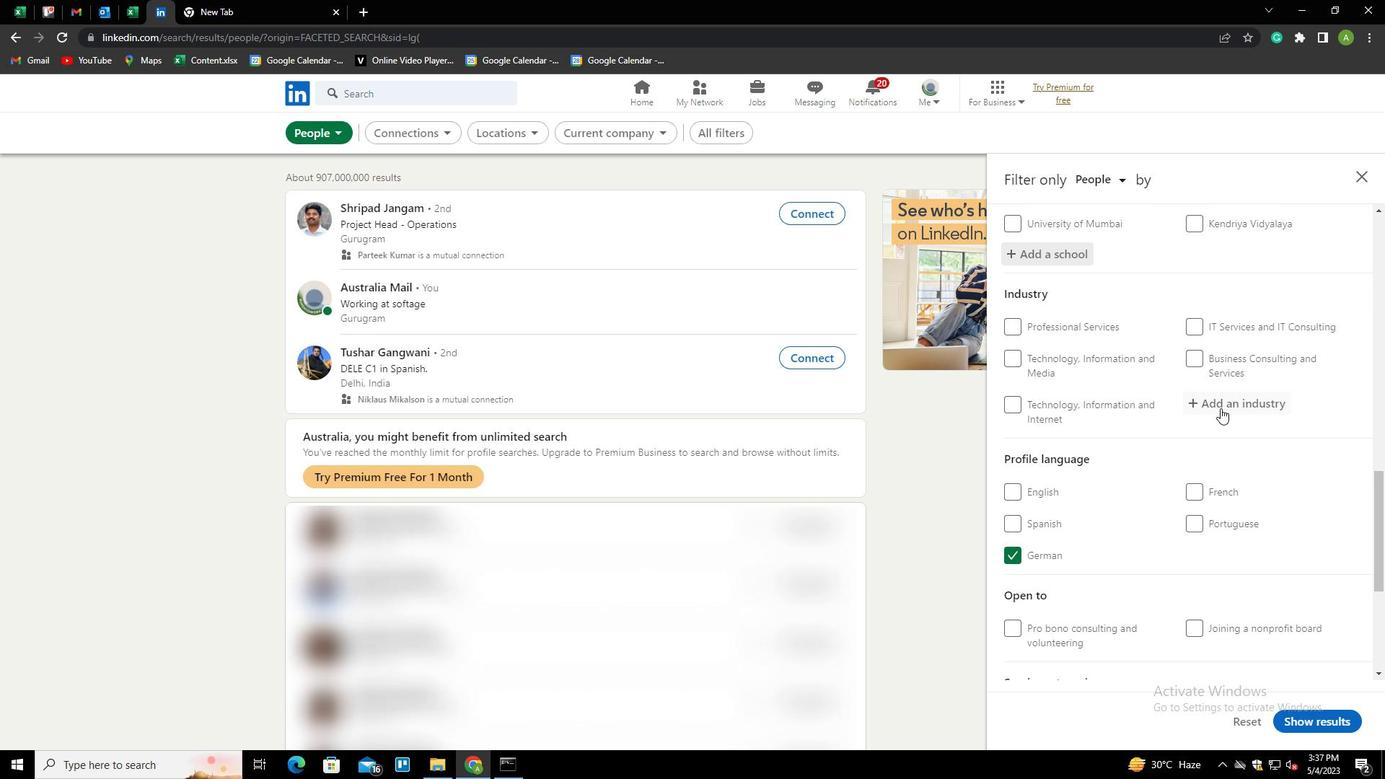 
Action: Mouse pressed left at (1220, 406)
Screenshot: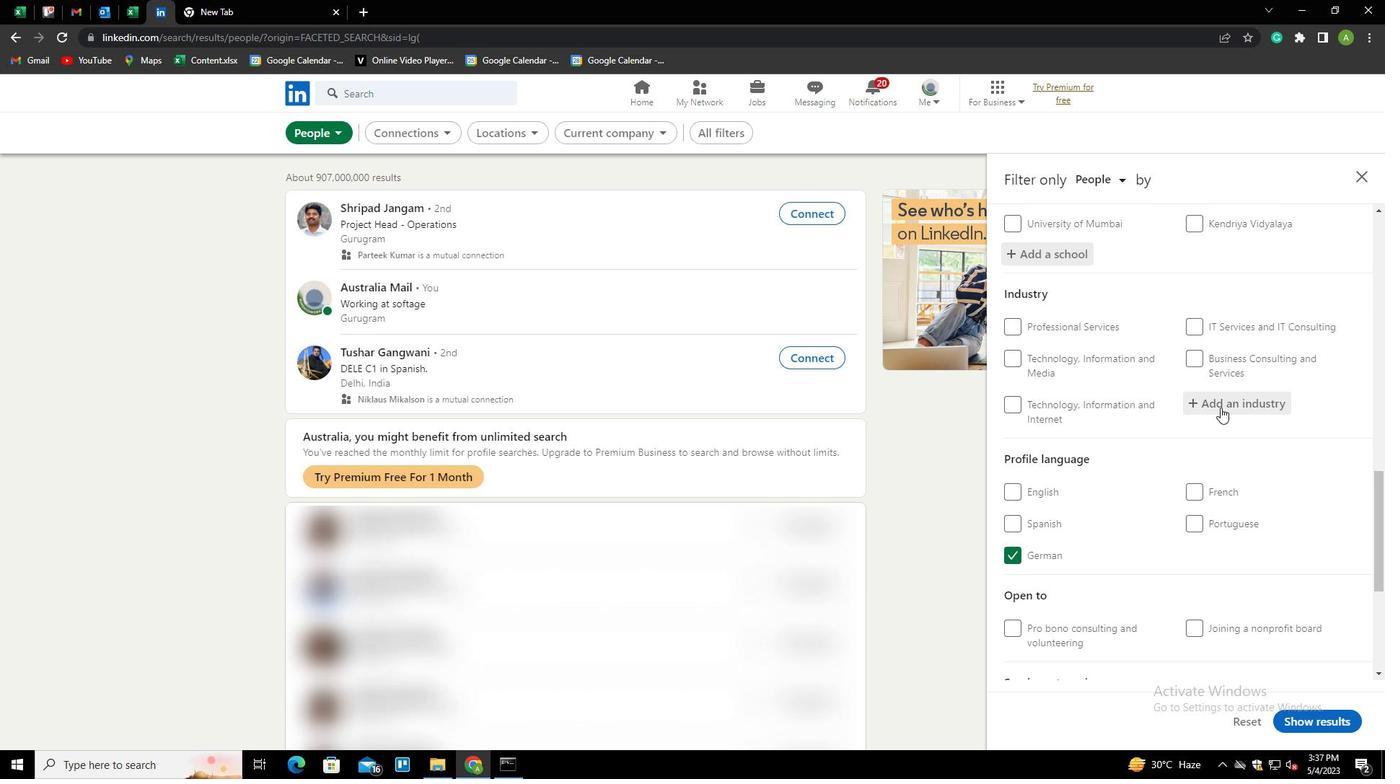 
Action: Mouse moved to (1217, 404)
Screenshot: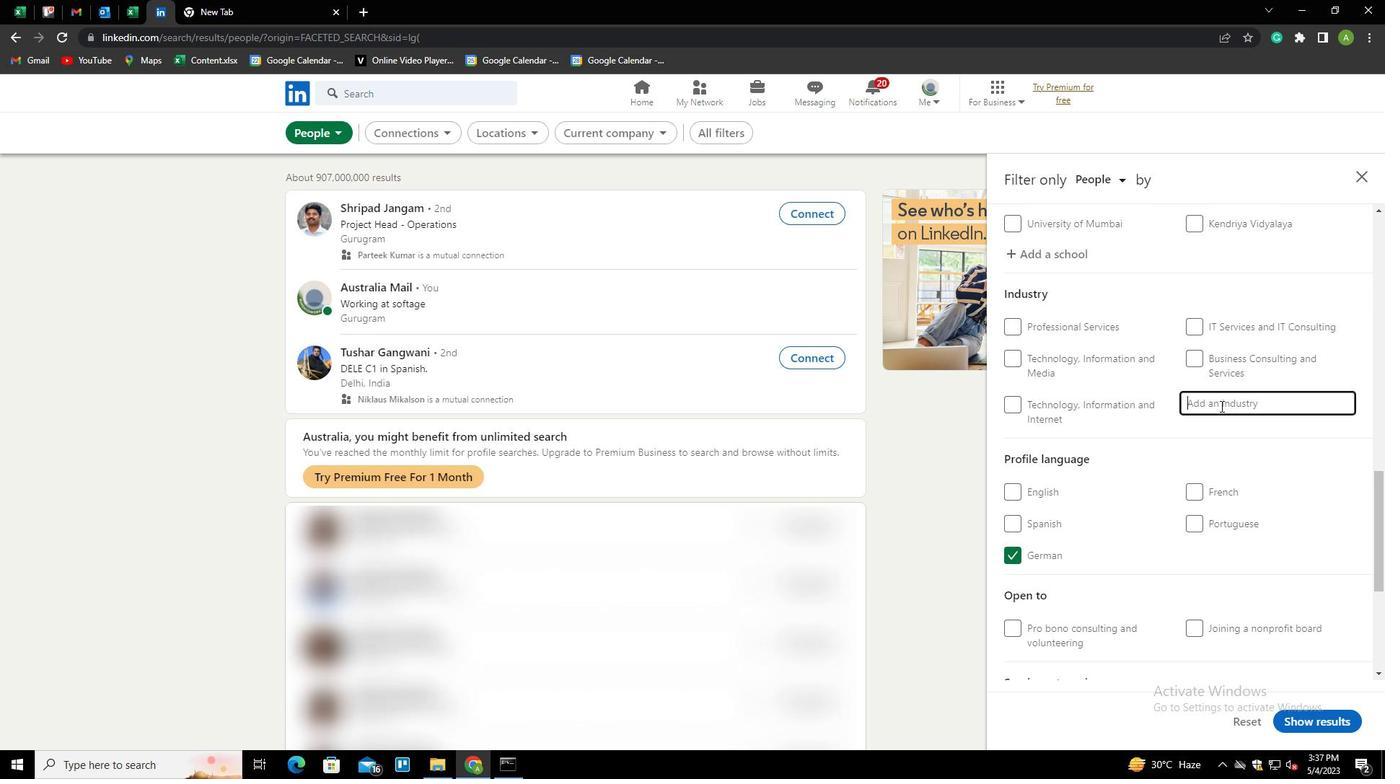 
Action: Key pressed <Key.shift>WHOLESALE<Key.space><Key.shift>HARDWARE,<Key.space><Key.shift><Key.shift><Key.shift><Key.shift><Key.shift>PLUMBING,<Key.space><Key.shift>HEATING<Key.space><Key.shift>EQUP<Key.backspace><Key.down><Key.enter>
Screenshot: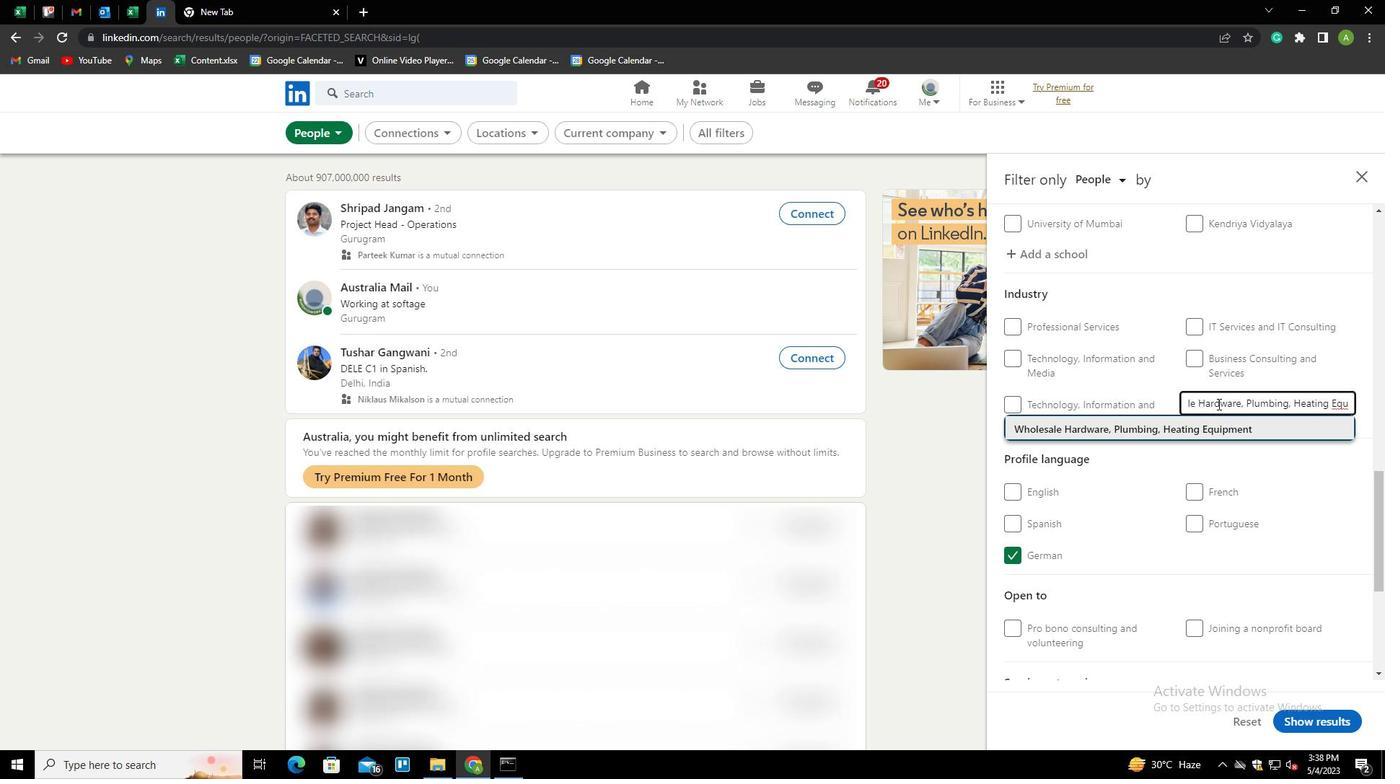 
Action: Mouse scrolled (1217, 403) with delta (0, 0)
Screenshot: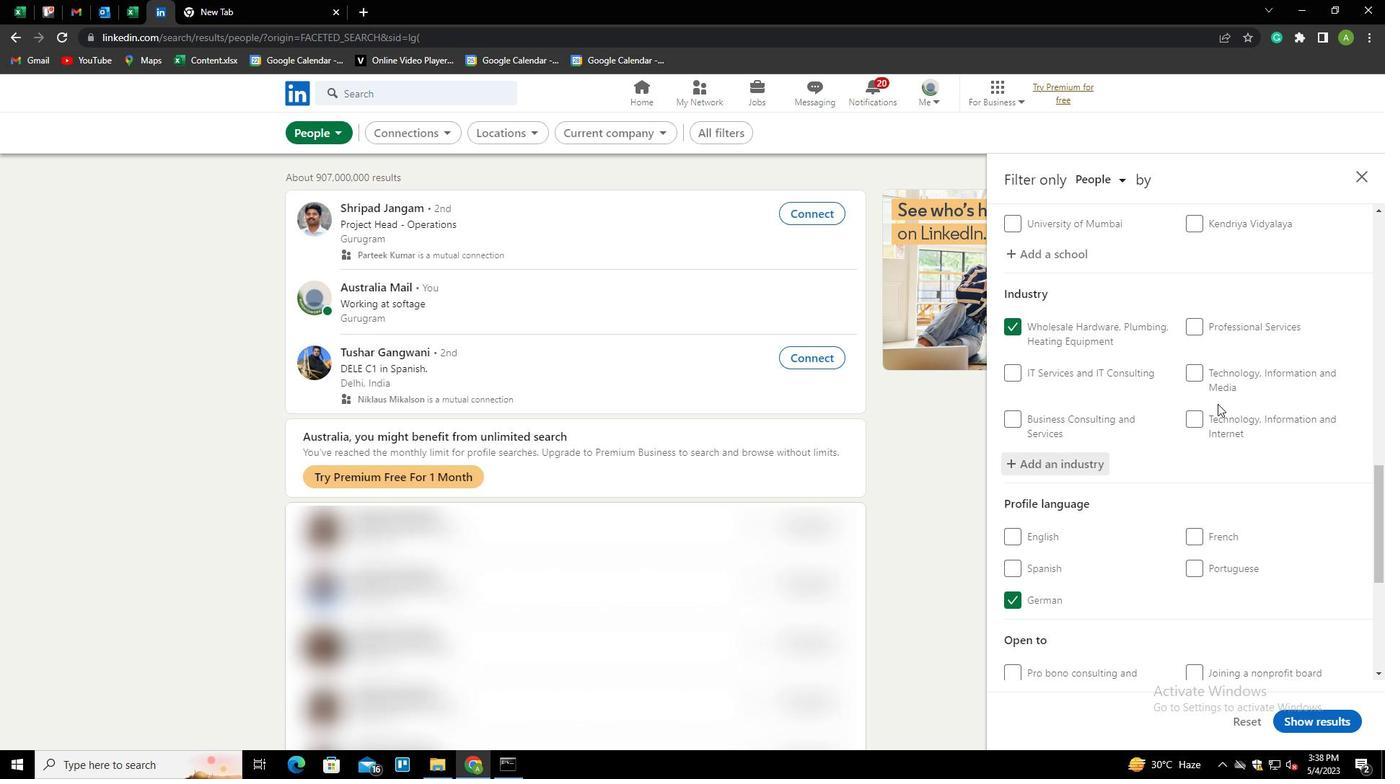 
Action: Mouse scrolled (1217, 403) with delta (0, 0)
Screenshot: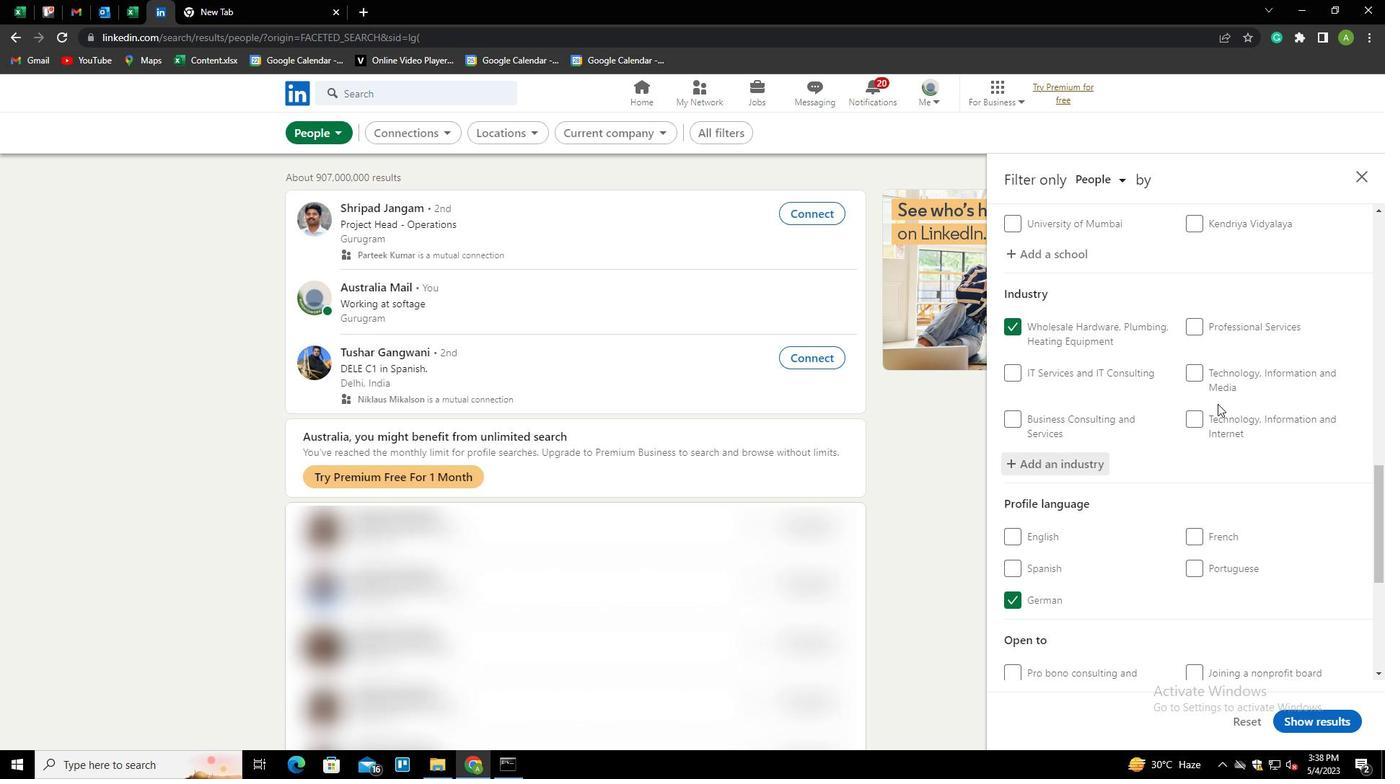 
Action: Mouse scrolled (1217, 403) with delta (0, 0)
Screenshot: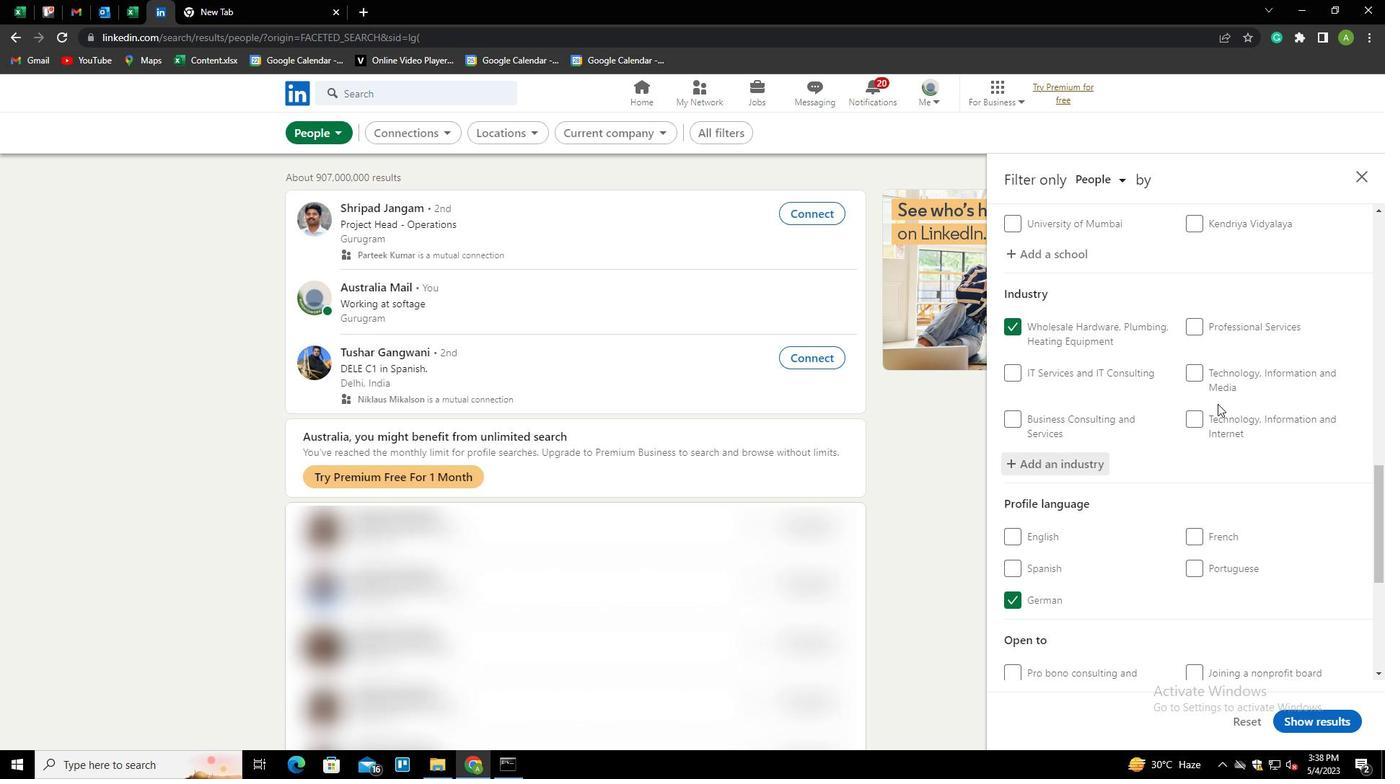 
Action: Mouse scrolled (1217, 403) with delta (0, 0)
Screenshot: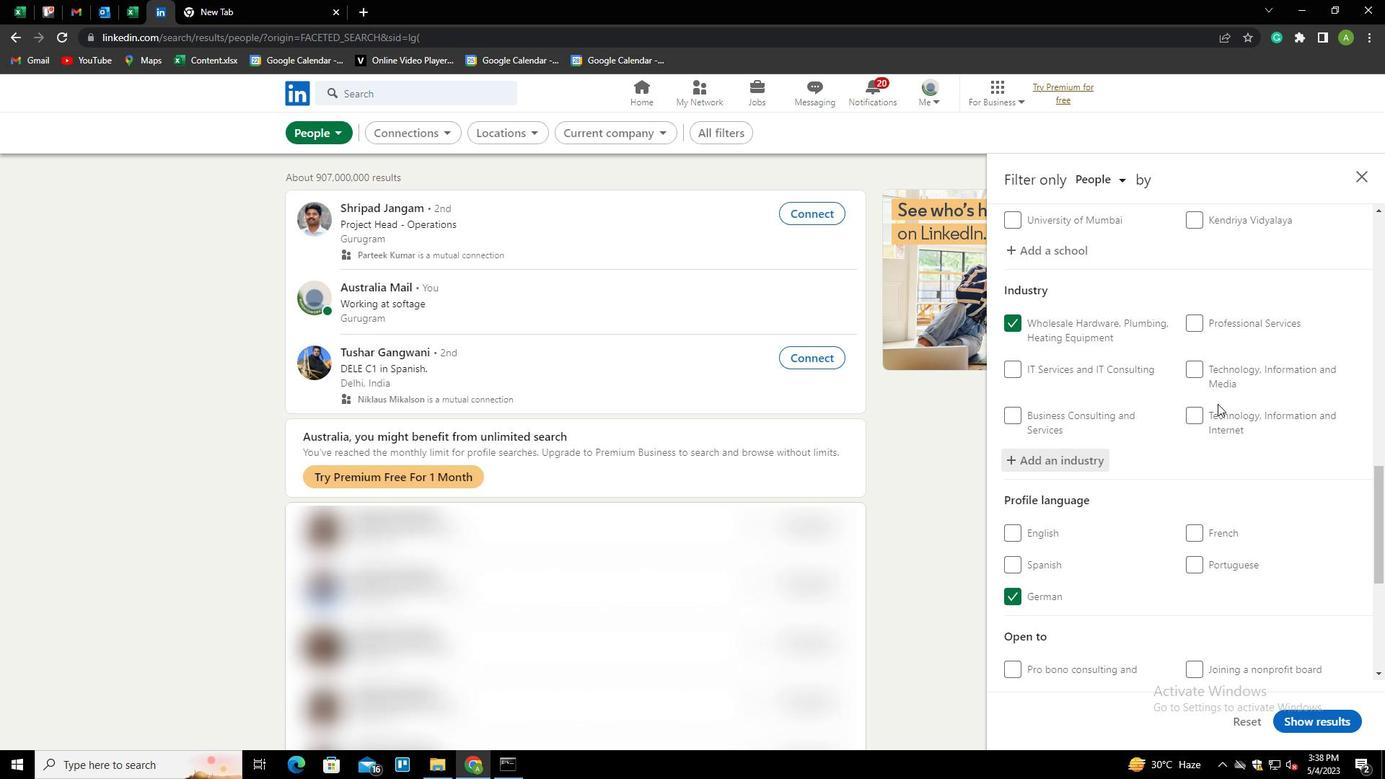 
Action: Mouse scrolled (1217, 403) with delta (0, 0)
Screenshot: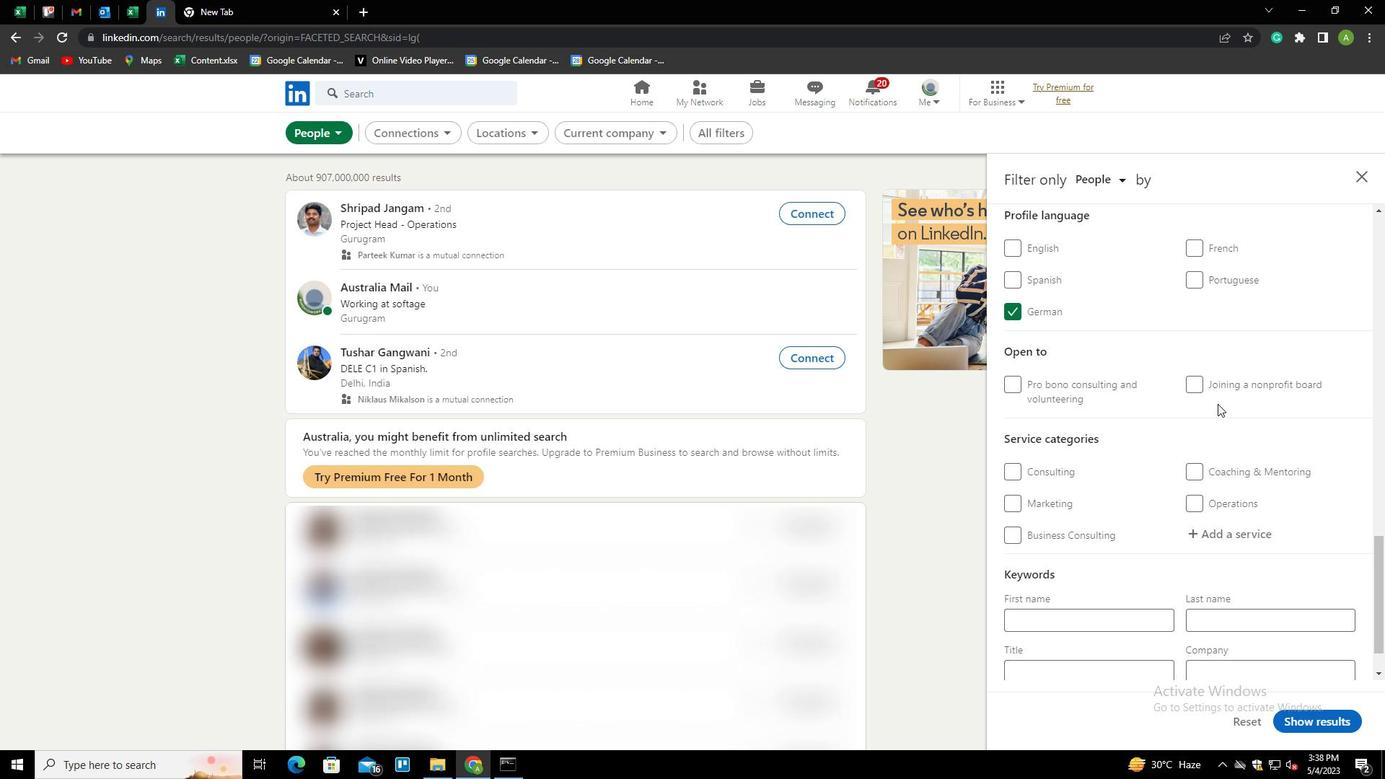 
Action: Mouse scrolled (1217, 403) with delta (0, 0)
Screenshot: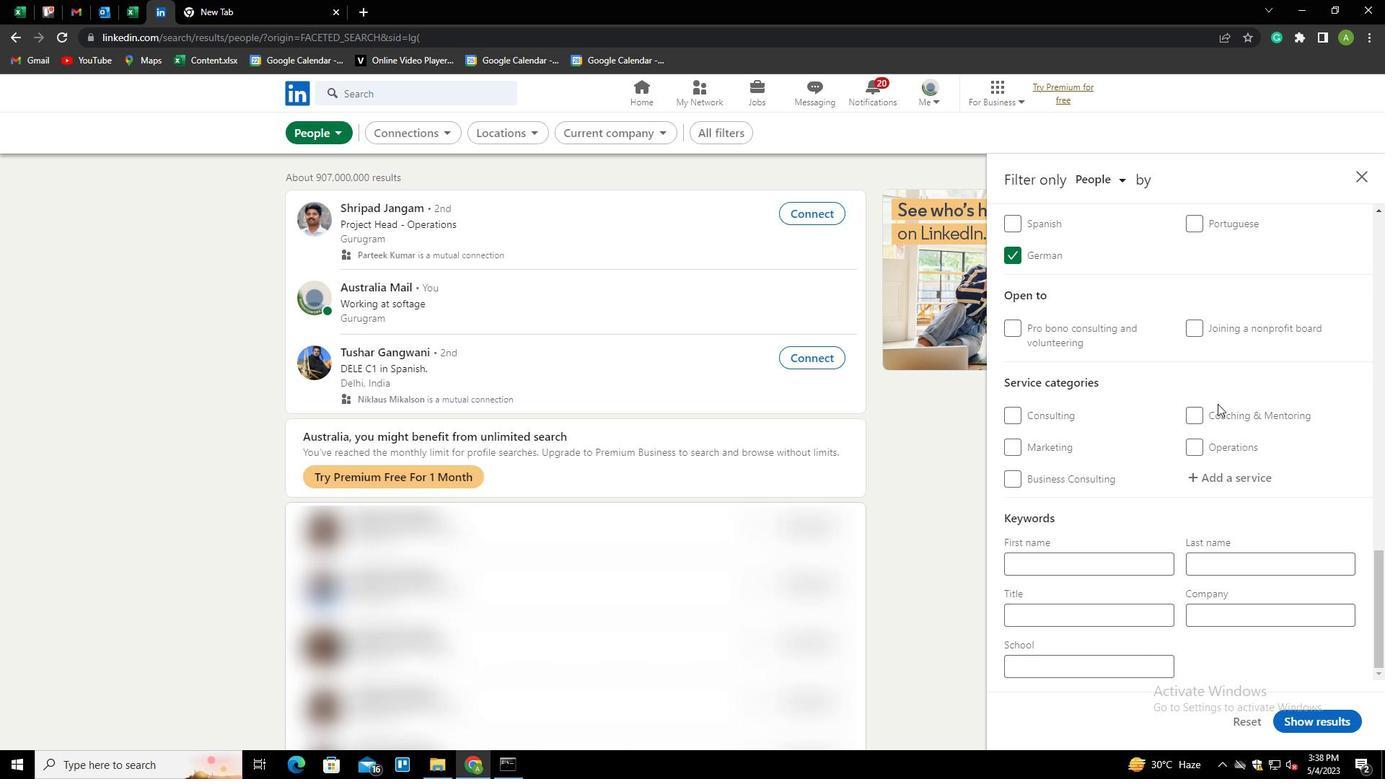 
Action: Mouse moved to (1217, 476)
Screenshot: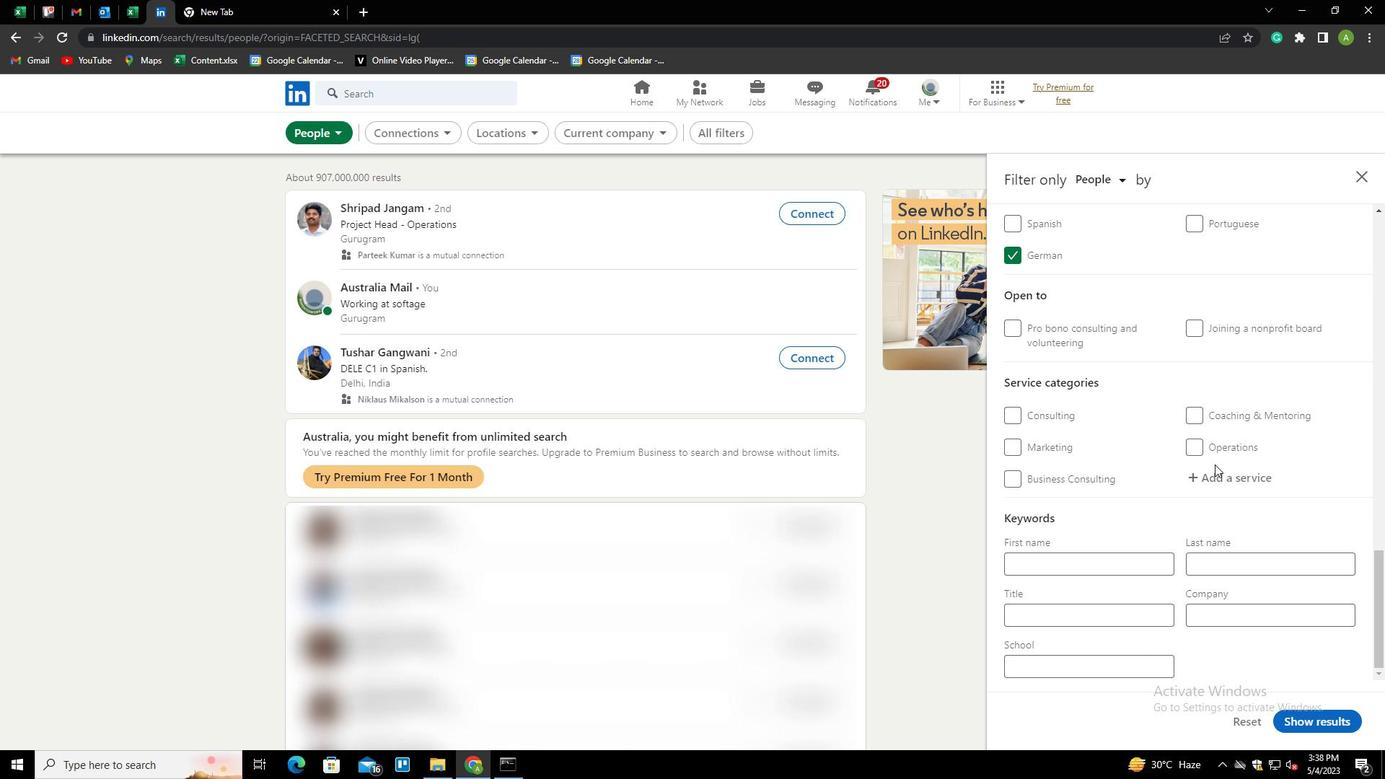 
Action: Mouse pressed left at (1217, 476)
Screenshot: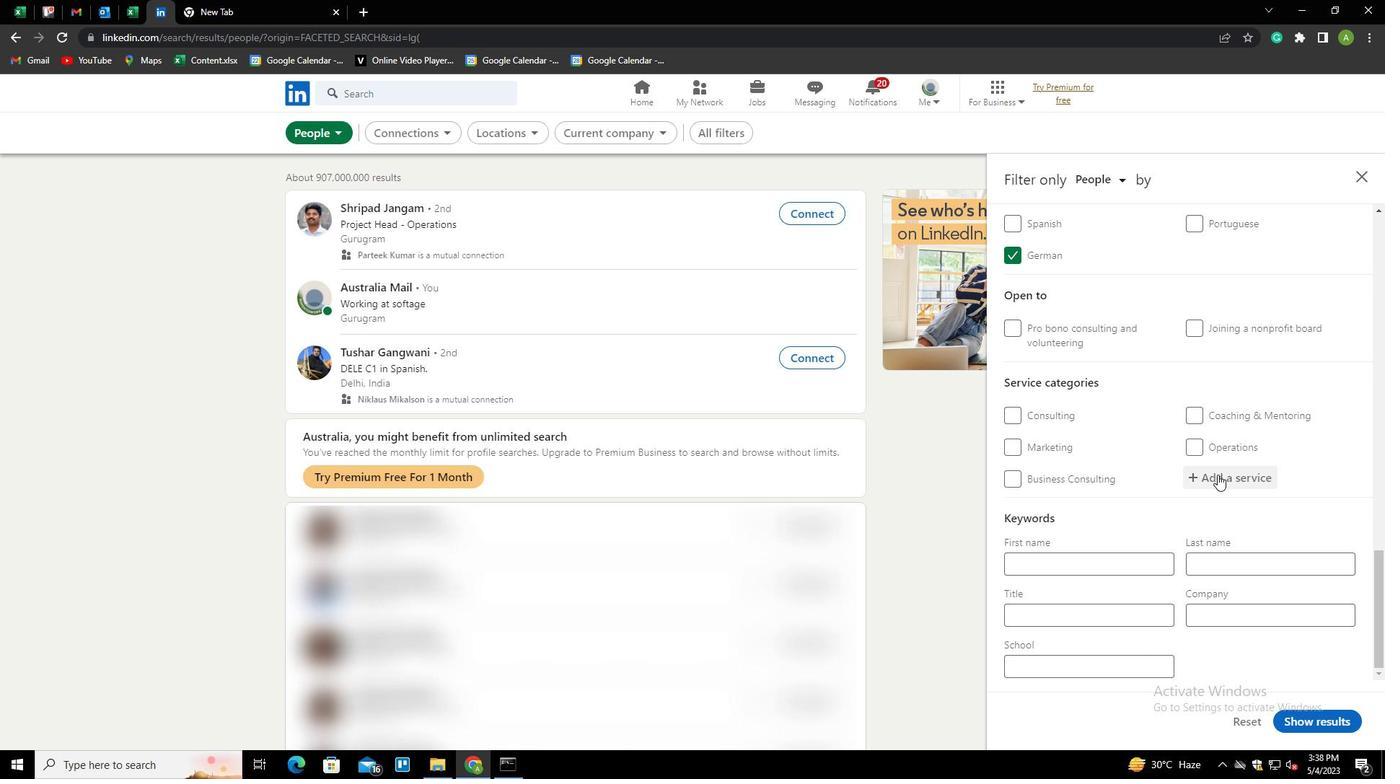 
Action: Key pressed <Key.shift><Key.shift><Key.shift><Key.shift><Key.shift><Key.shift><Key.shift>PUBLIC<Key.space><Key.shift>SPEAKING<Key.down><Key.enter>
Screenshot: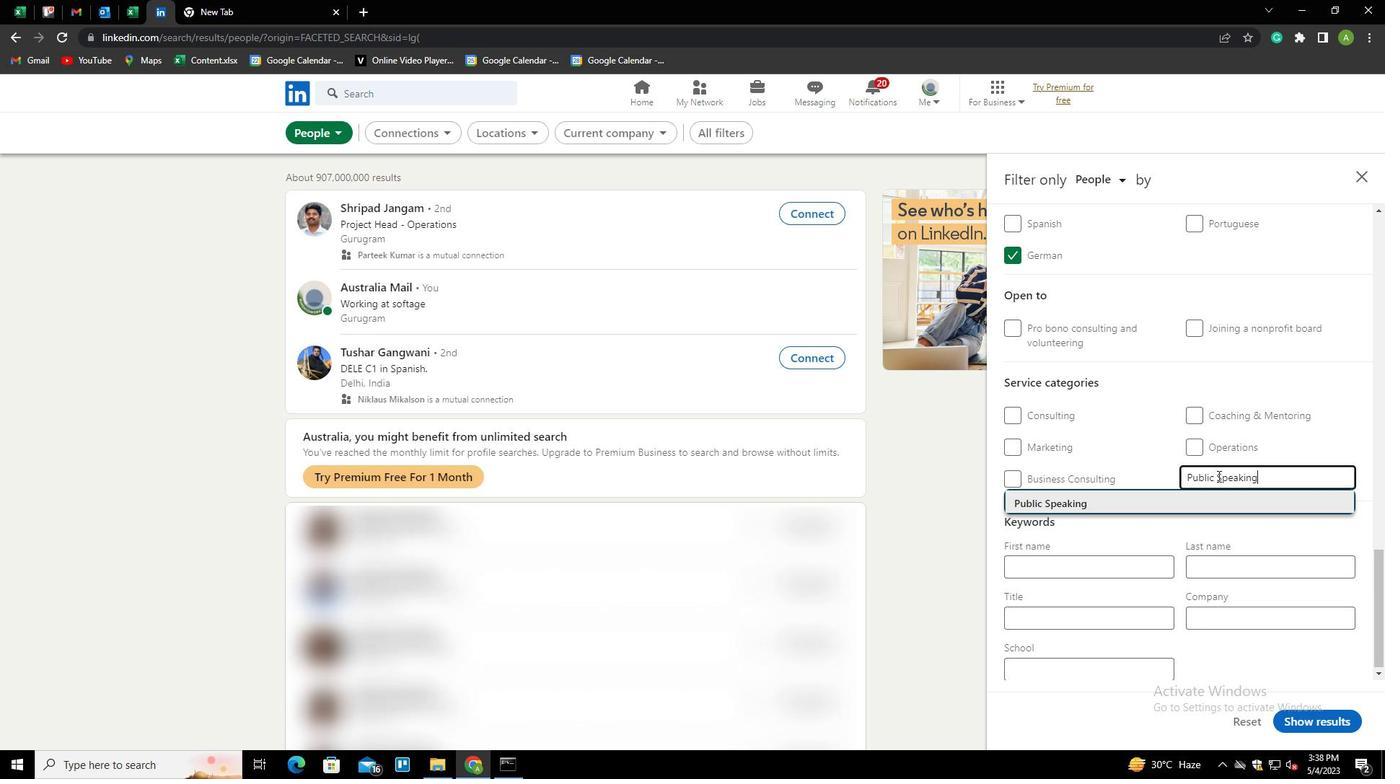 
Action: Mouse moved to (1226, 466)
Screenshot: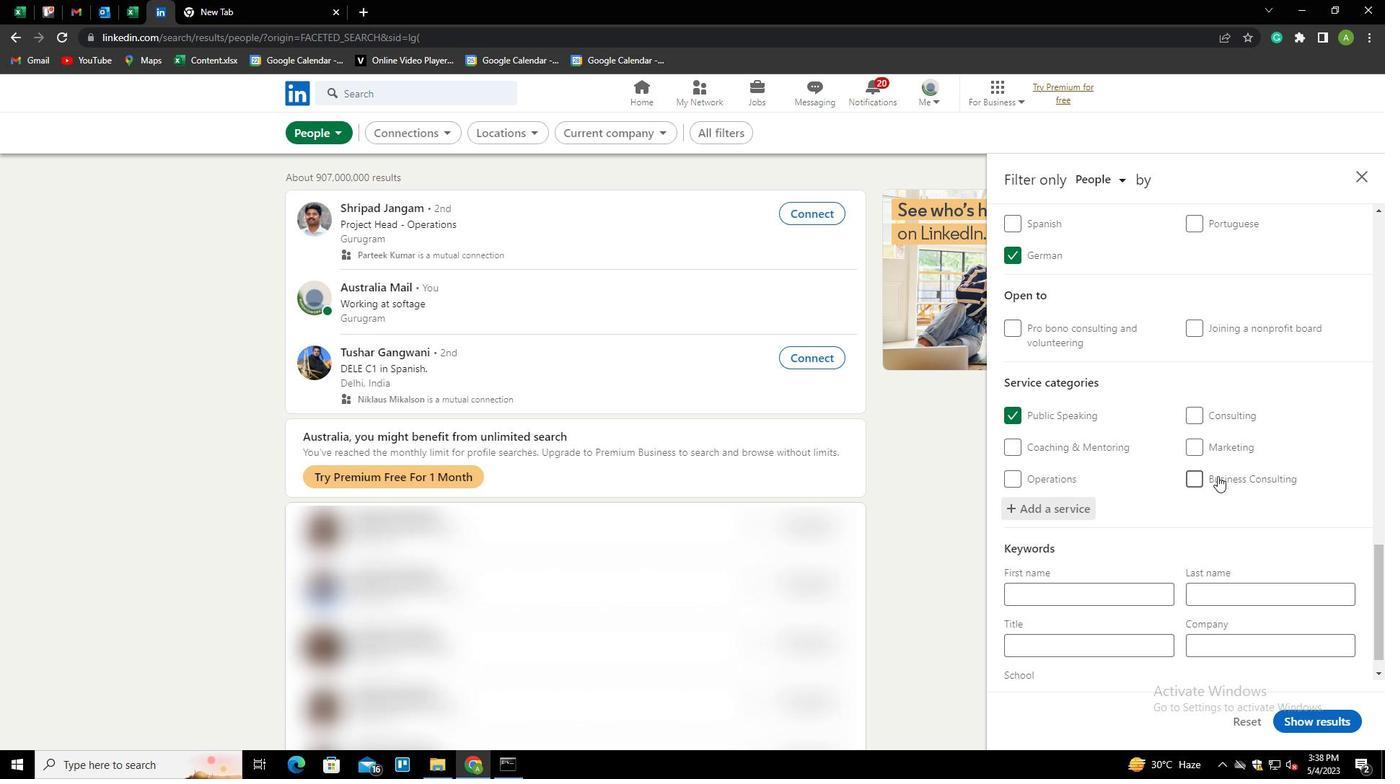 
Action: Mouse scrolled (1226, 465) with delta (0, 0)
Screenshot: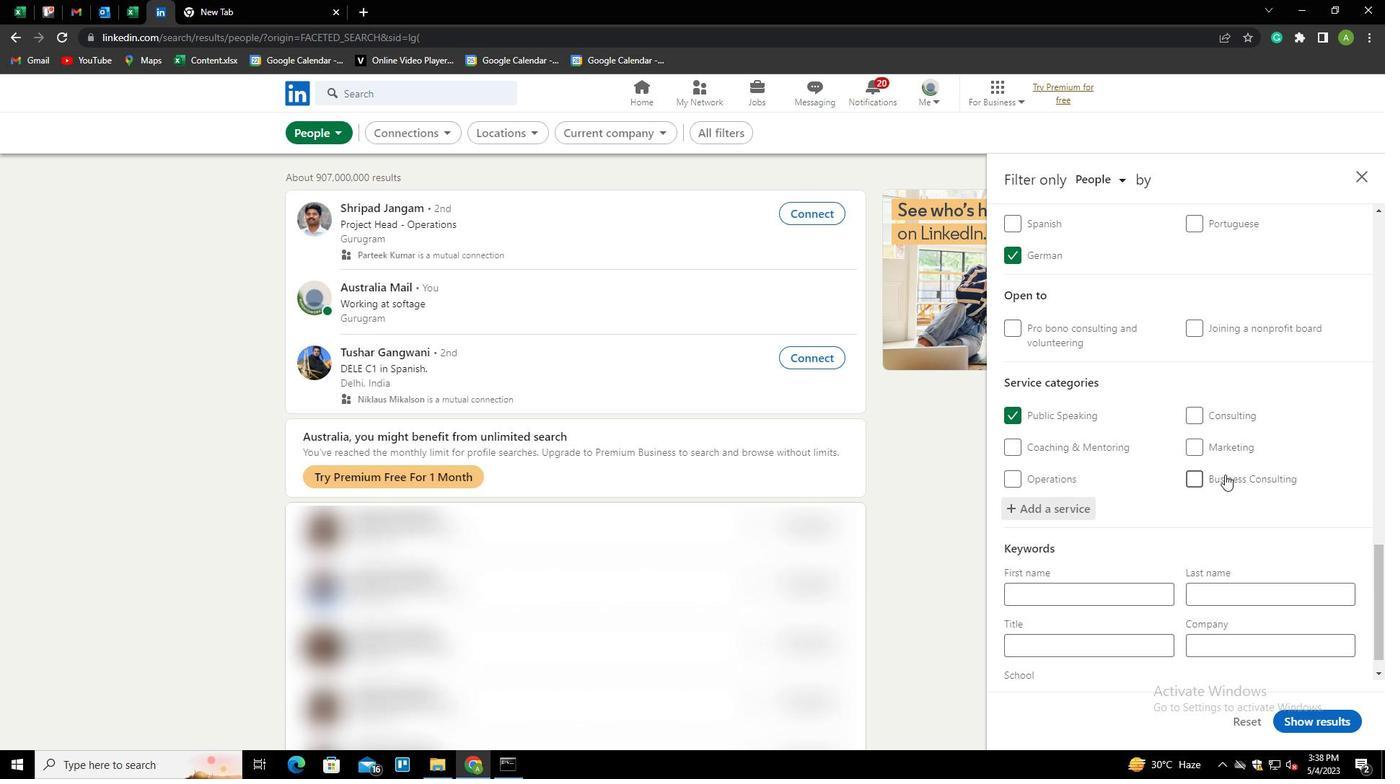 
Action: Mouse scrolled (1226, 465) with delta (0, 0)
Screenshot: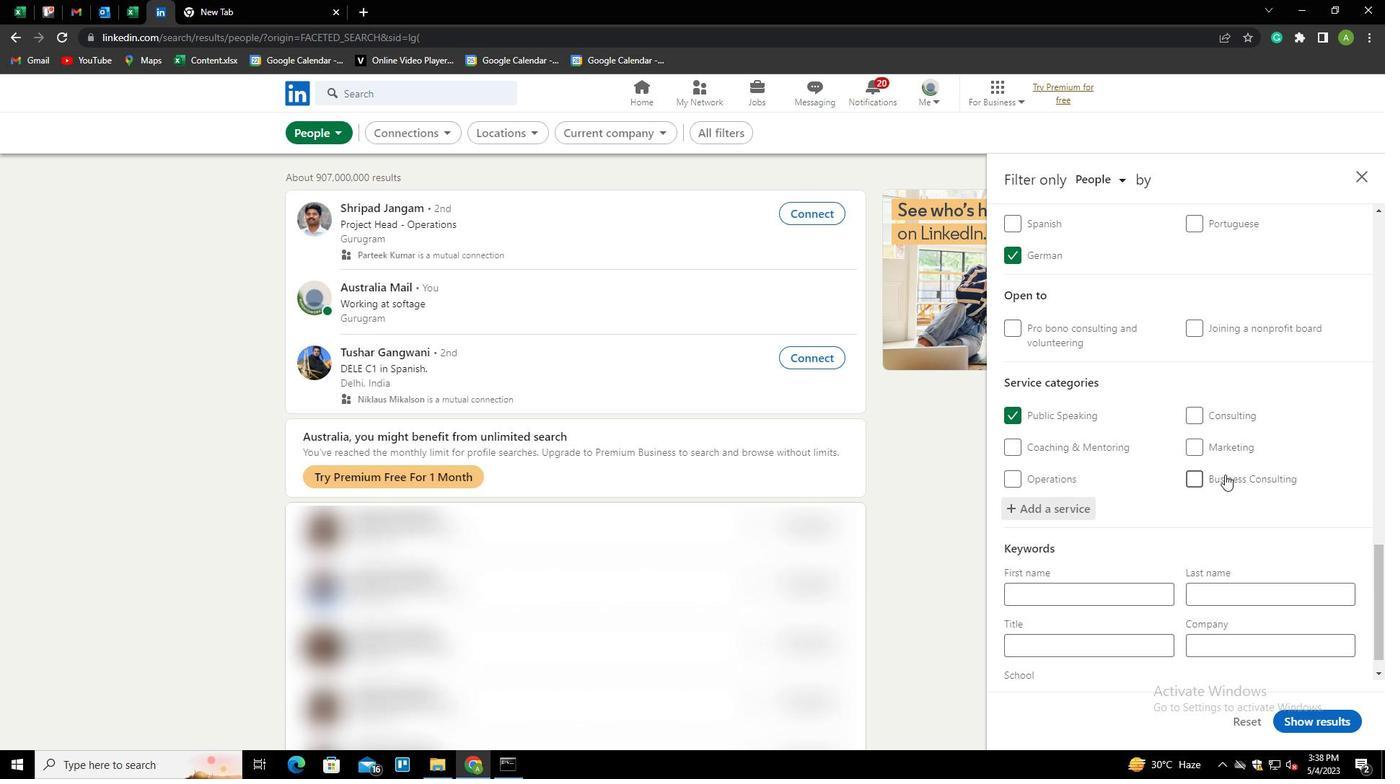 
Action: Mouse scrolled (1226, 465) with delta (0, 0)
Screenshot: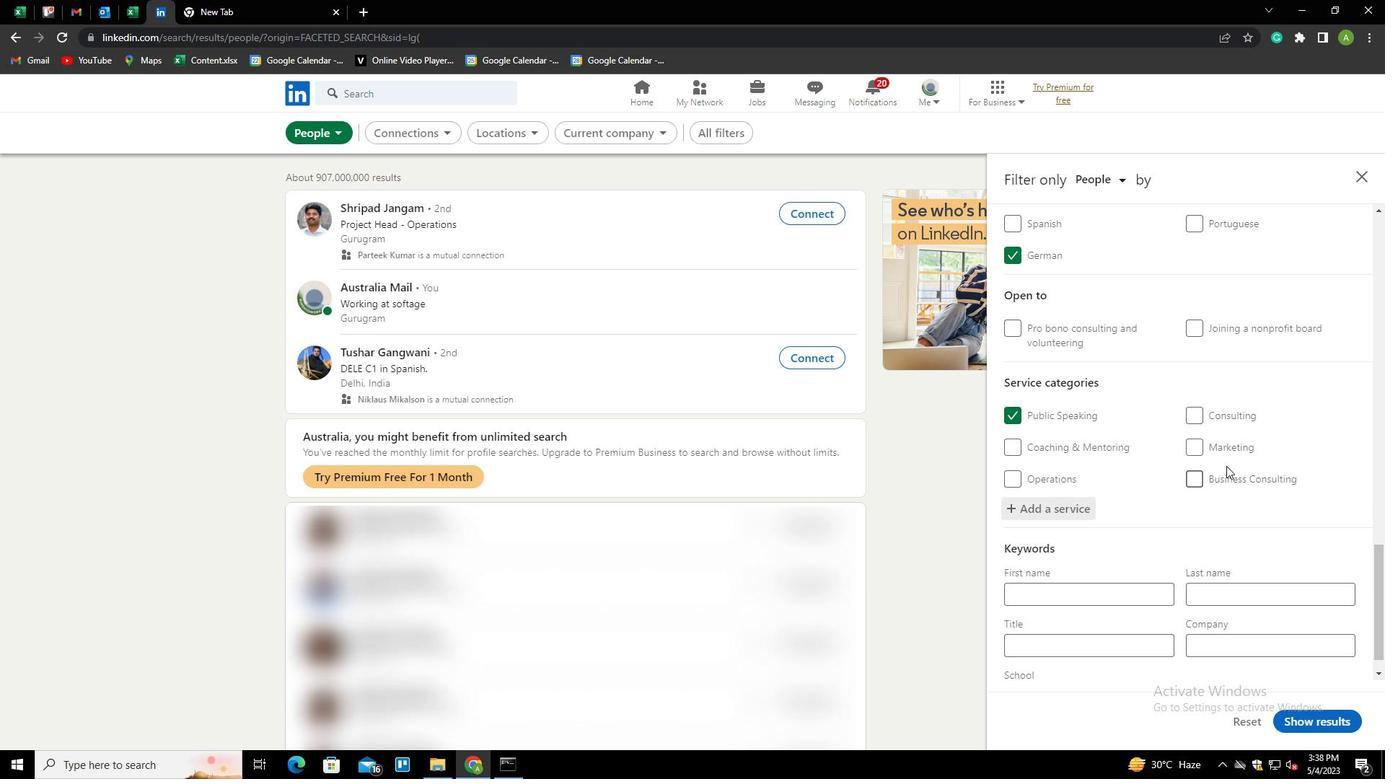 
Action: Mouse scrolled (1226, 465) with delta (0, 0)
Screenshot: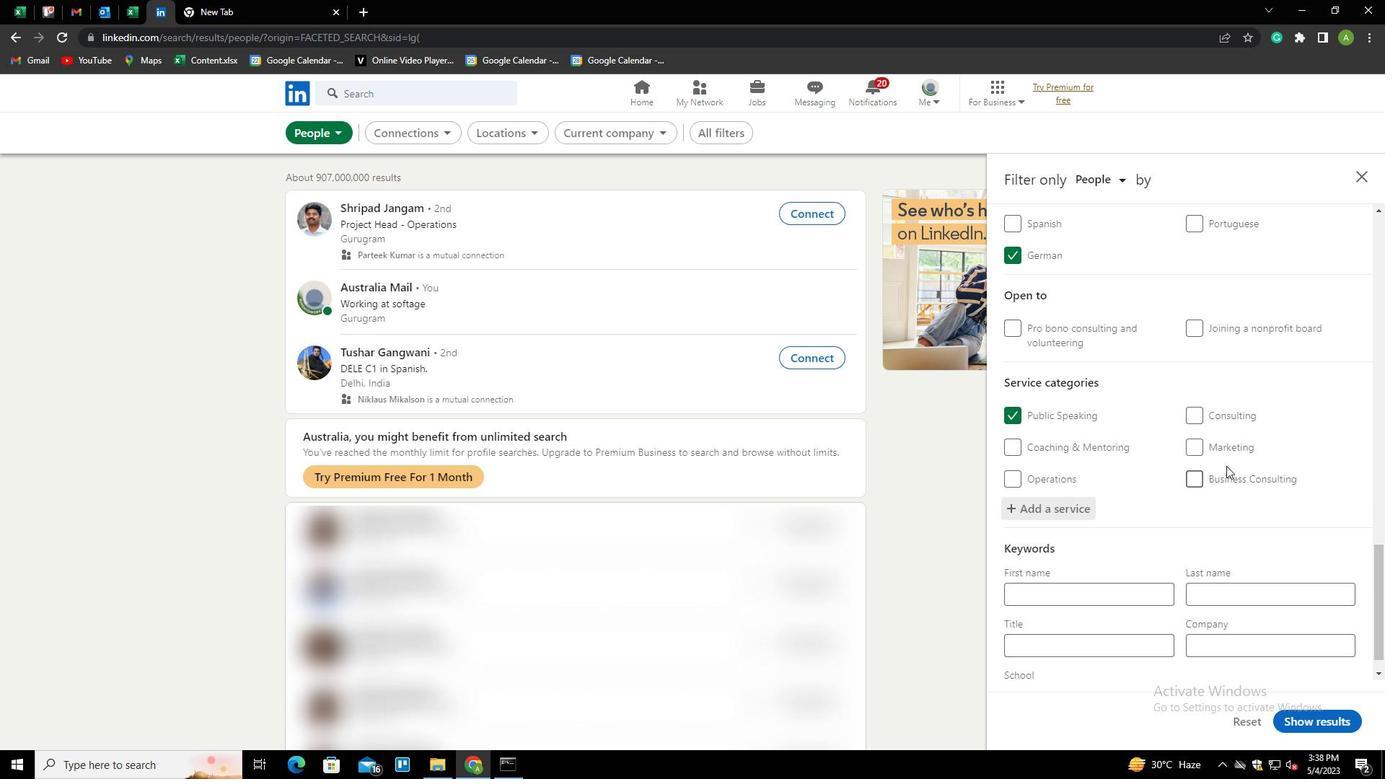 
Action: Mouse scrolled (1226, 465) with delta (0, 0)
Screenshot: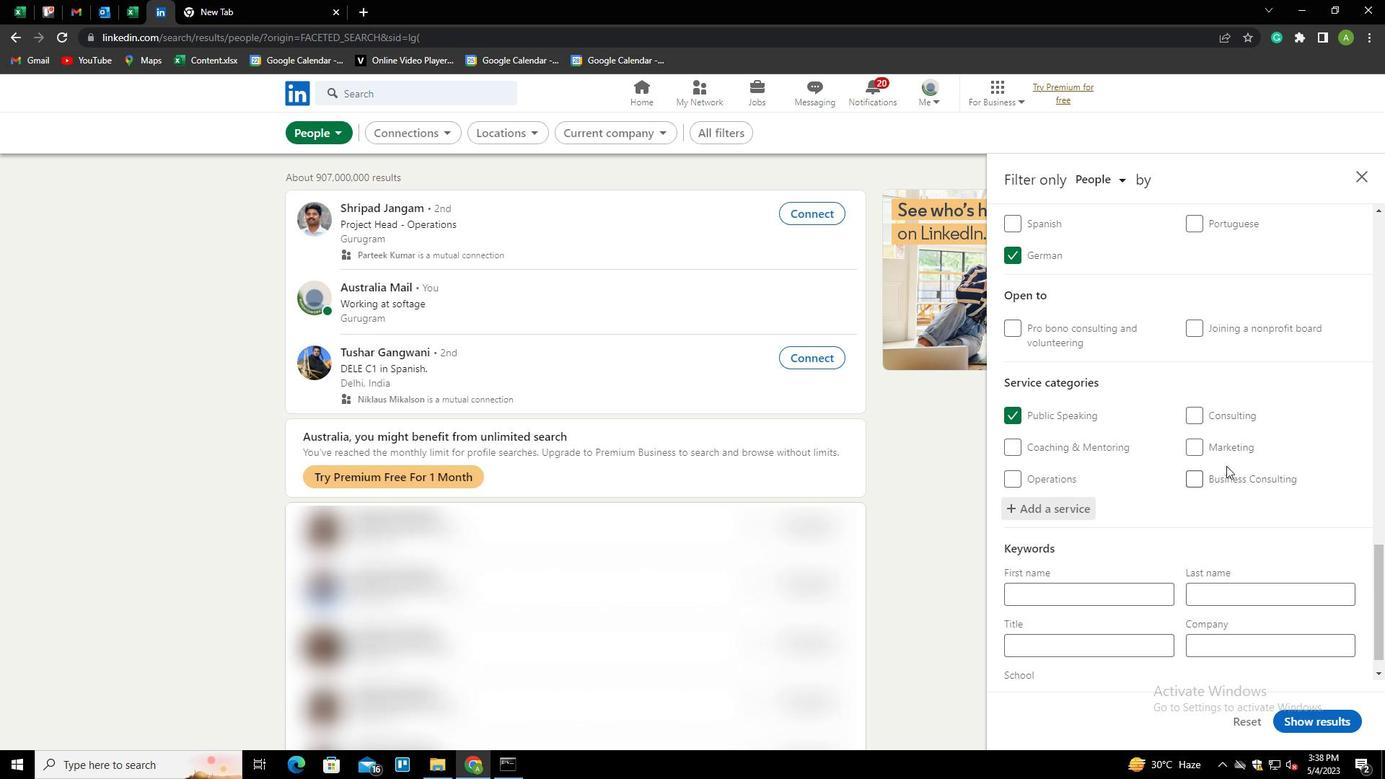 
Action: Mouse moved to (1134, 608)
Screenshot: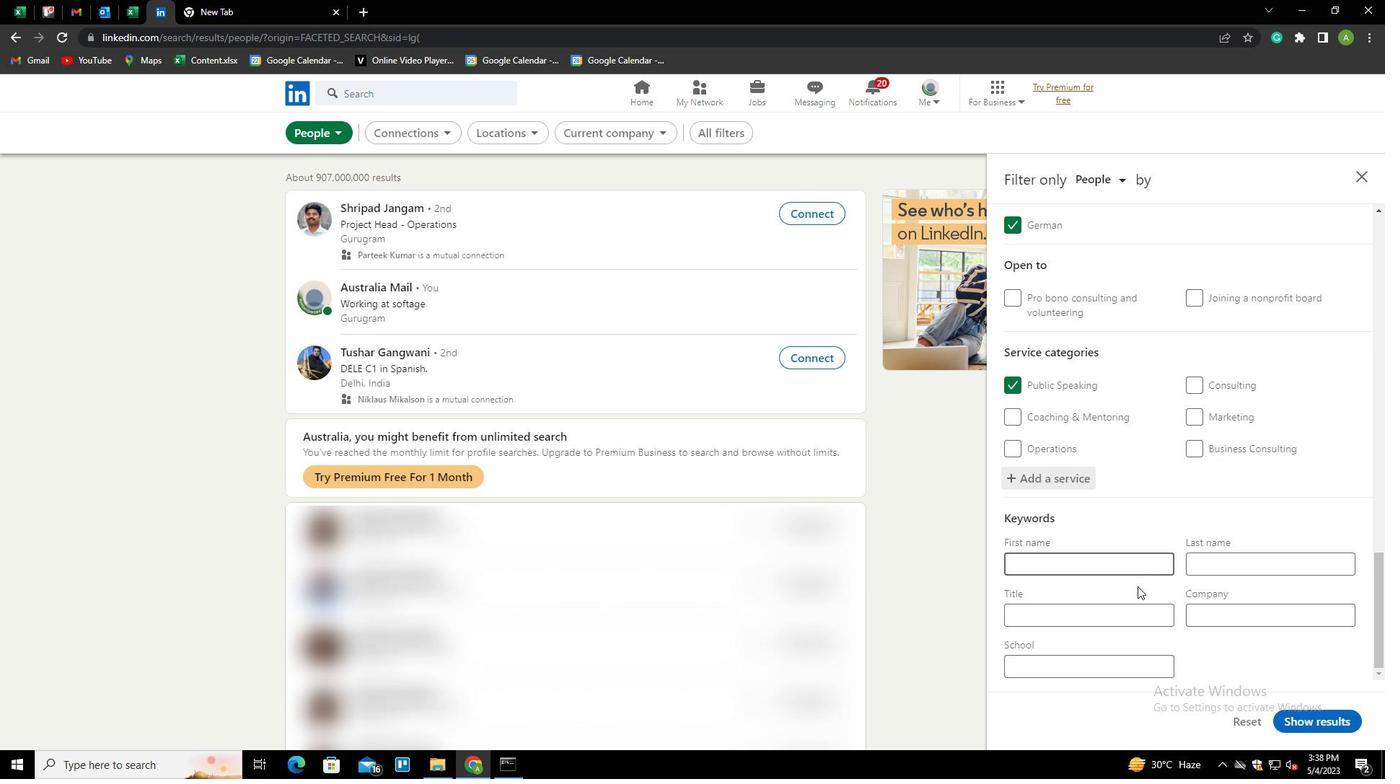 
Action: Mouse pressed left at (1134, 608)
Screenshot: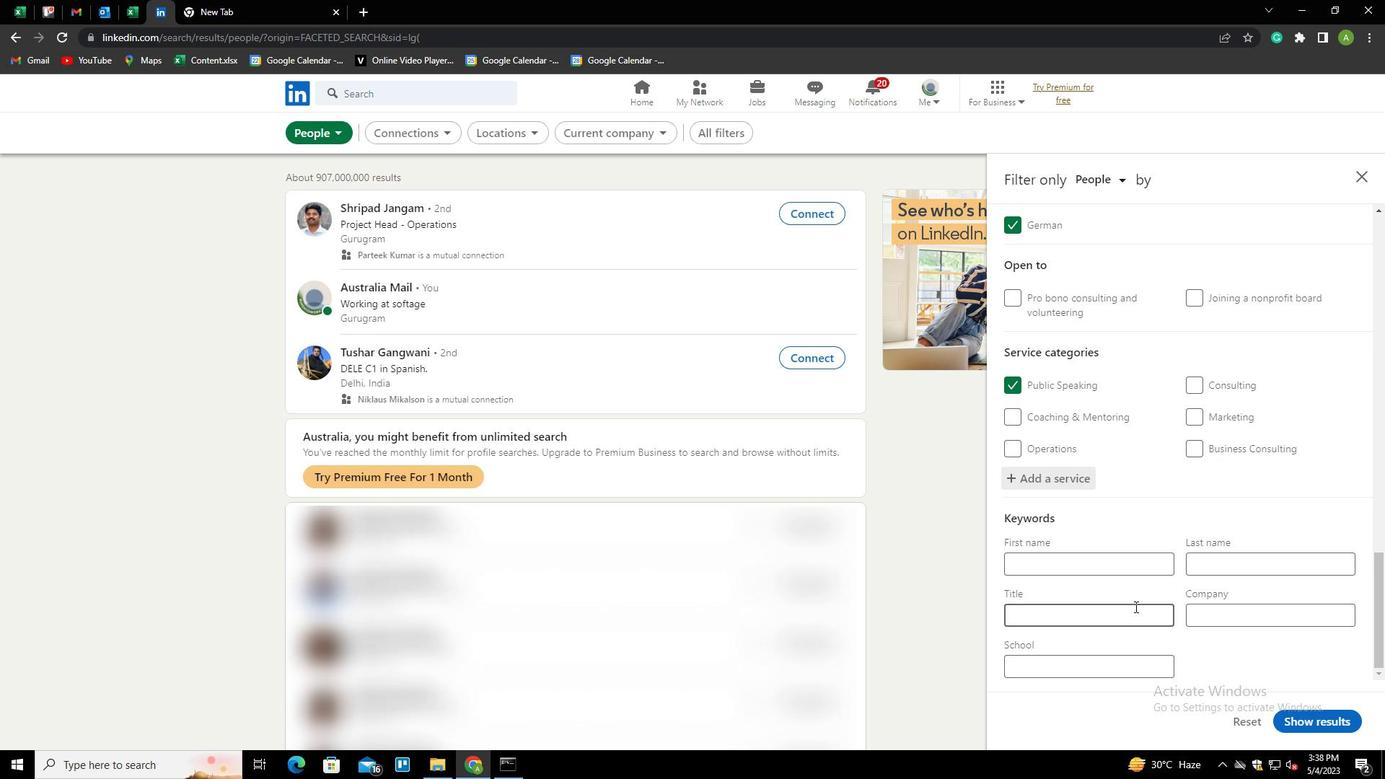 
Action: Key pressed <Key.shift><Key.shift><Key.shift><Key.shift><Key.shift><Key.shift>S<Key.backspace><Key.shift>FINANCIAL<Key.space><Key.shift>SERVICES<Key.space><Key.shift><Key.shift><Key.shift><Key.shift><Key.shift><Key.shift><Key.shift><Key.shift><Key.shift><Key.shift><Key.shift><Key.shift><Key.shift><Key.shift><Key.shift><Key.shift><Key.shift>REPRESENTATIVE
Screenshot: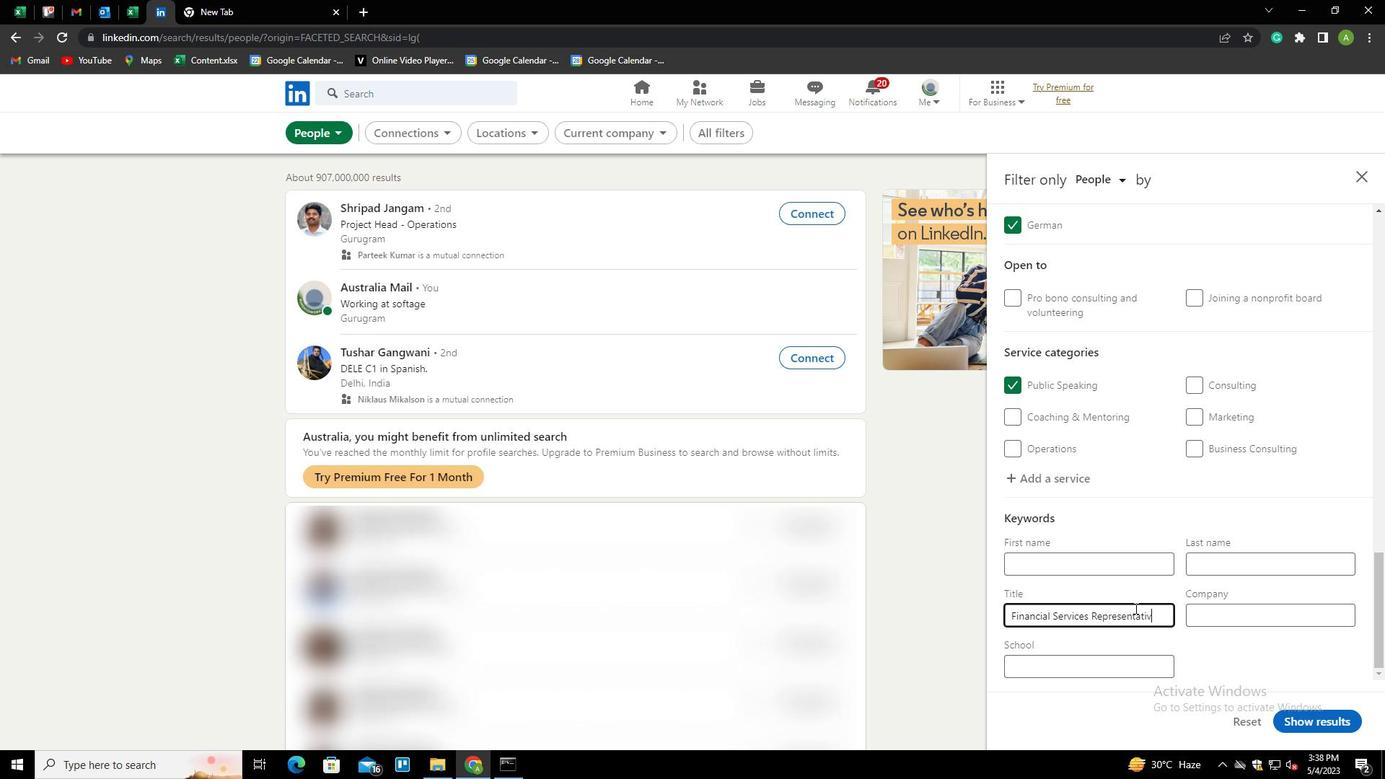 
Action: Mouse moved to (1204, 658)
Screenshot: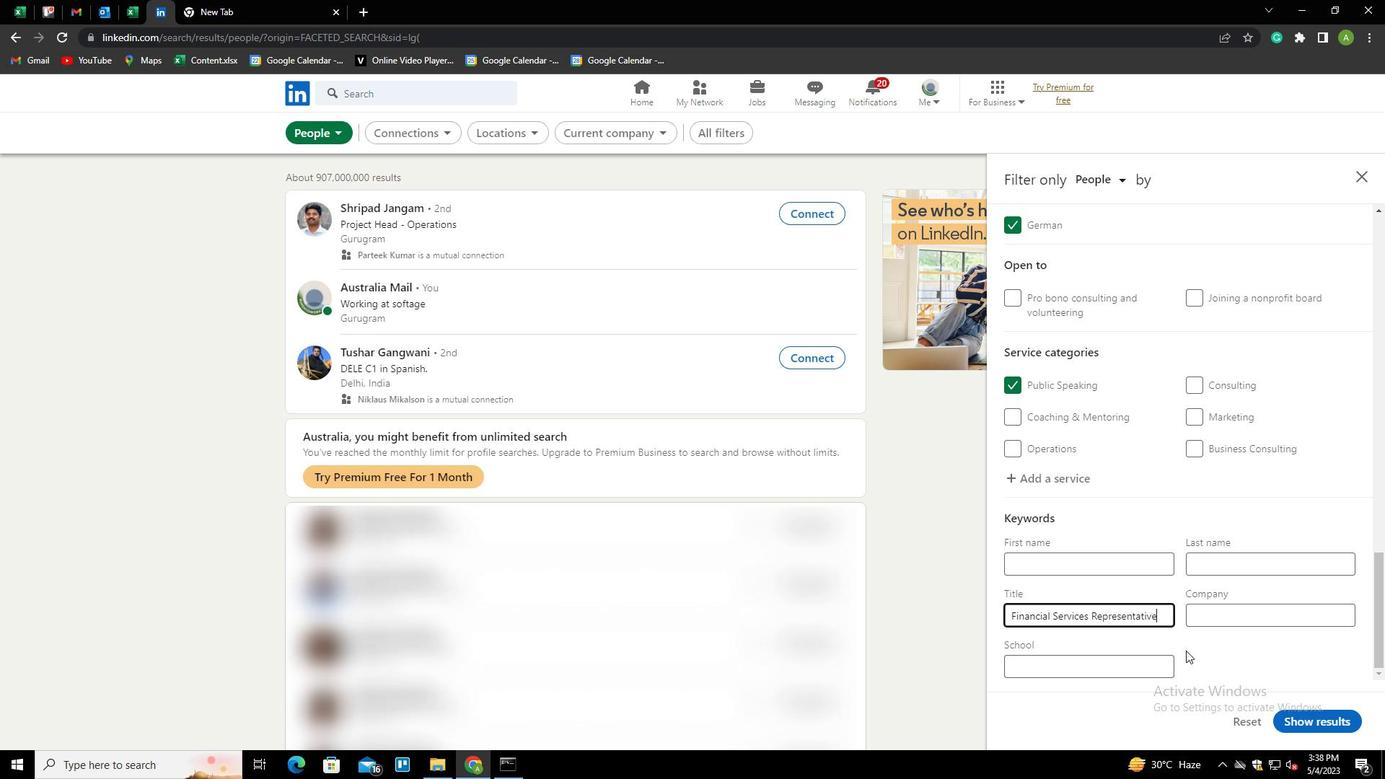 
Action: Mouse pressed left at (1204, 658)
Screenshot: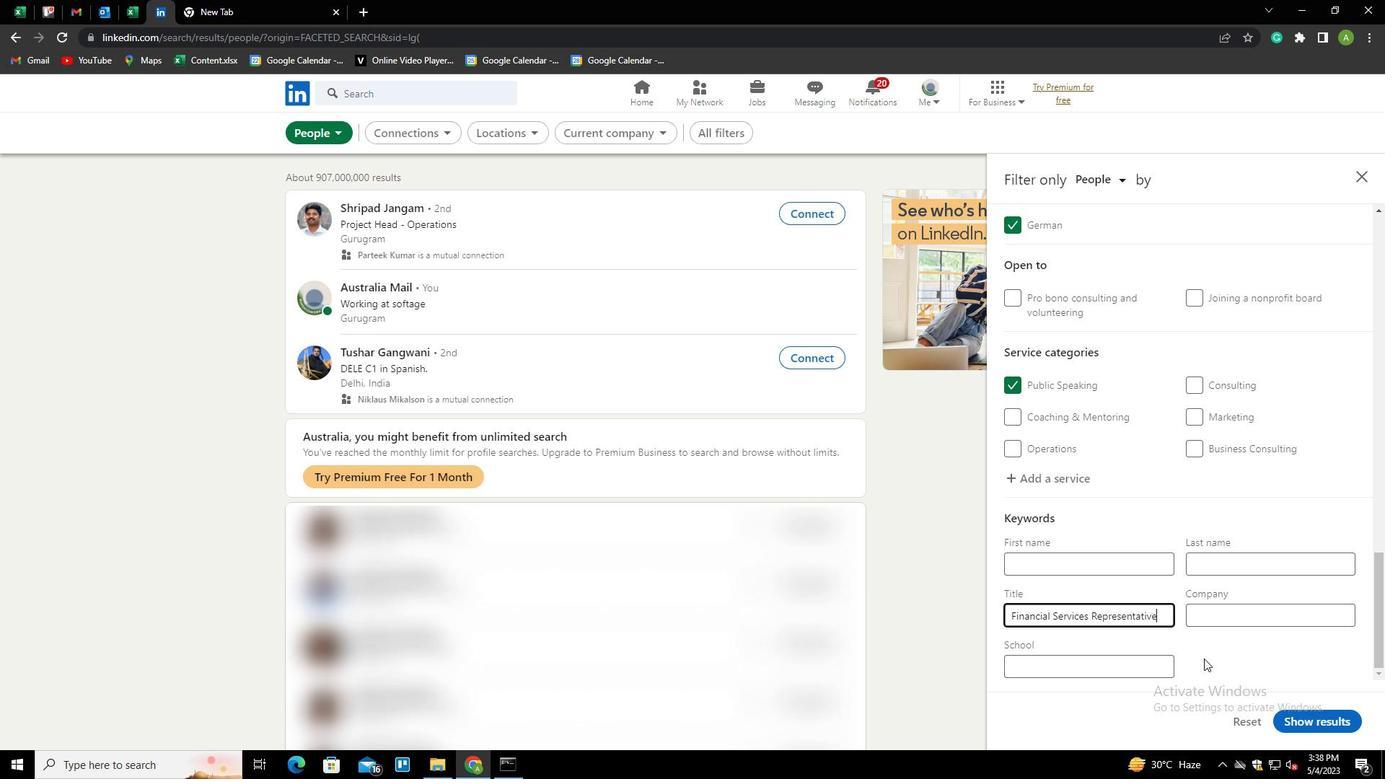 
Action: Mouse moved to (1293, 713)
Screenshot: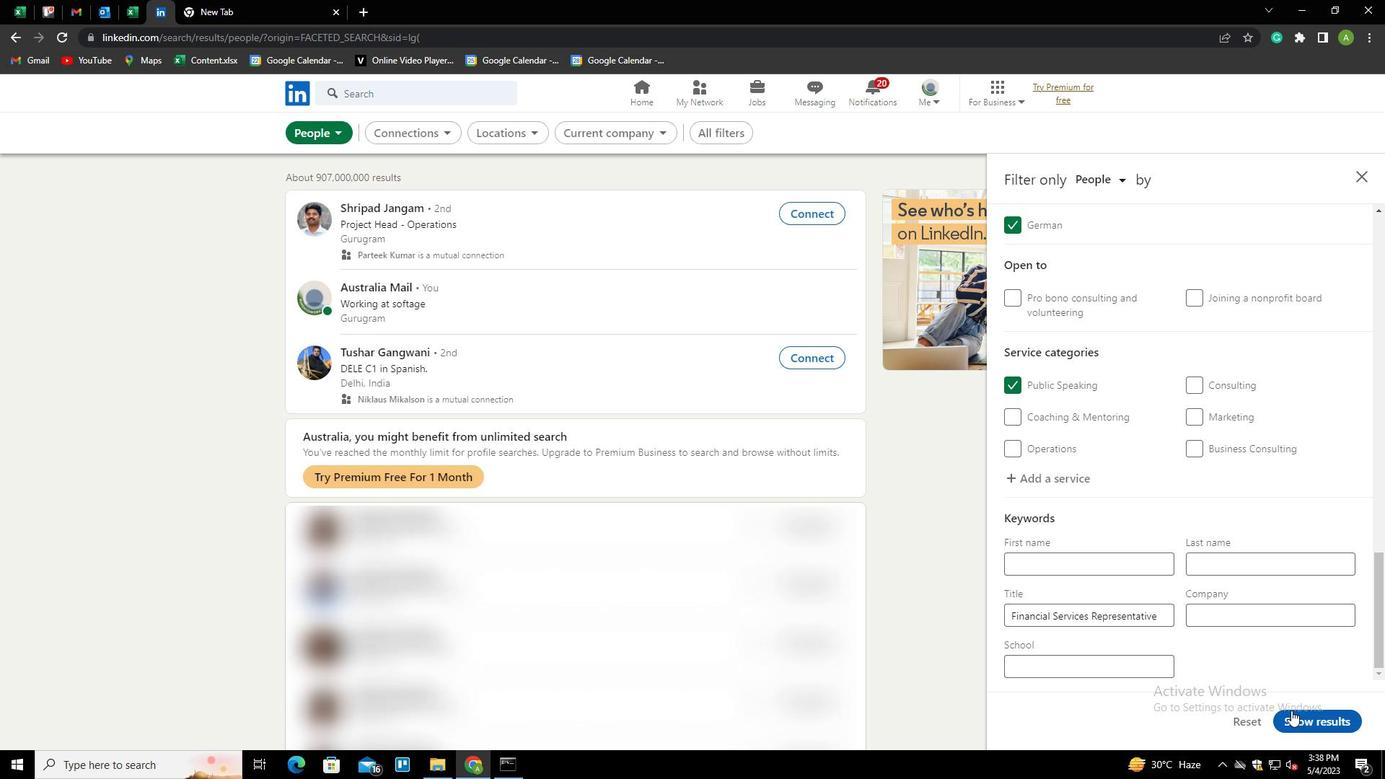 
Action: Mouse pressed left at (1293, 713)
Screenshot: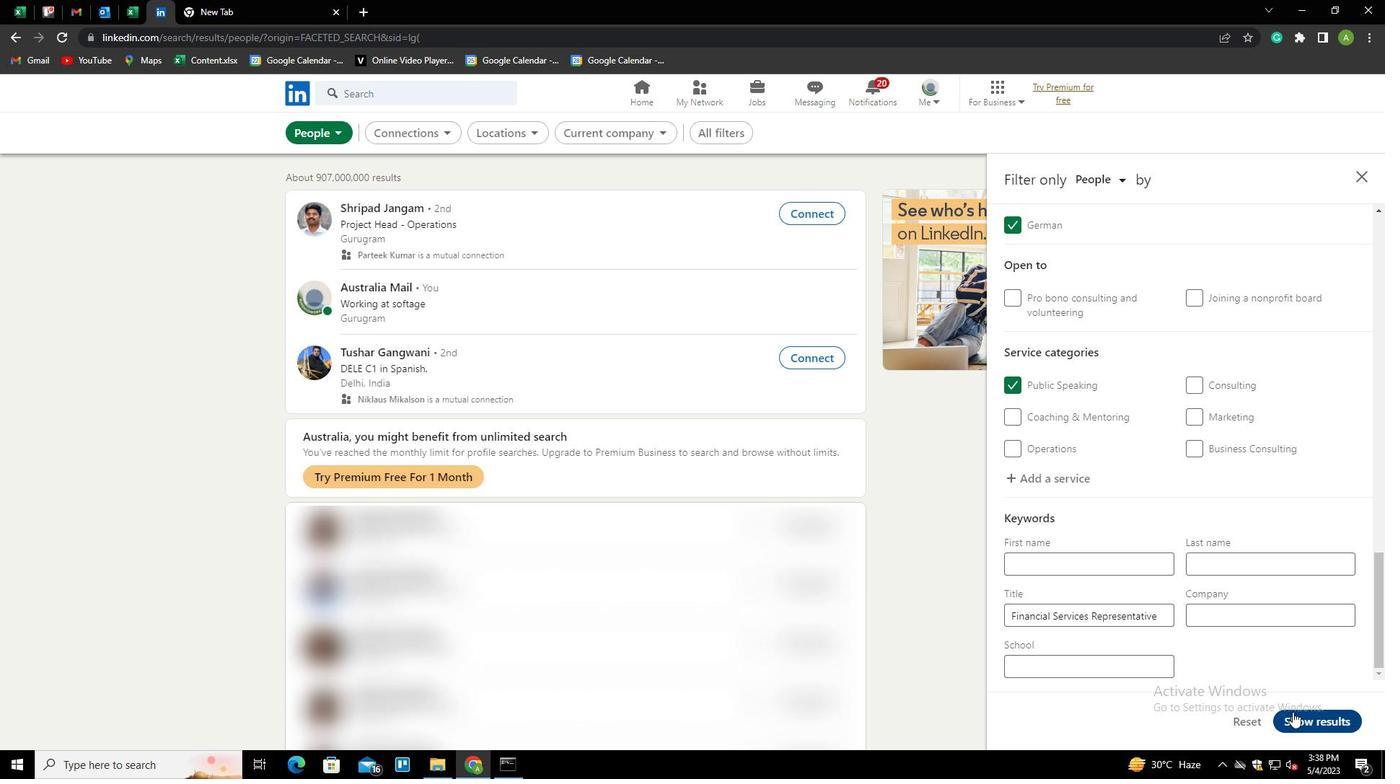 
Action: Mouse moved to (1290, 702)
Screenshot: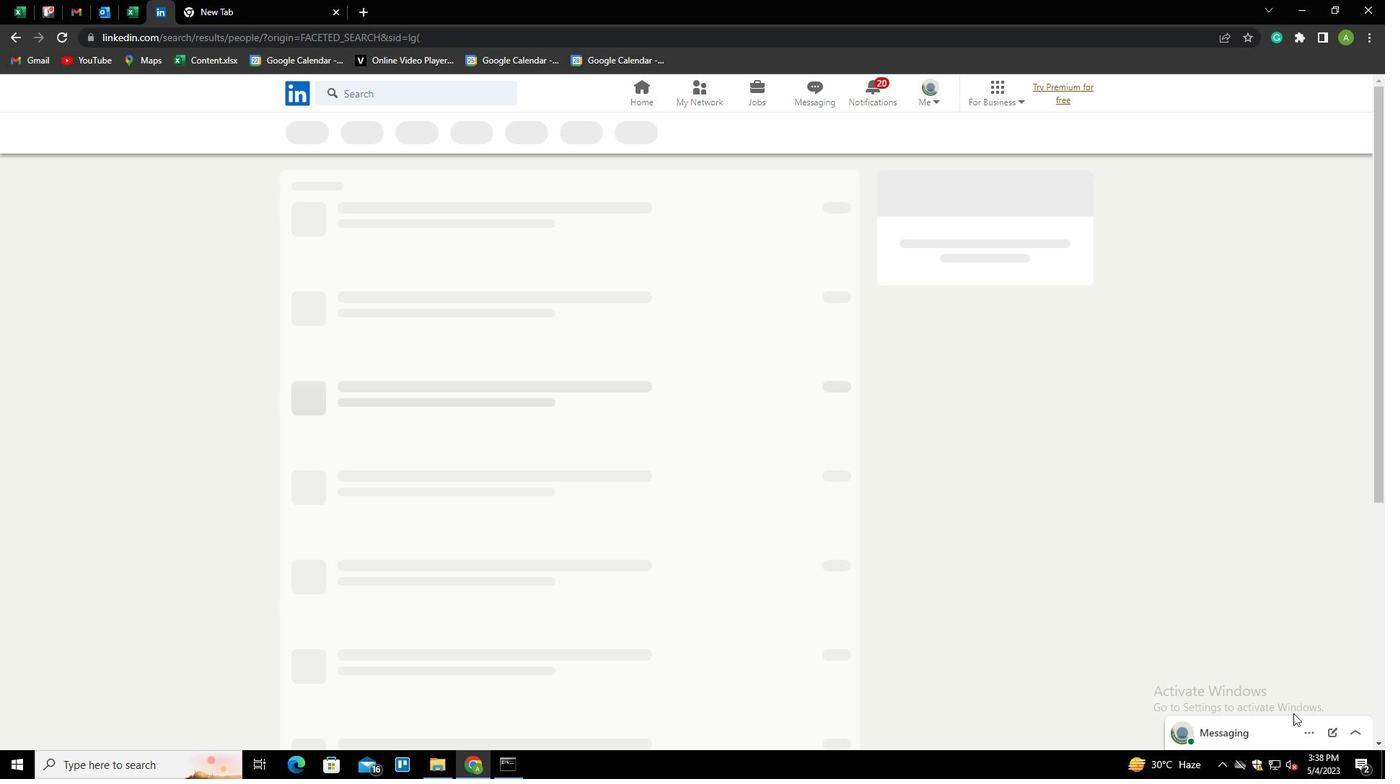 
